 Task: Find connections with filter location Érd with filter topic #jobinterviewswith filter profile language German with filter current company Jindal Steel & Power Ltd. with filter school Indian Institute of Technology, Patna with filter industry Savings Institutions with filter service category DUI Law with filter keywords title Operations Manager
Action: Mouse moved to (688, 90)
Screenshot: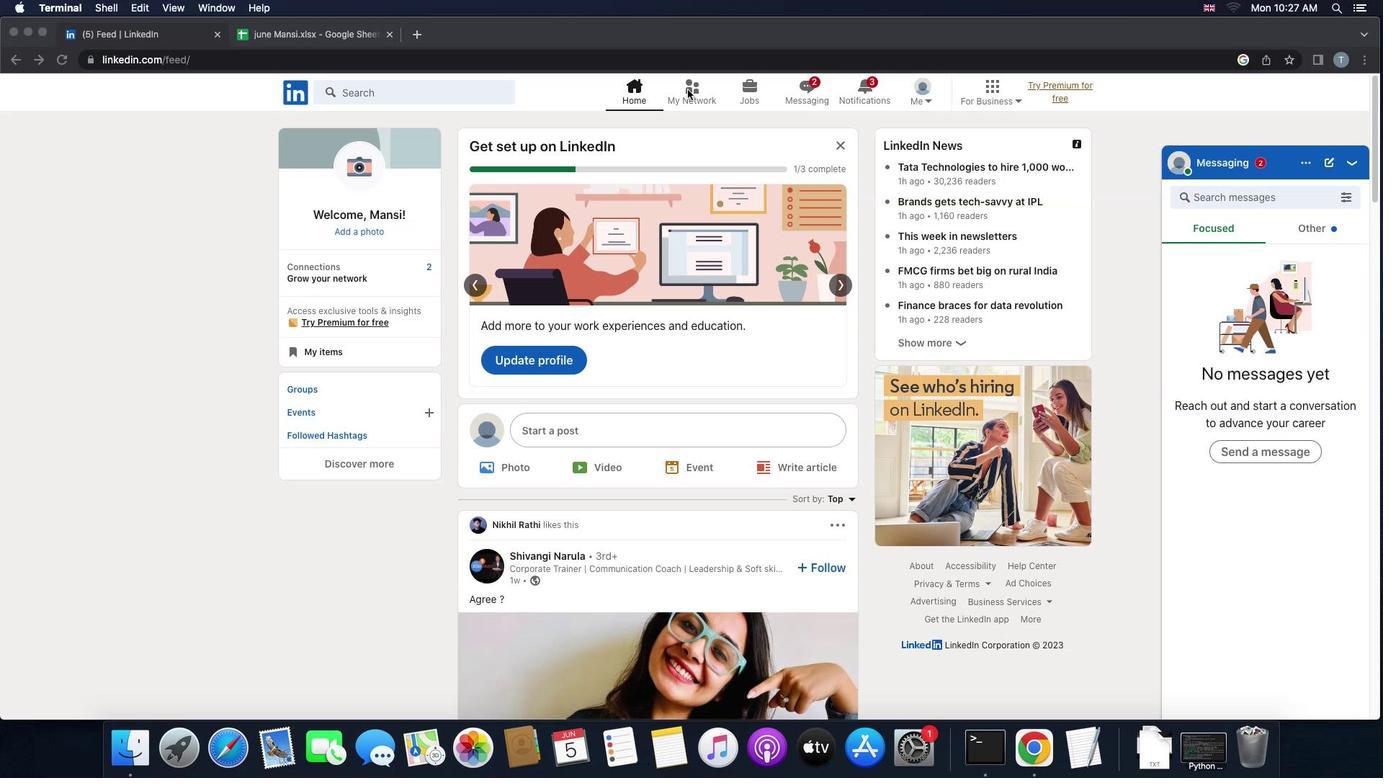 
Action: Mouse pressed left at (688, 90)
Screenshot: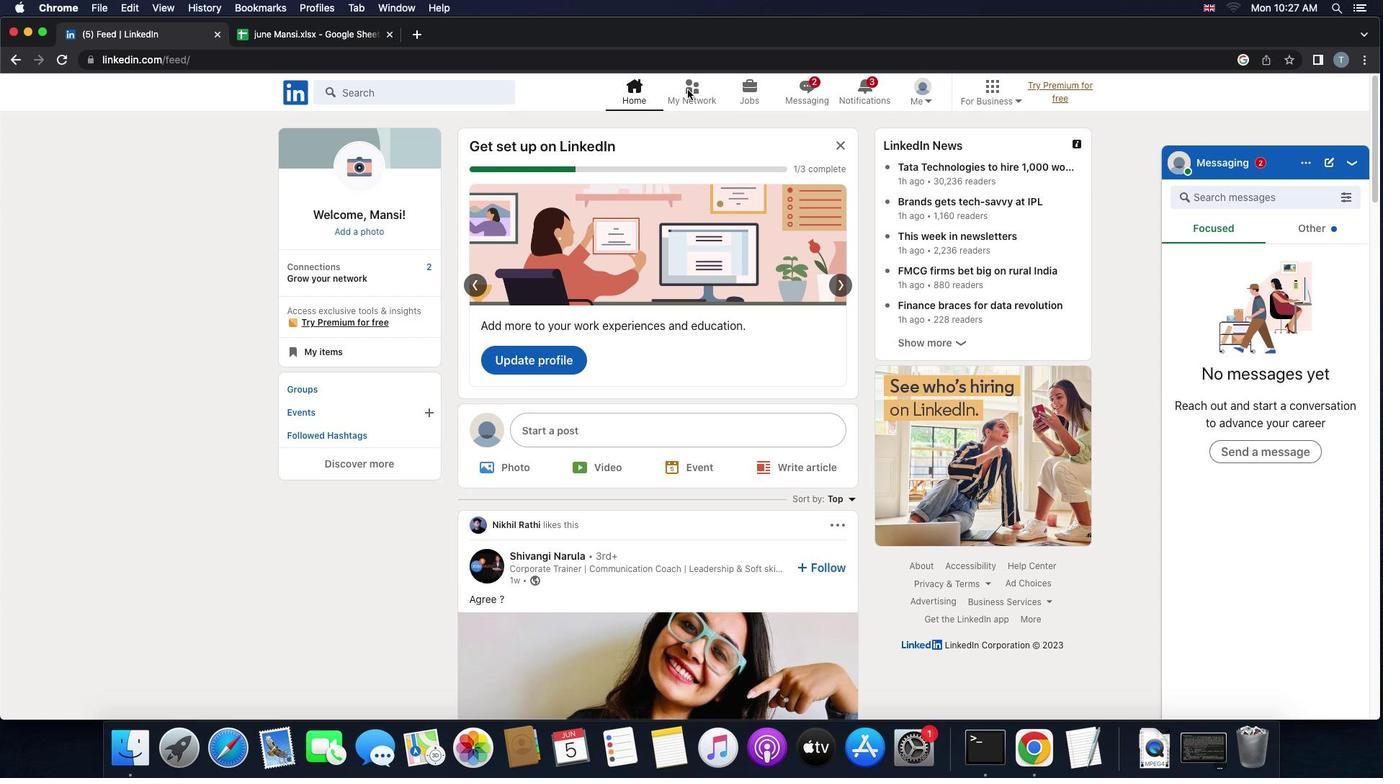 
Action: Mouse pressed left at (688, 90)
Screenshot: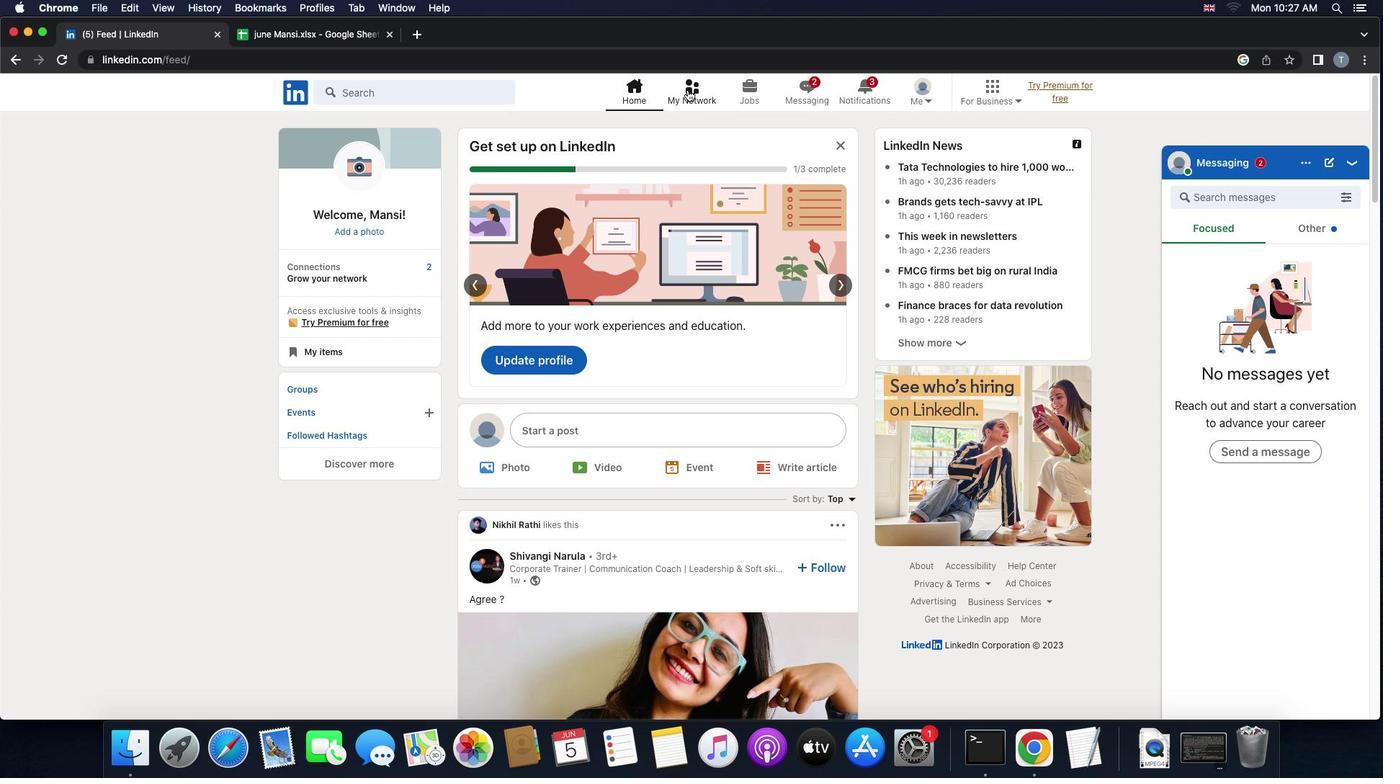 
Action: Mouse moved to (400, 162)
Screenshot: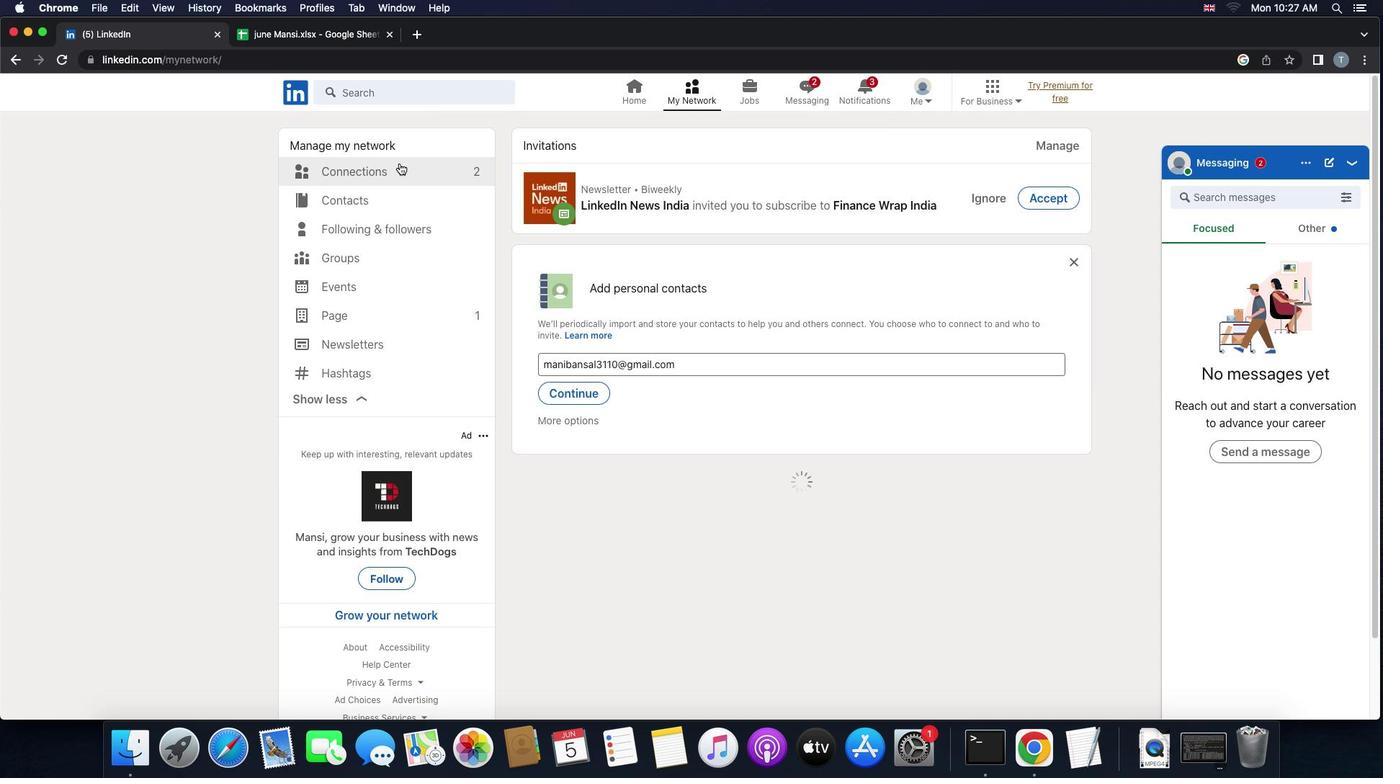 
Action: Mouse pressed left at (400, 162)
Screenshot: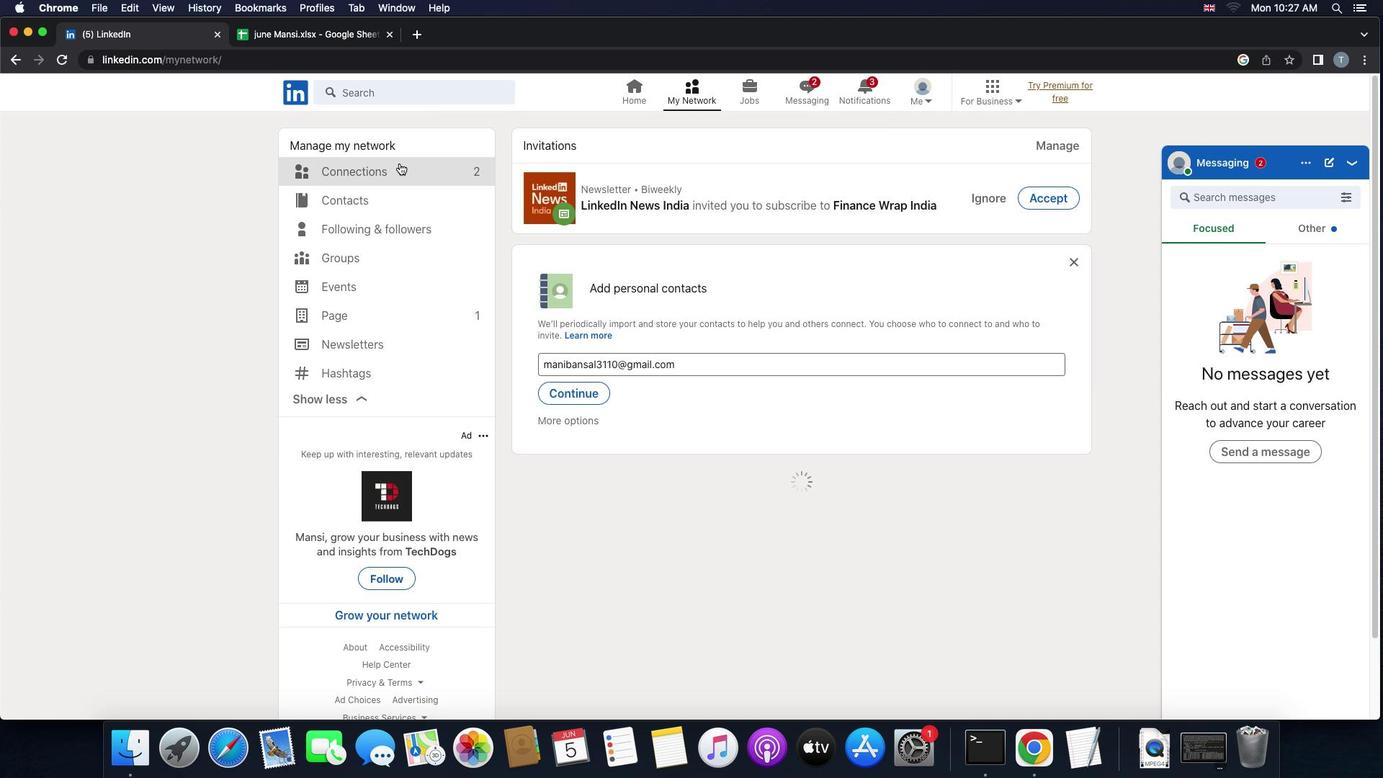 
Action: Mouse moved to (400, 162)
Screenshot: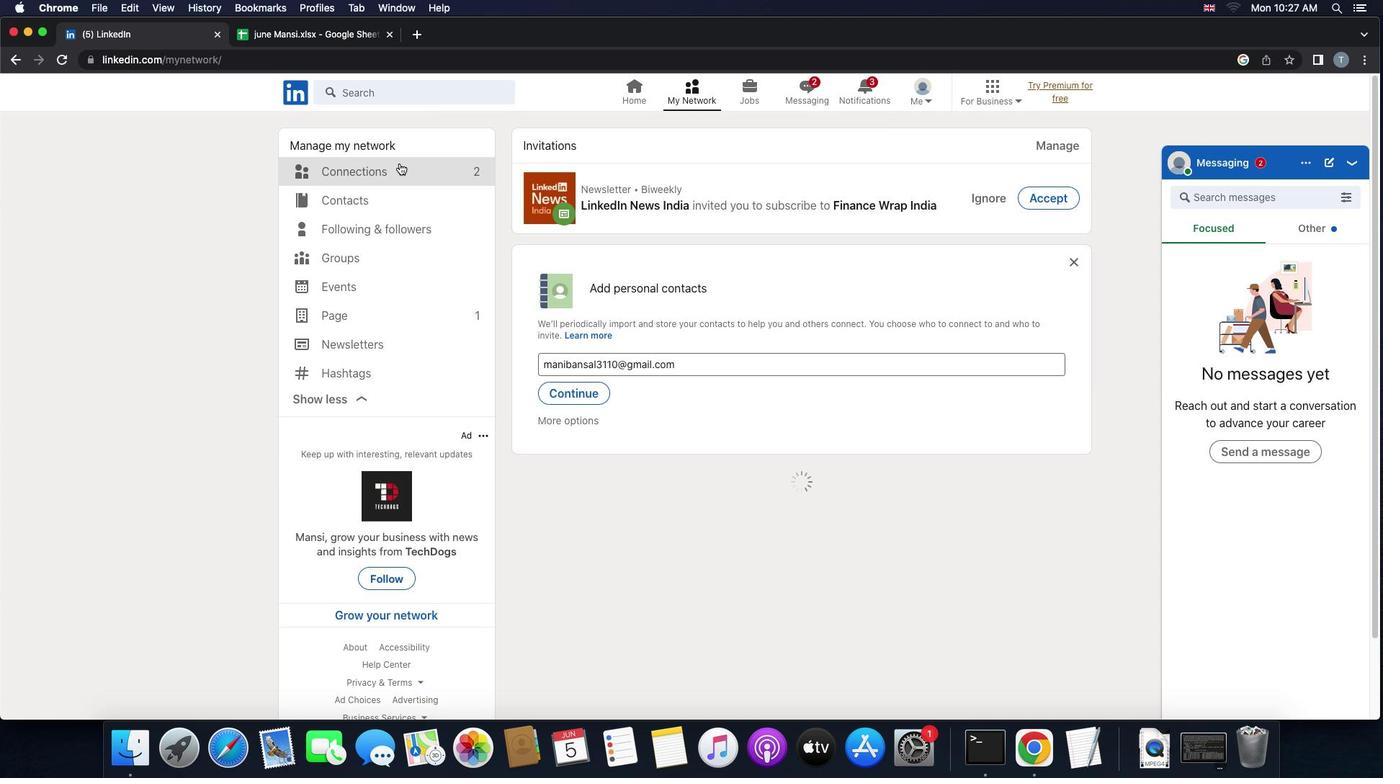 
Action: Mouse pressed left at (400, 162)
Screenshot: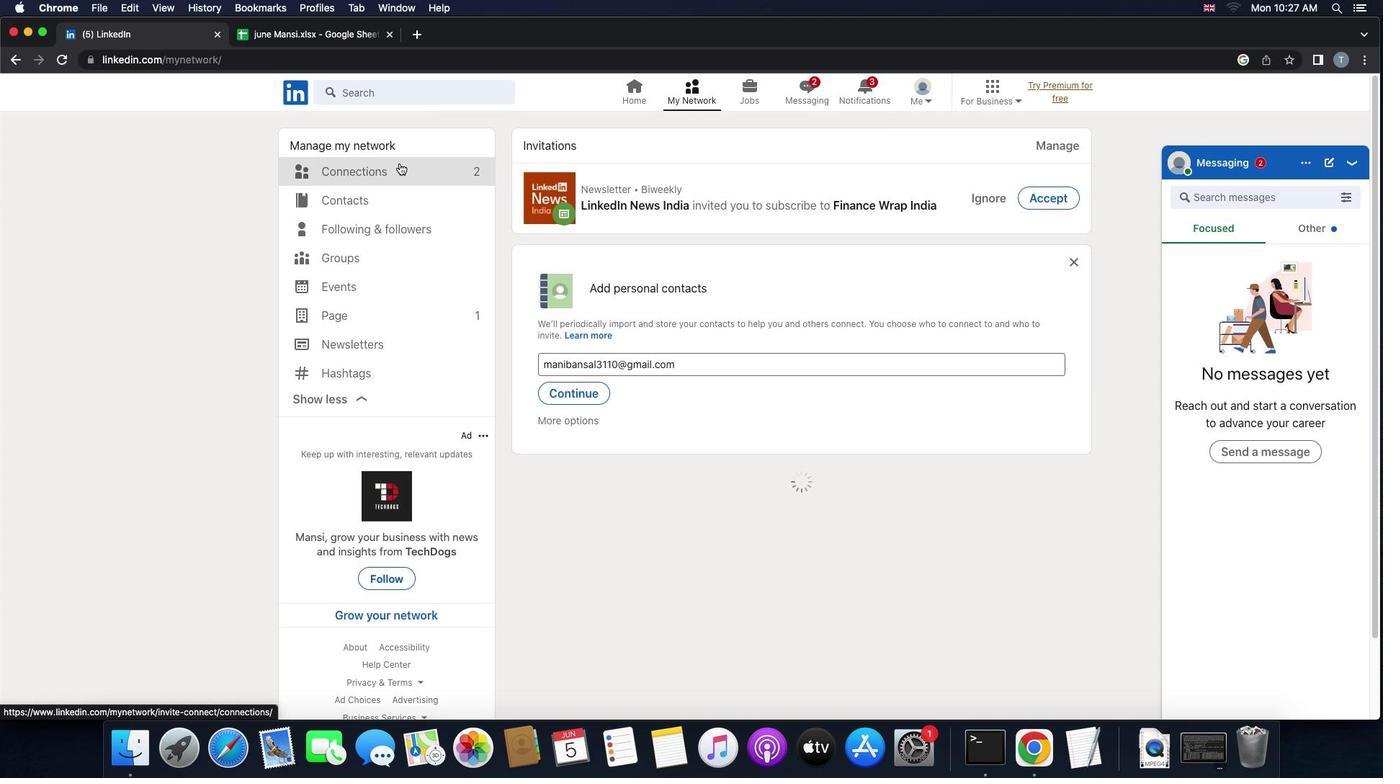 
Action: Mouse moved to (767, 170)
Screenshot: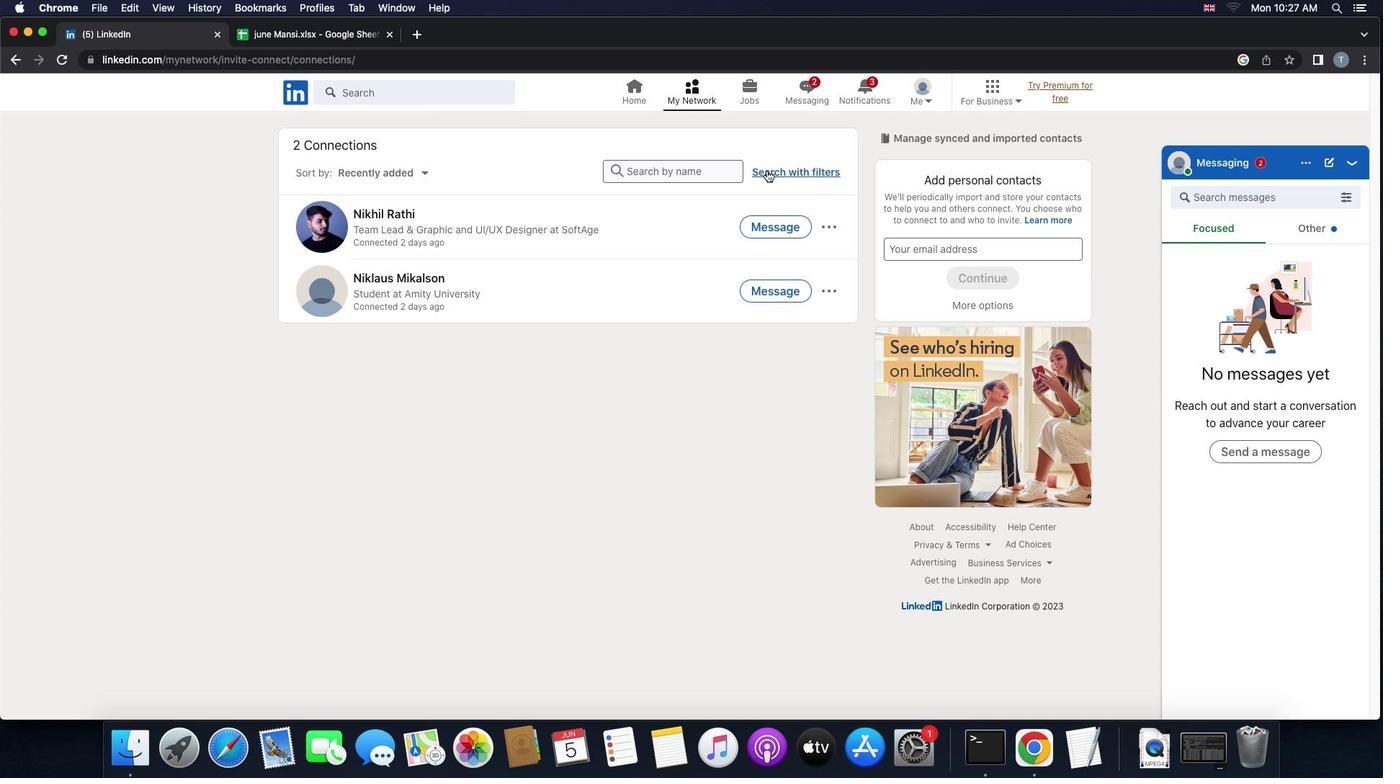 
Action: Mouse pressed left at (767, 170)
Screenshot: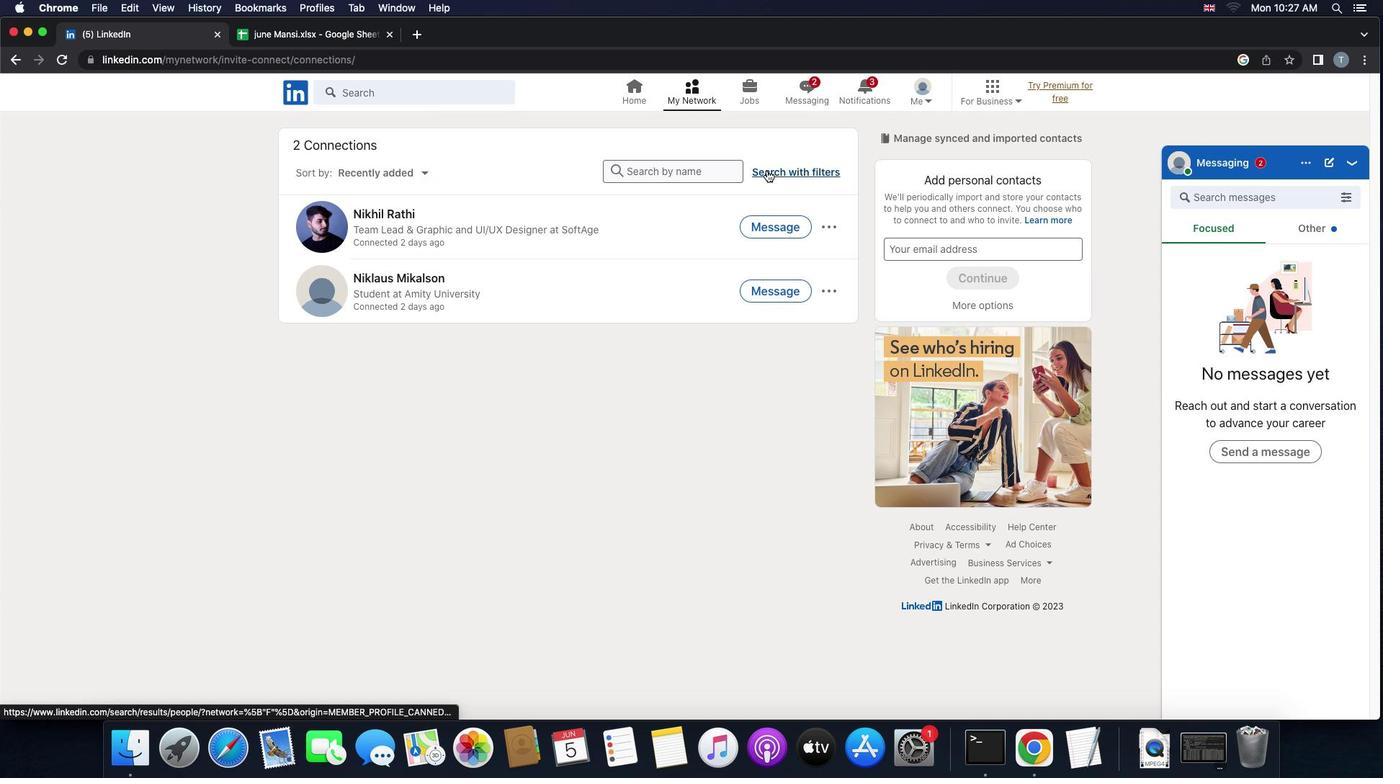 
Action: Mouse moved to (735, 131)
Screenshot: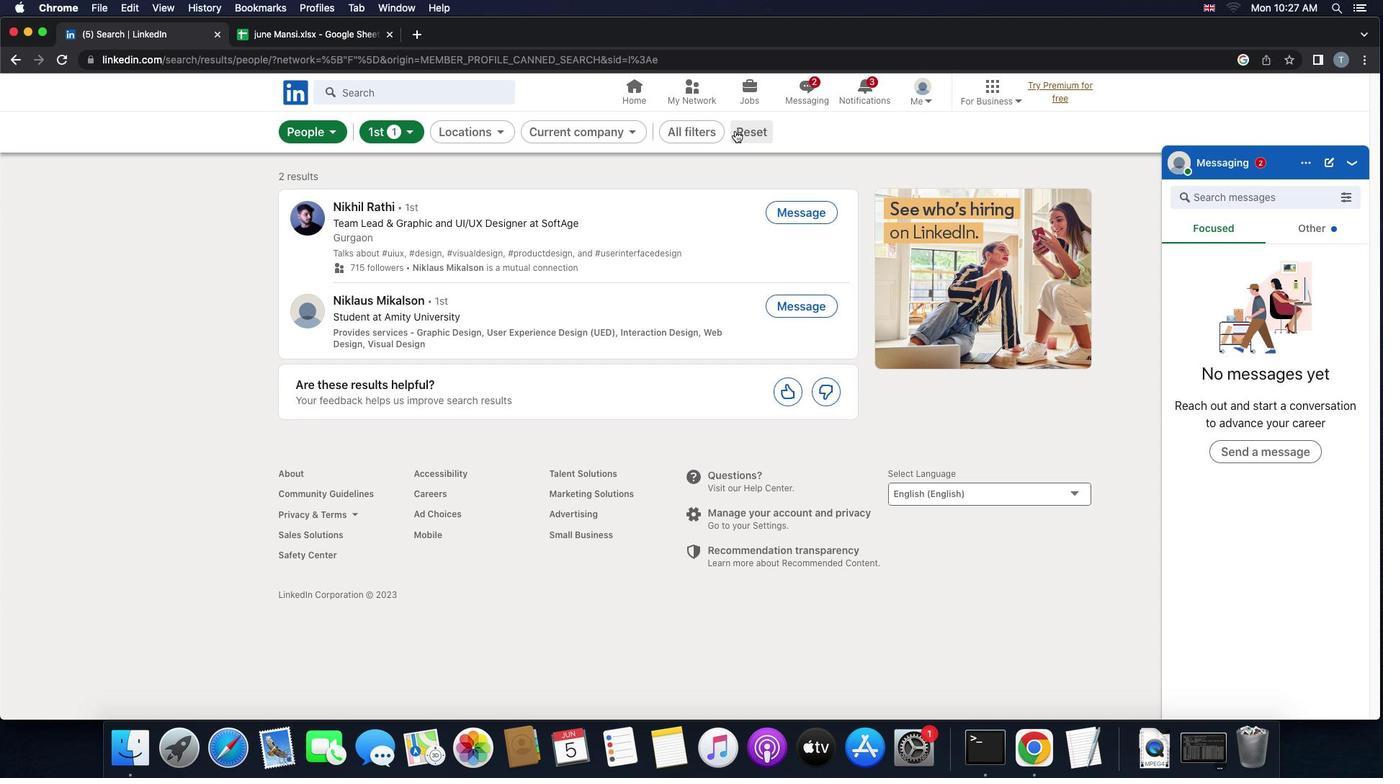 
Action: Mouse pressed left at (735, 131)
Screenshot: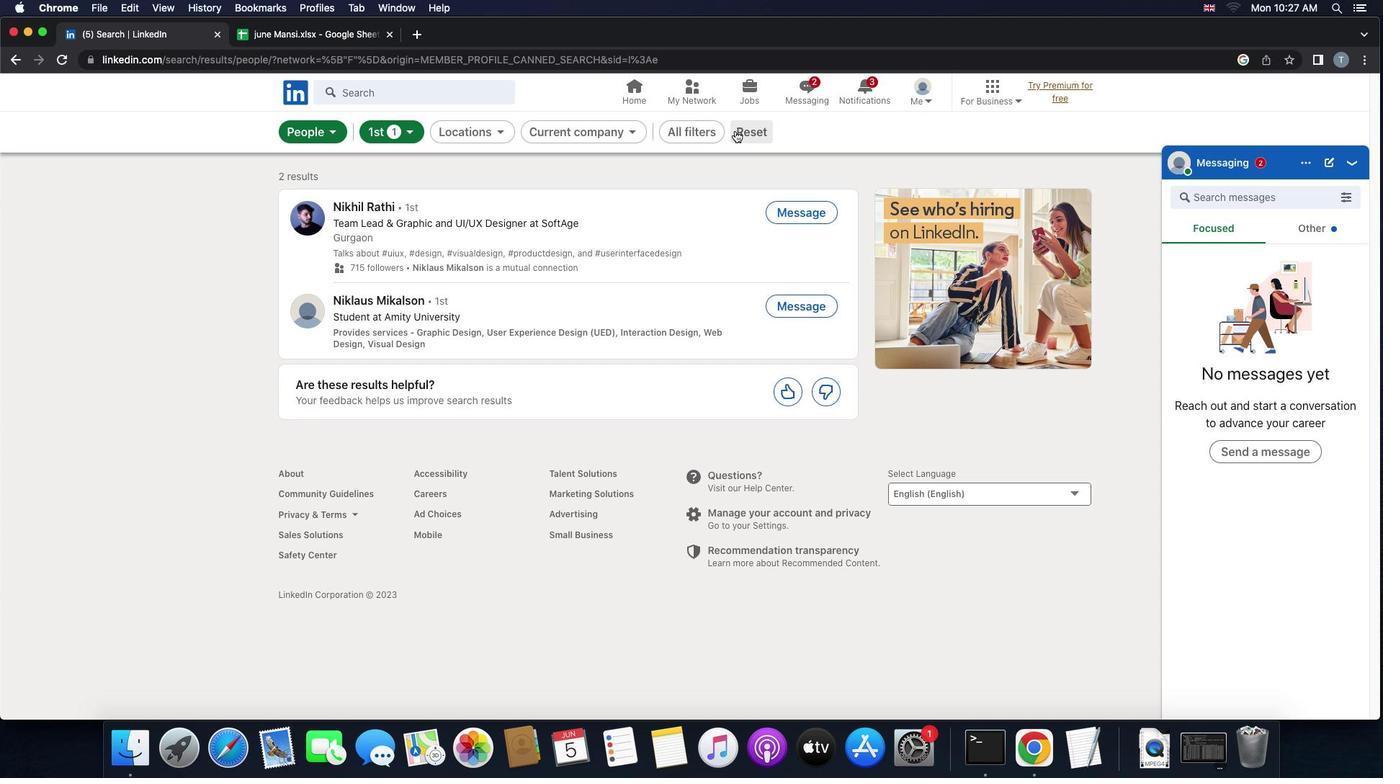 
Action: Mouse moved to (726, 130)
Screenshot: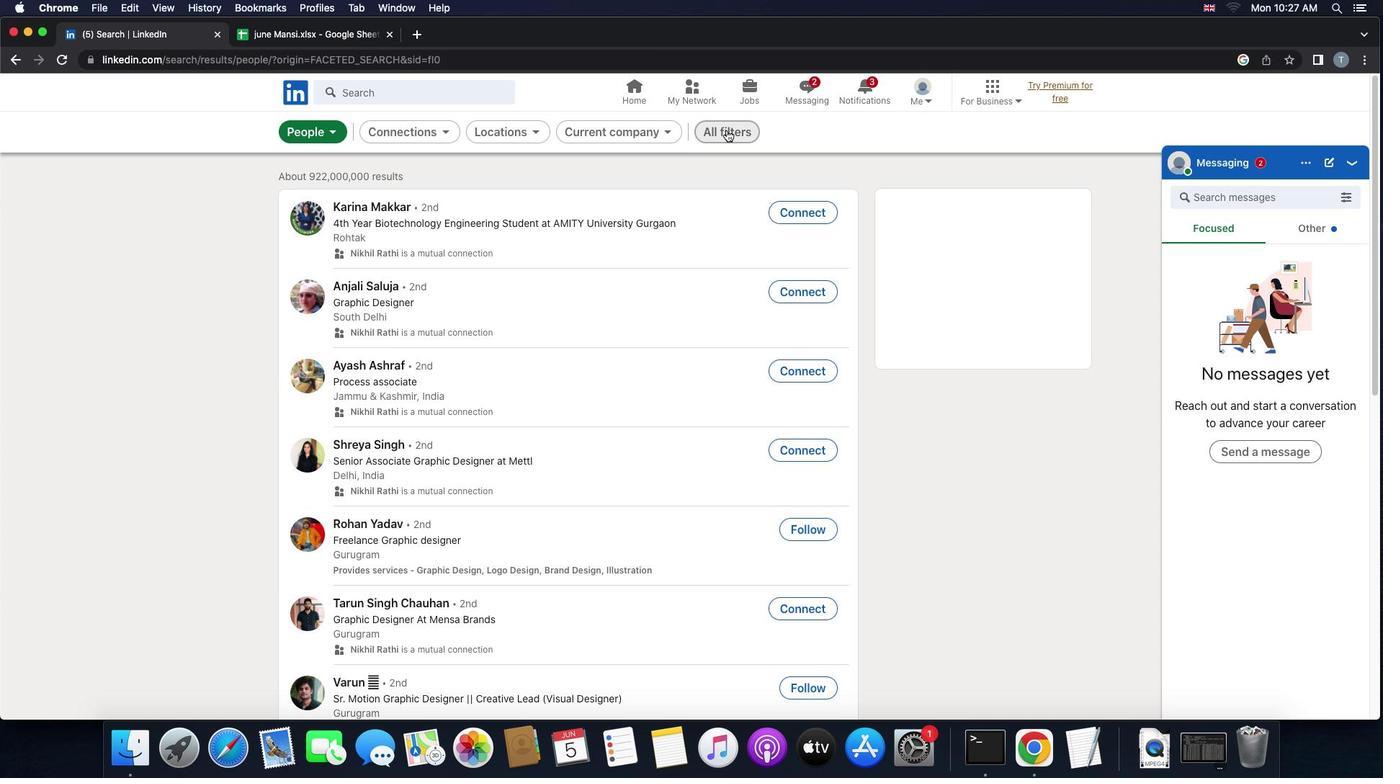 
Action: Mouse pressed left at (726, 130)
Screenshot: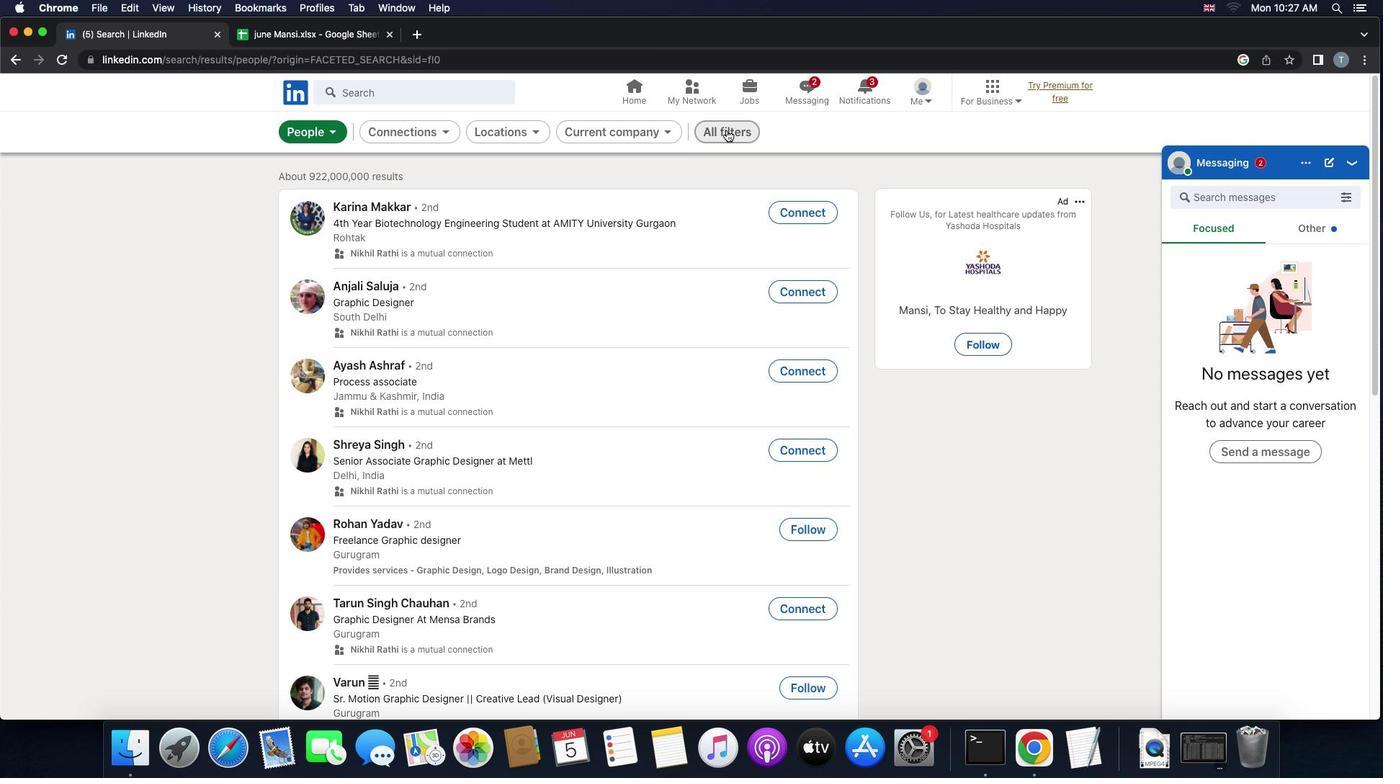 
Action: Mouse moved to (1076, 454)
Screenshot: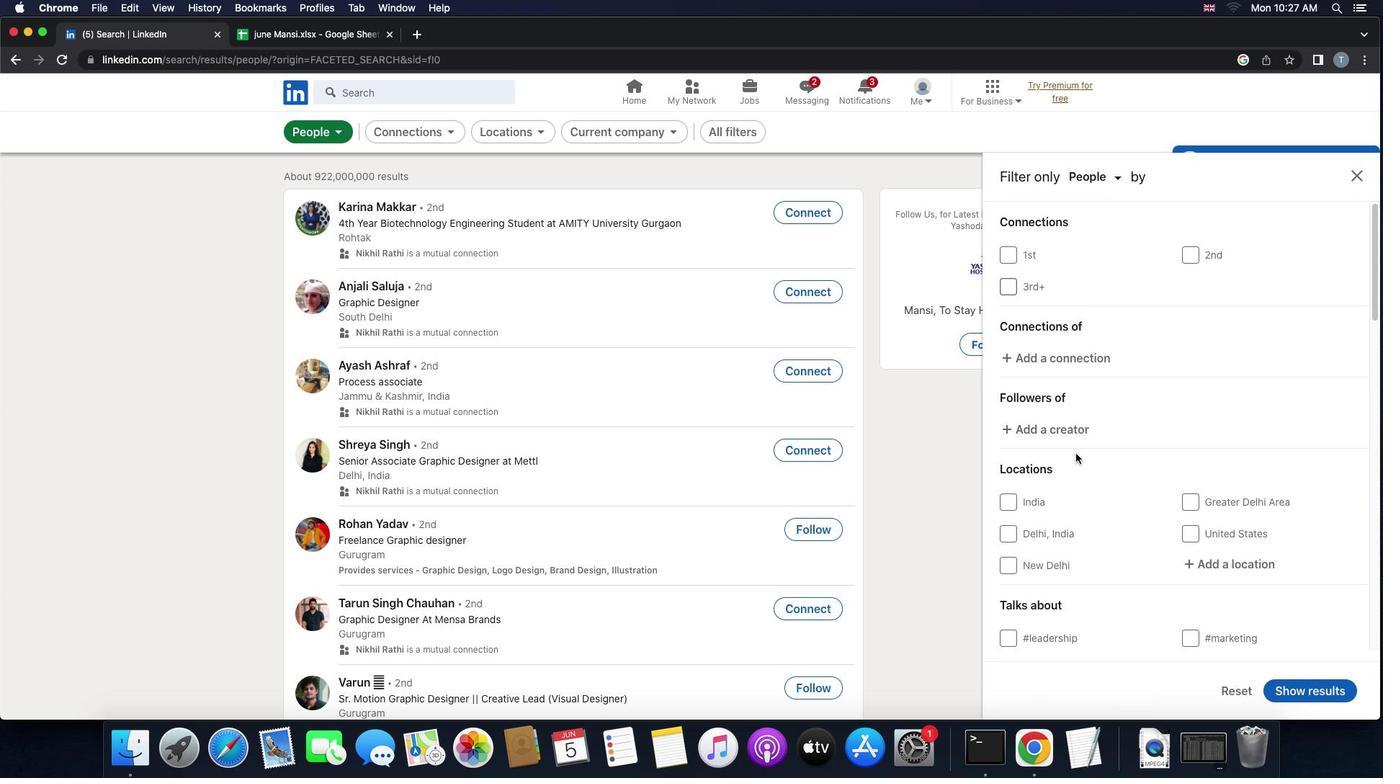 
Action: Mouse scrolled (1076, 454) with delta (0, 0)
Screenshot: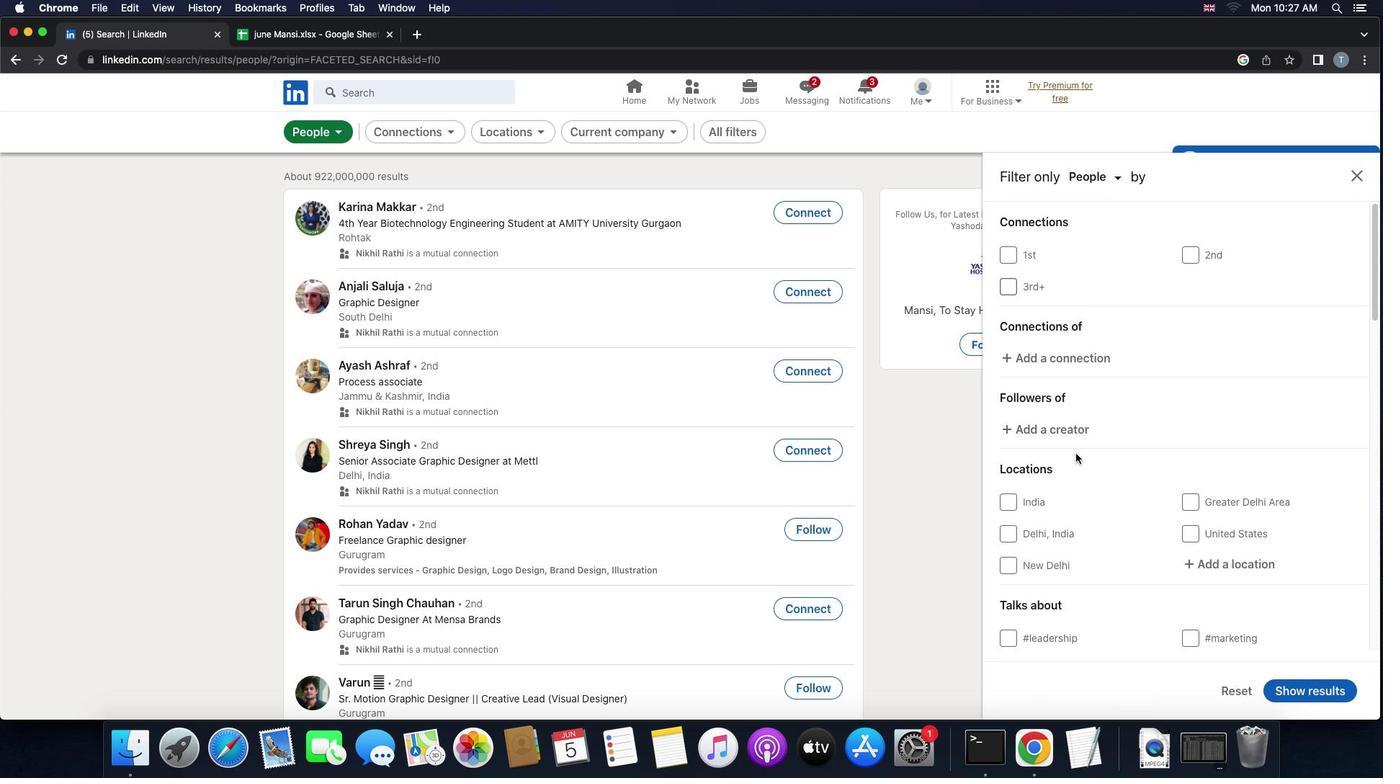 
Action: Mouse scrolled (1076, 454) with delta (0, 0)
Screenshot: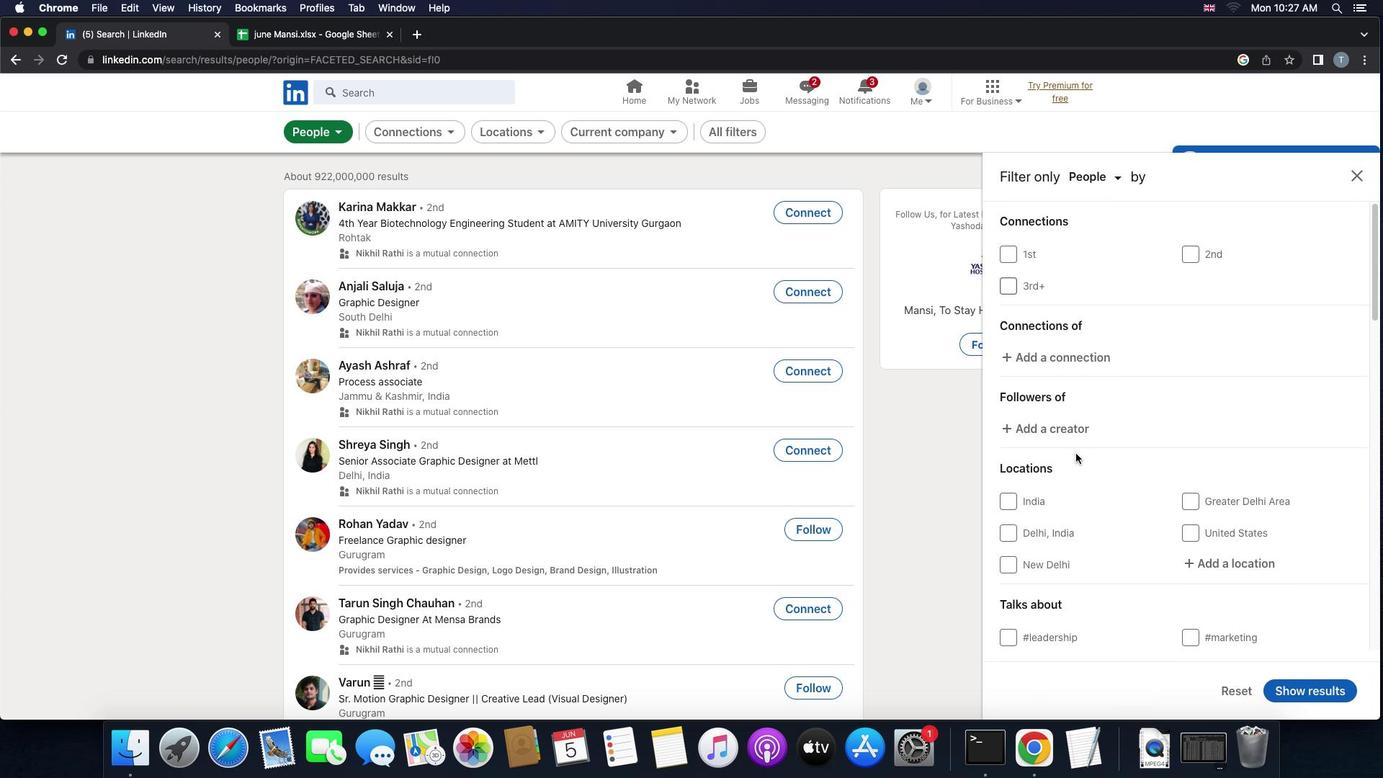 
Action: Mouse scrolled (1076, 454) with delta (0, 0)
Screenshot: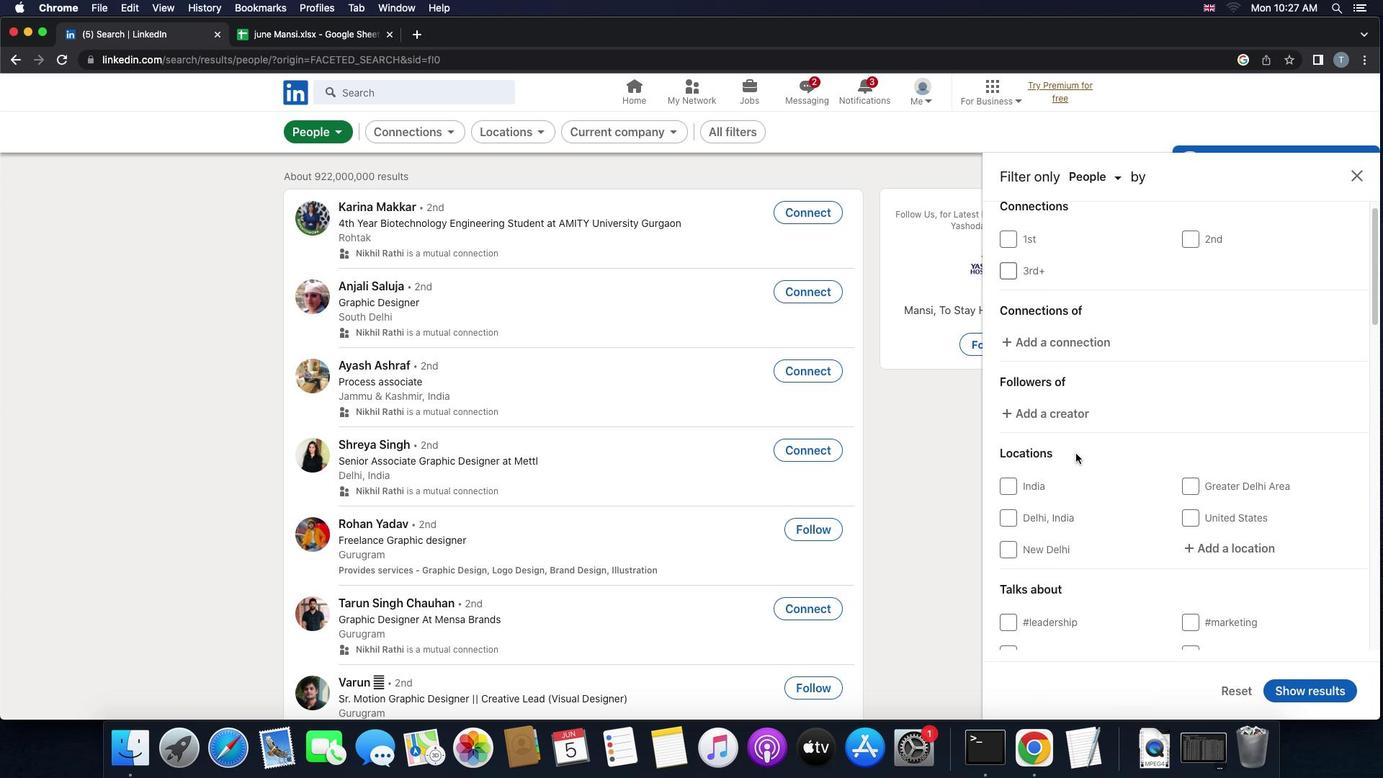 
Action: Mouse moved to (1222, 497)
Screenshot: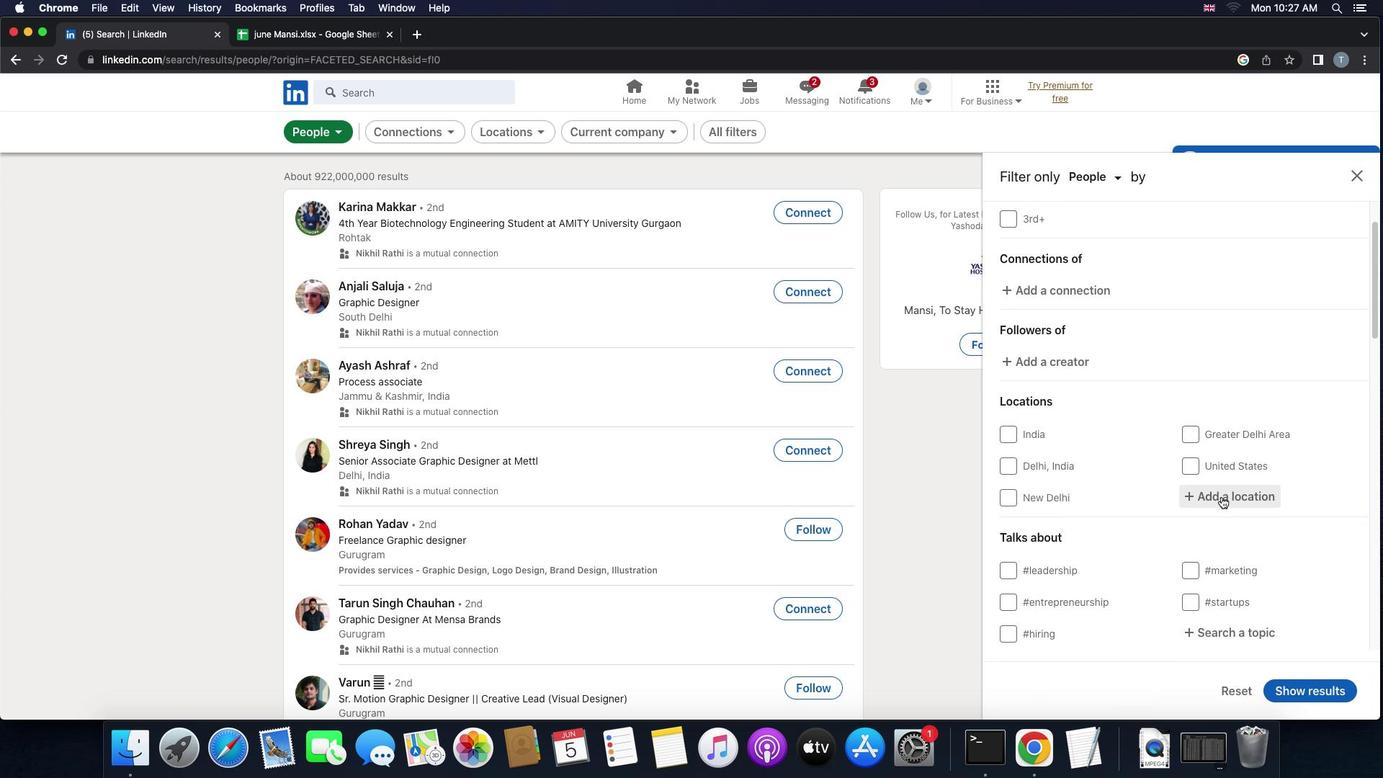 
Action: Mouse pressed left at (1222, 497)
Screenshot: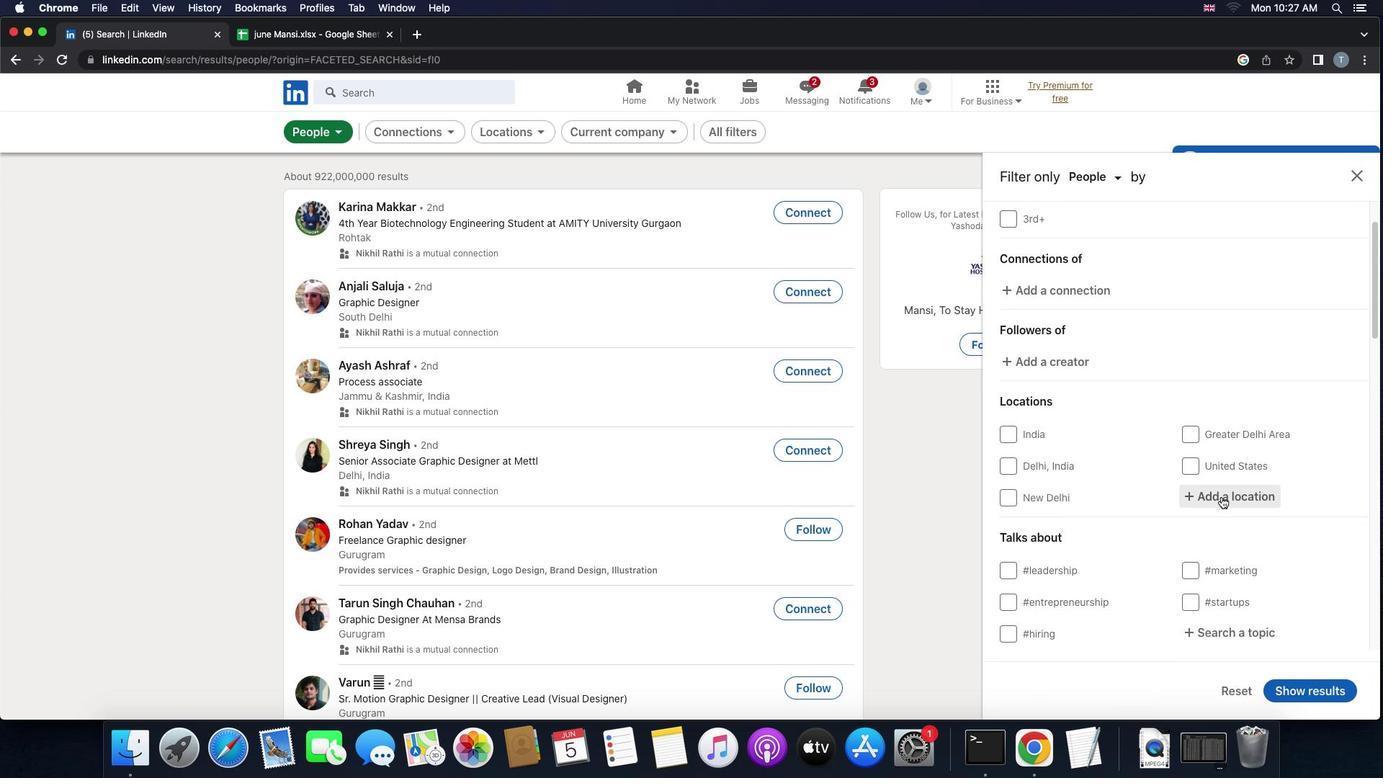 
Action: Mouse moved to (1221, 497)
Screenshot: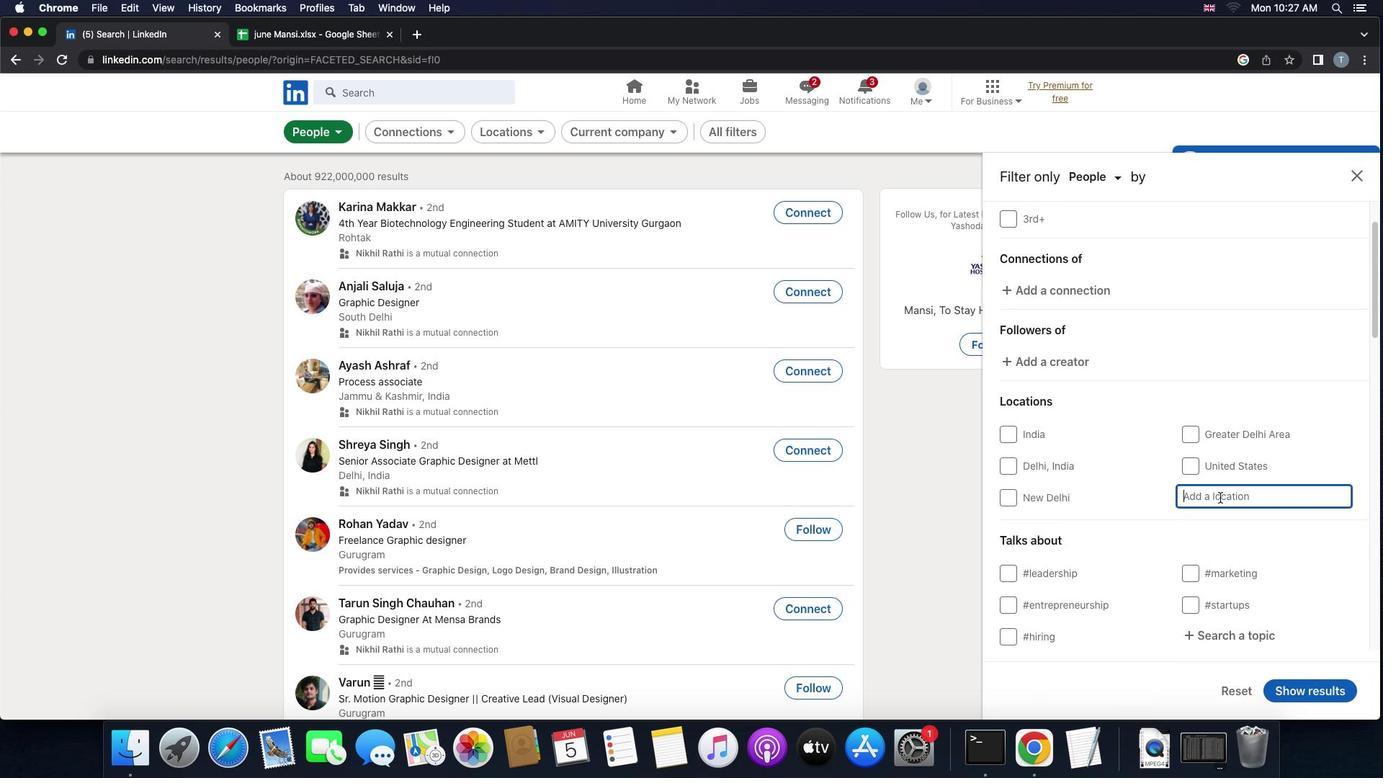 
Action: Key pressed 'e''r''d'
Screenshot: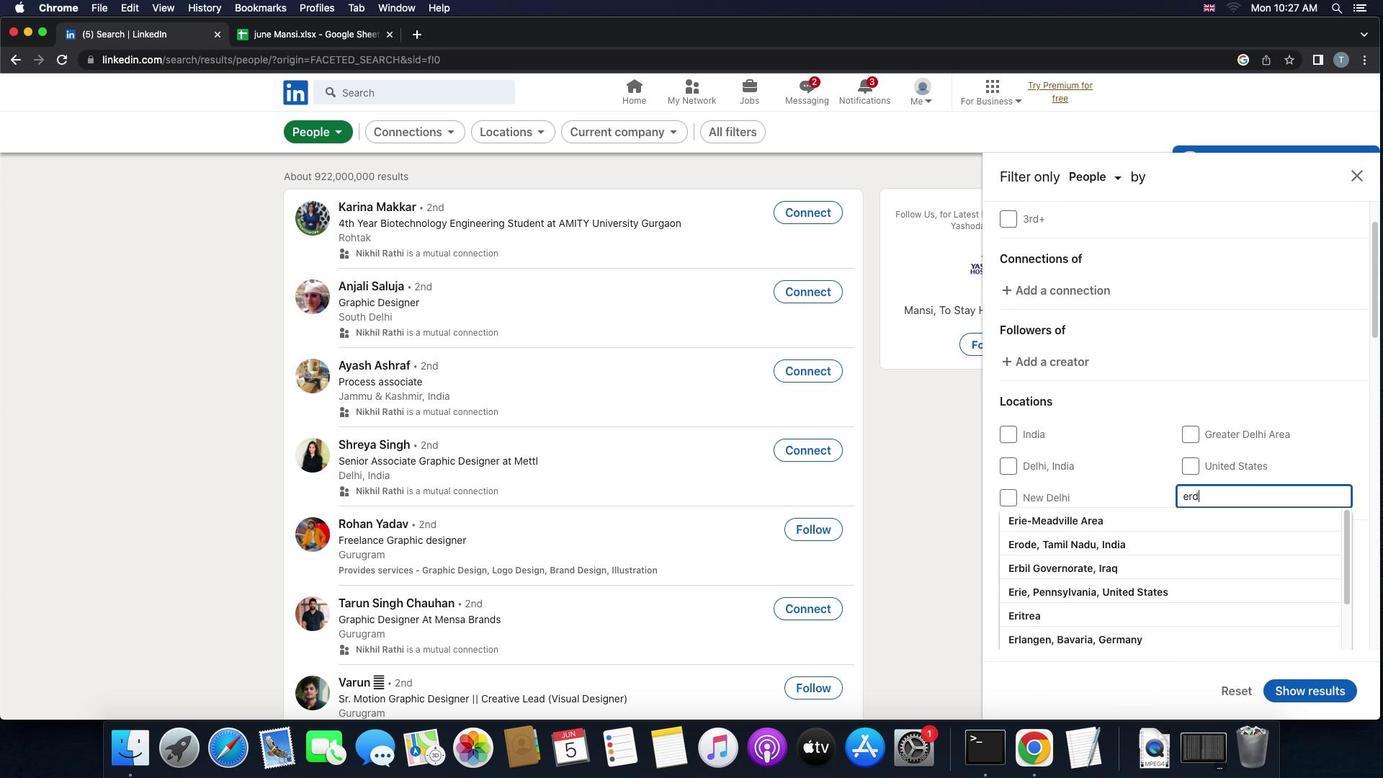 
Action: Mouse moved to (1189, 565)
Screenshot: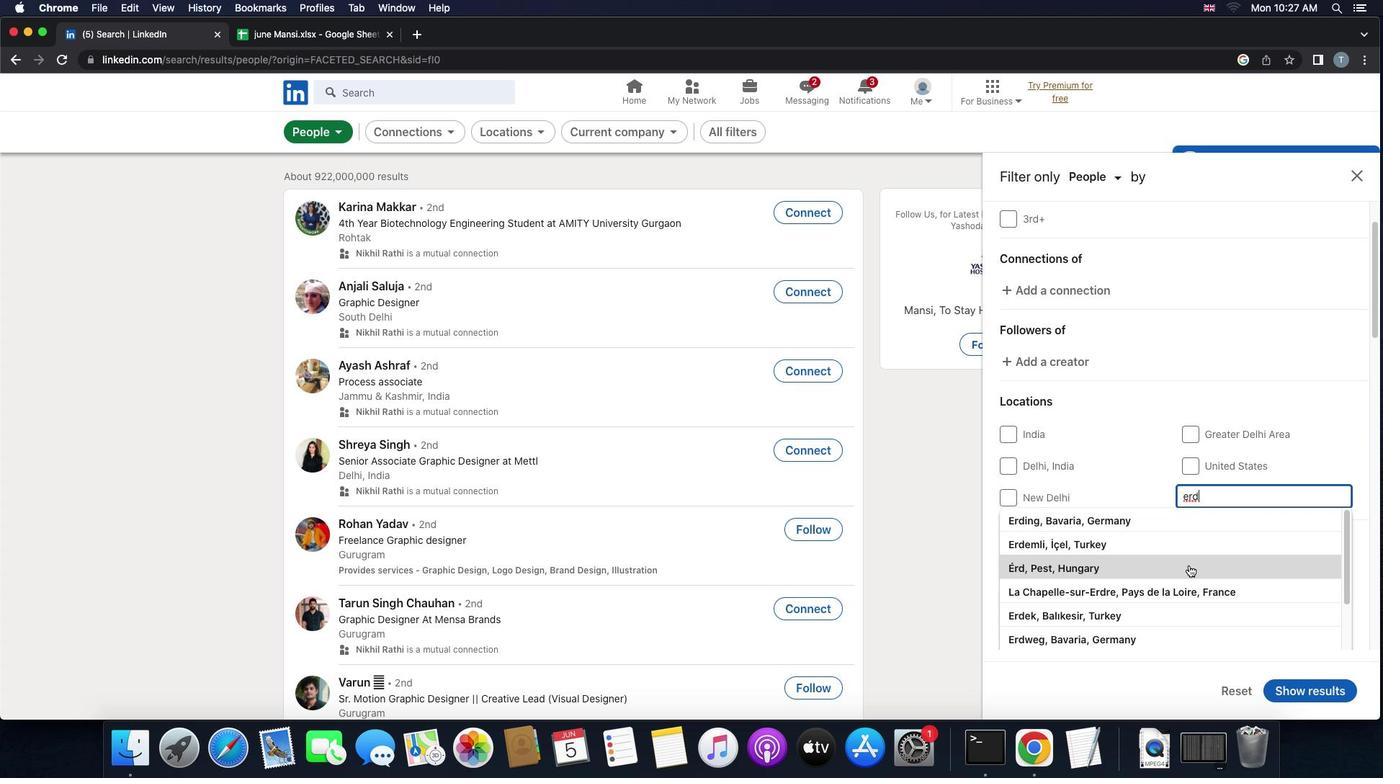 
Action: Mouse pressed left at (1189, 565)
Screenshot: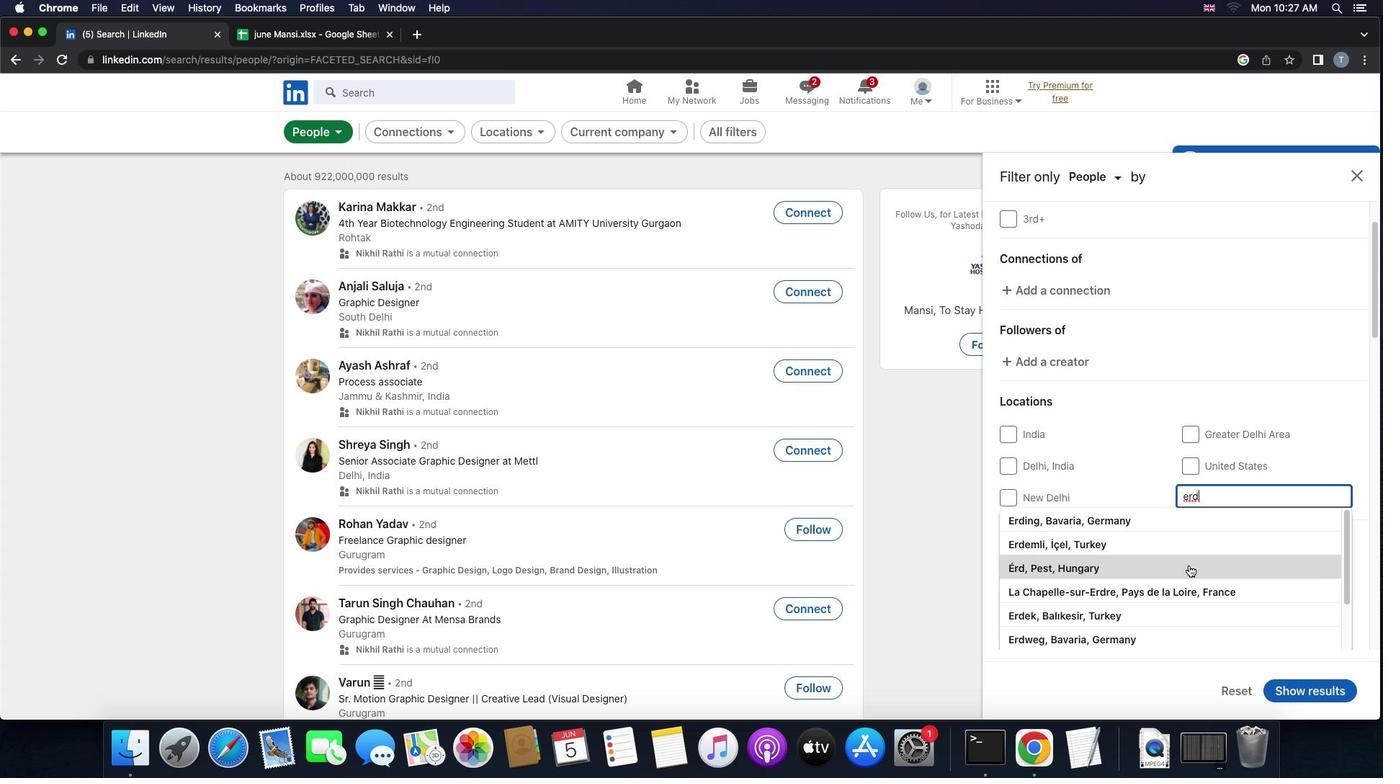 
Action: Mouse scrolled (1189, 565) with delta (0, 0)
Screenshot: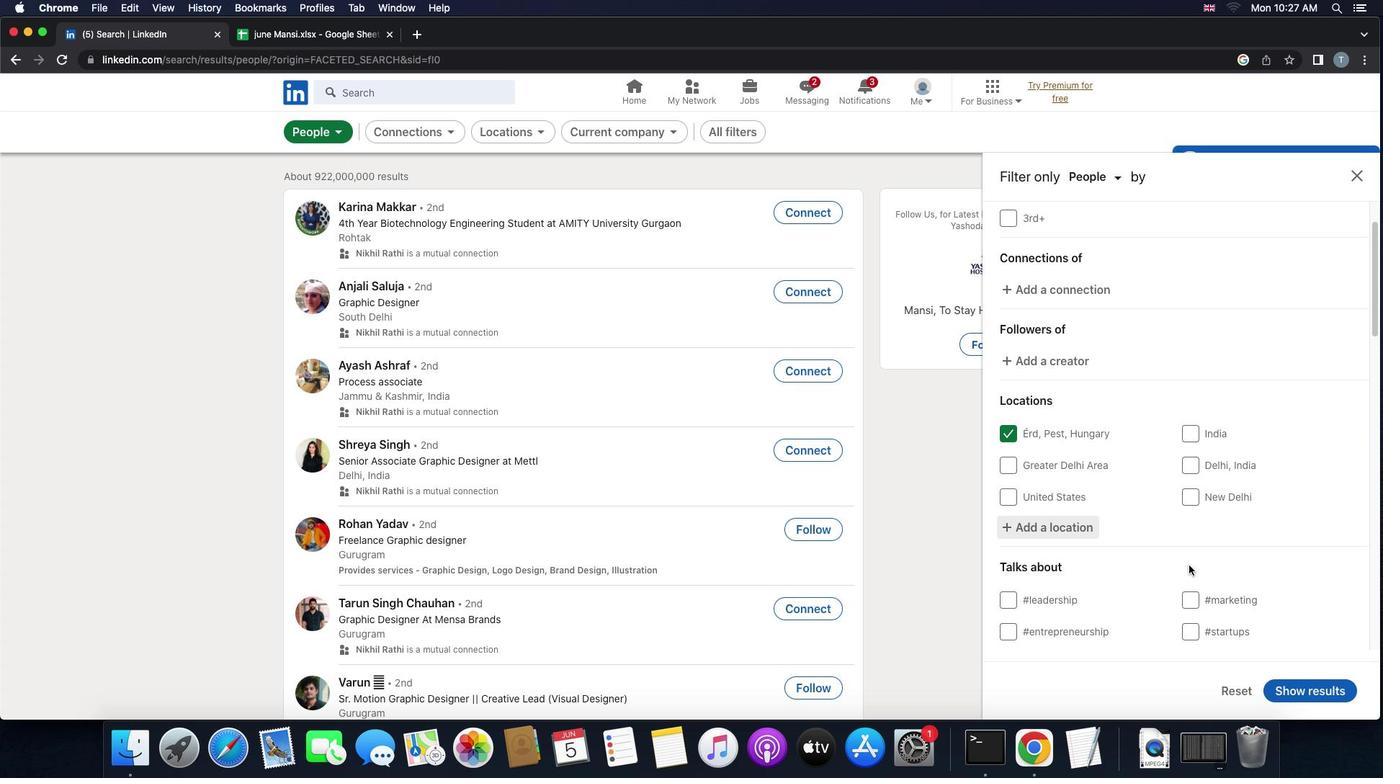 
Action: Mouse scrolled (1189, 565) with delta (0, 0)
Screenshot: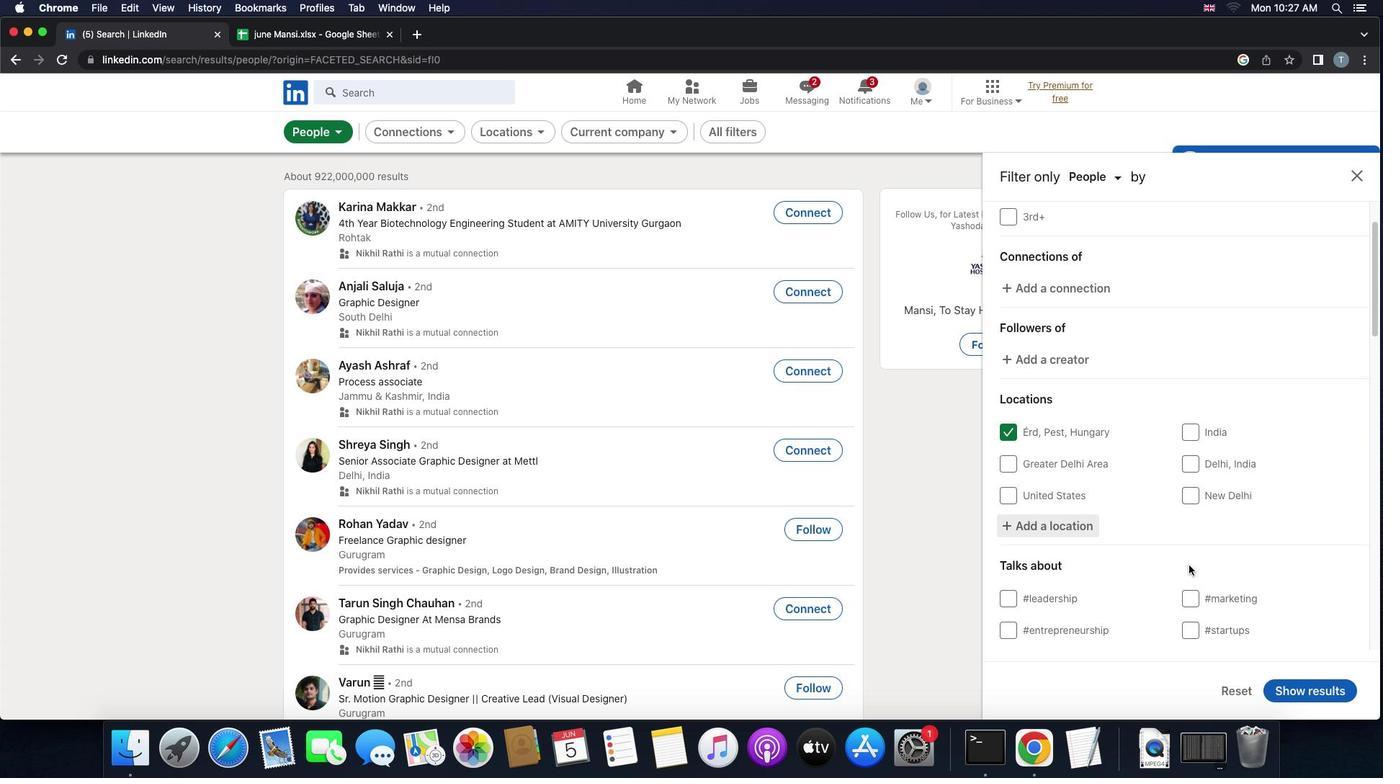 
Action: Mouse scrolled (1189, 565) with delta (0, 0)
Screenshot: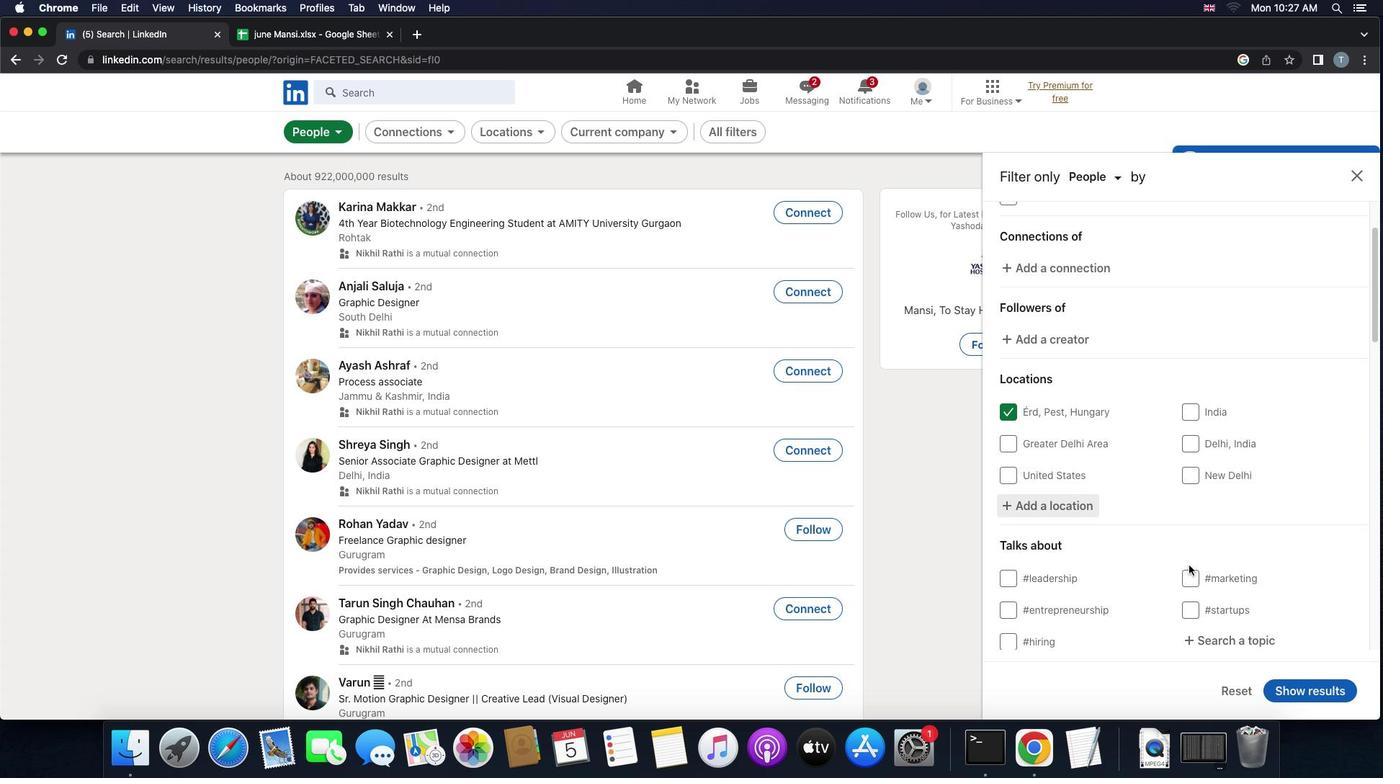 
Action: Mouse scrolled (1189, 565) with delta (0, 0)
Screenshot: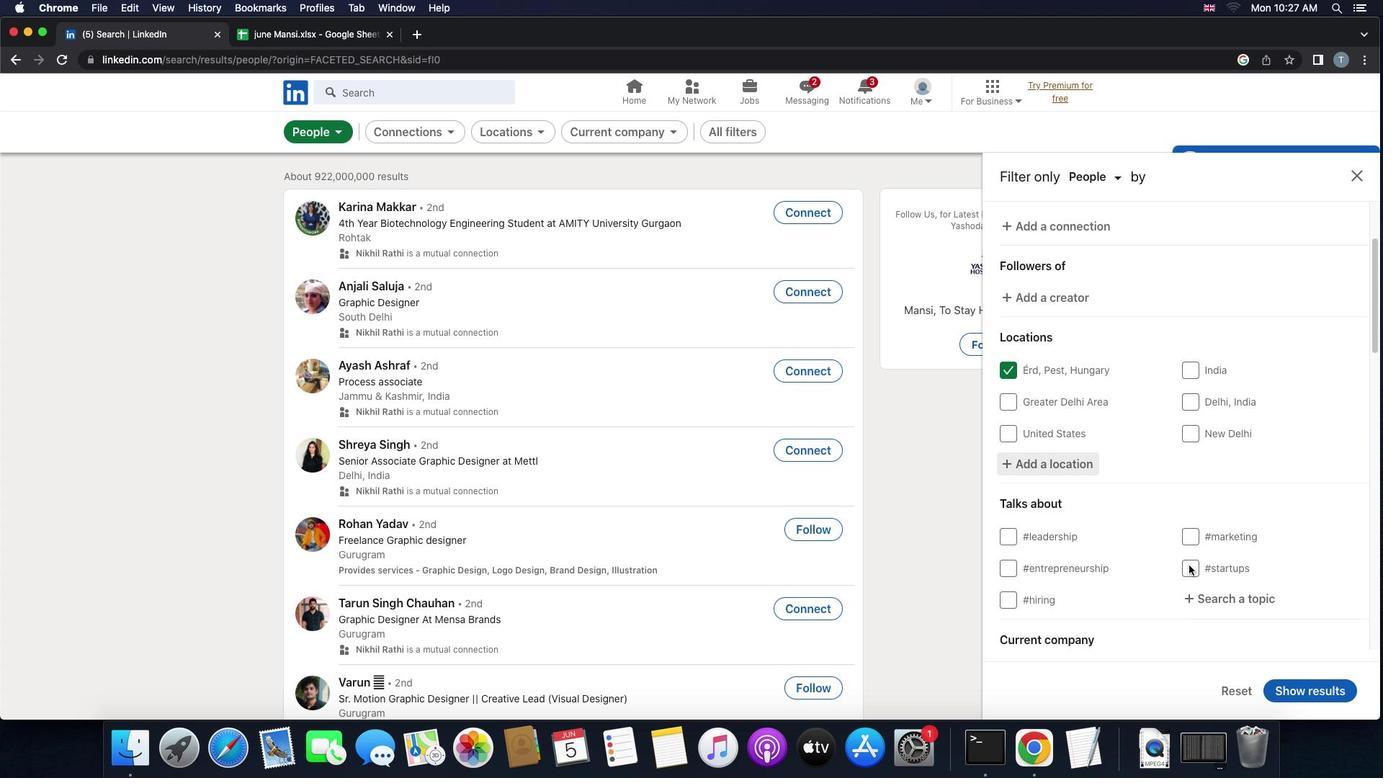 
Action: Mouse moved to (1201, 557)
Screenshot: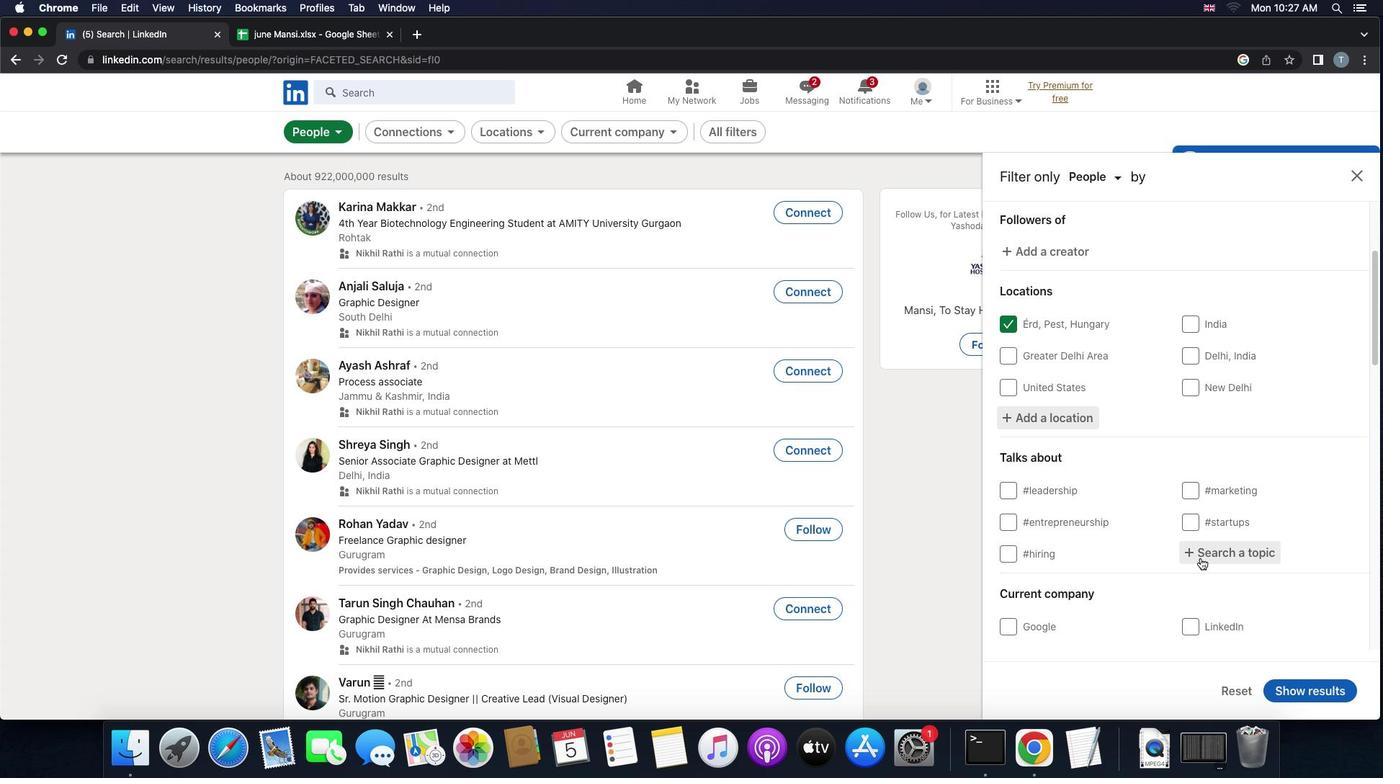 
Action: Mouse pressed left at (1201, 557)
Screenshot: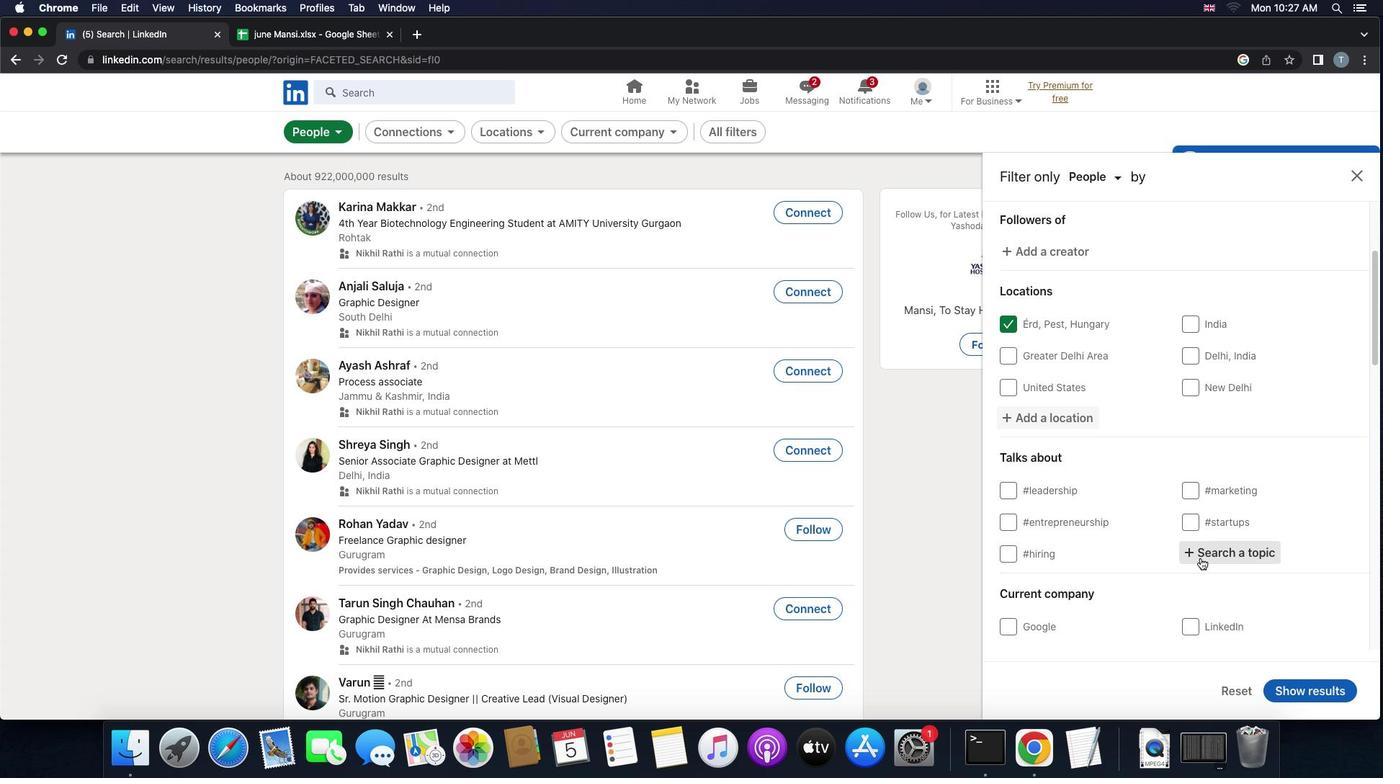 
Action: Key pressed 'j''o''b''i''n''t''e''r''v''i''e''w''s'
Screenshot: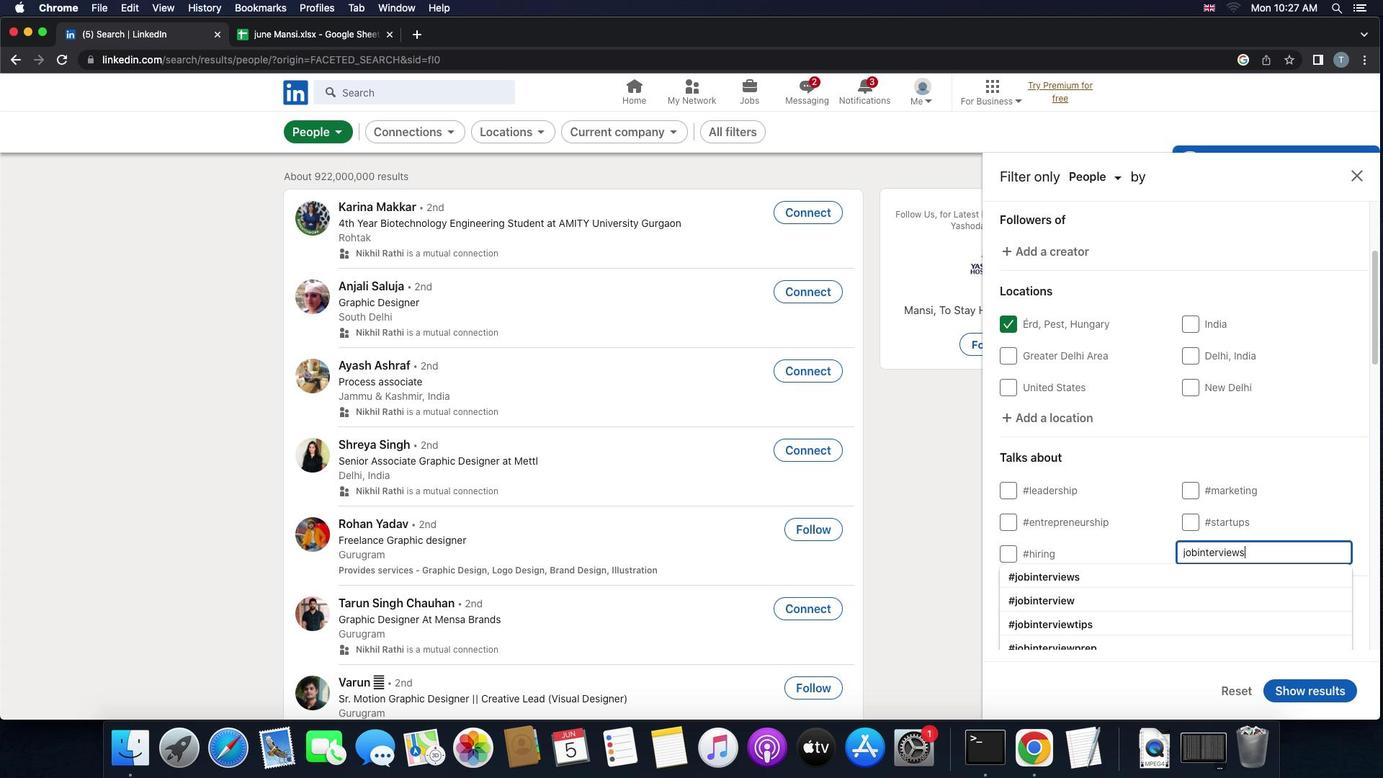 
Action: Mouse moved to (1179, 574)
Screenshot: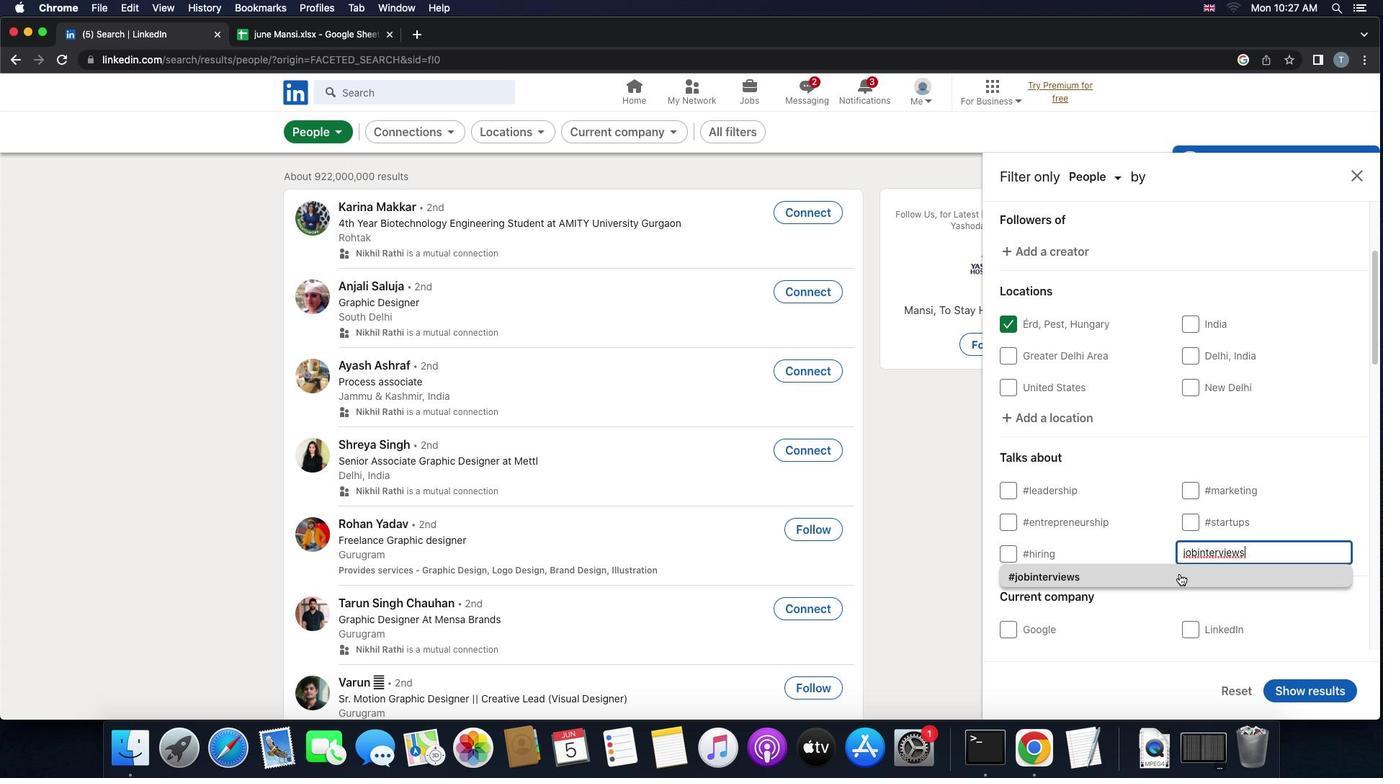 
Action: Mouse pressed left at (1179, 574)
Screenshot: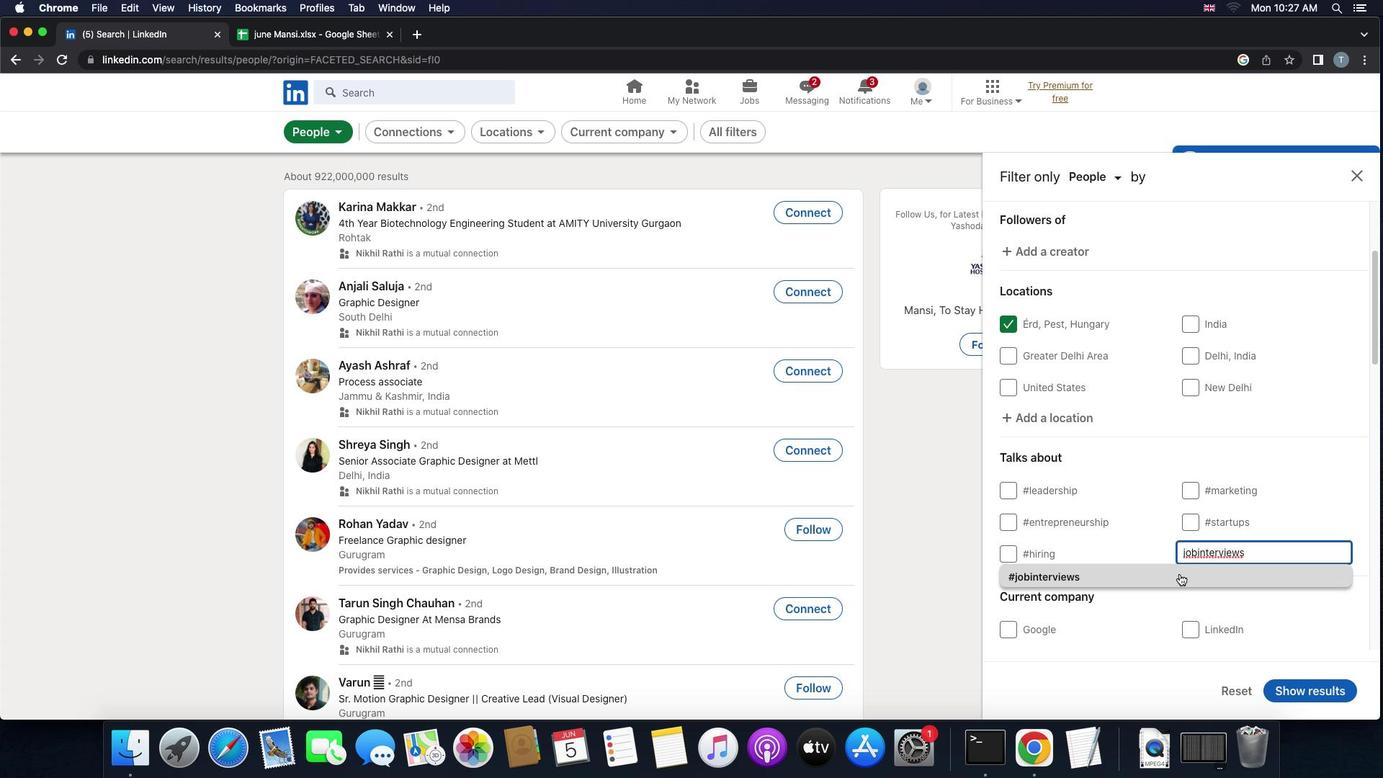 
Action: Mouse scrolled (1179, 574) with delta (0, 0)
Screenshot: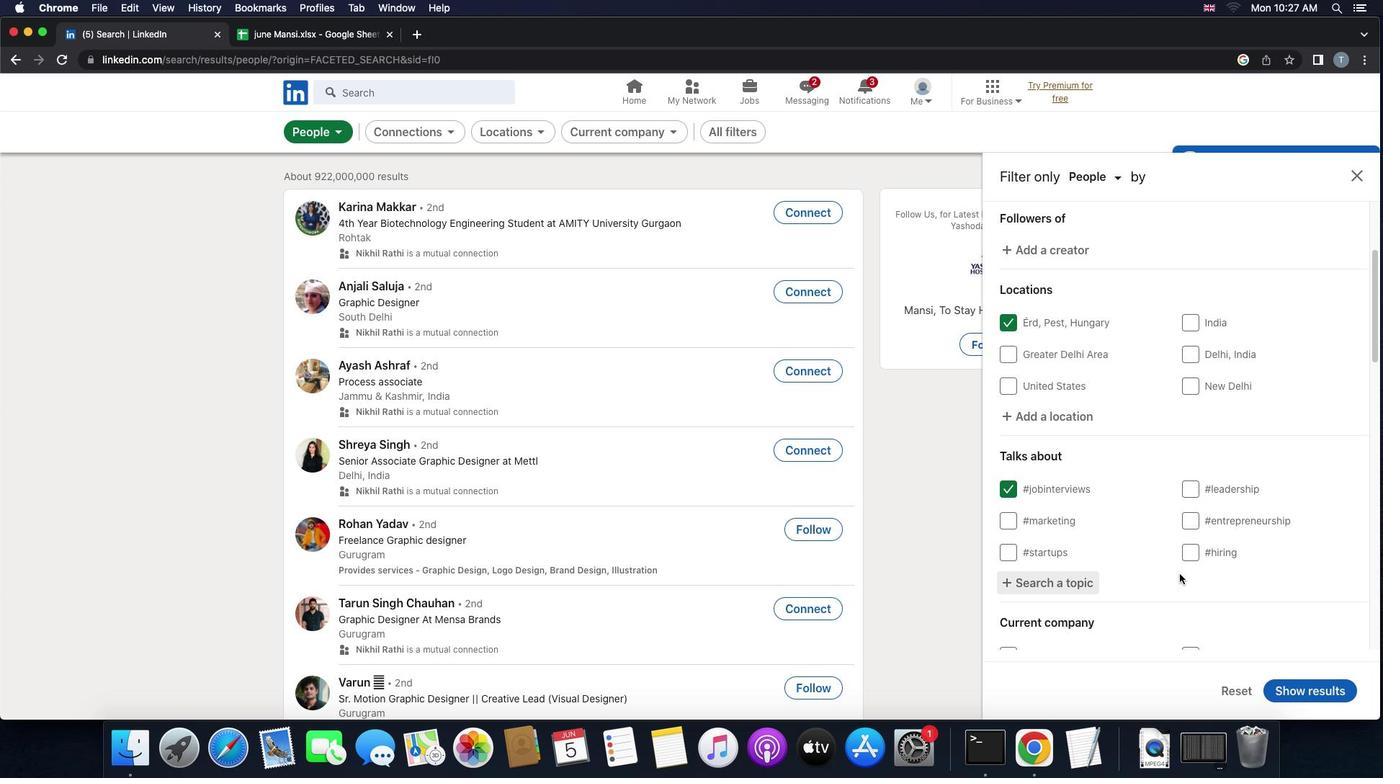 
Action: Mouse scrolled (1179, 574) with delta (0, 0)
Screenshot: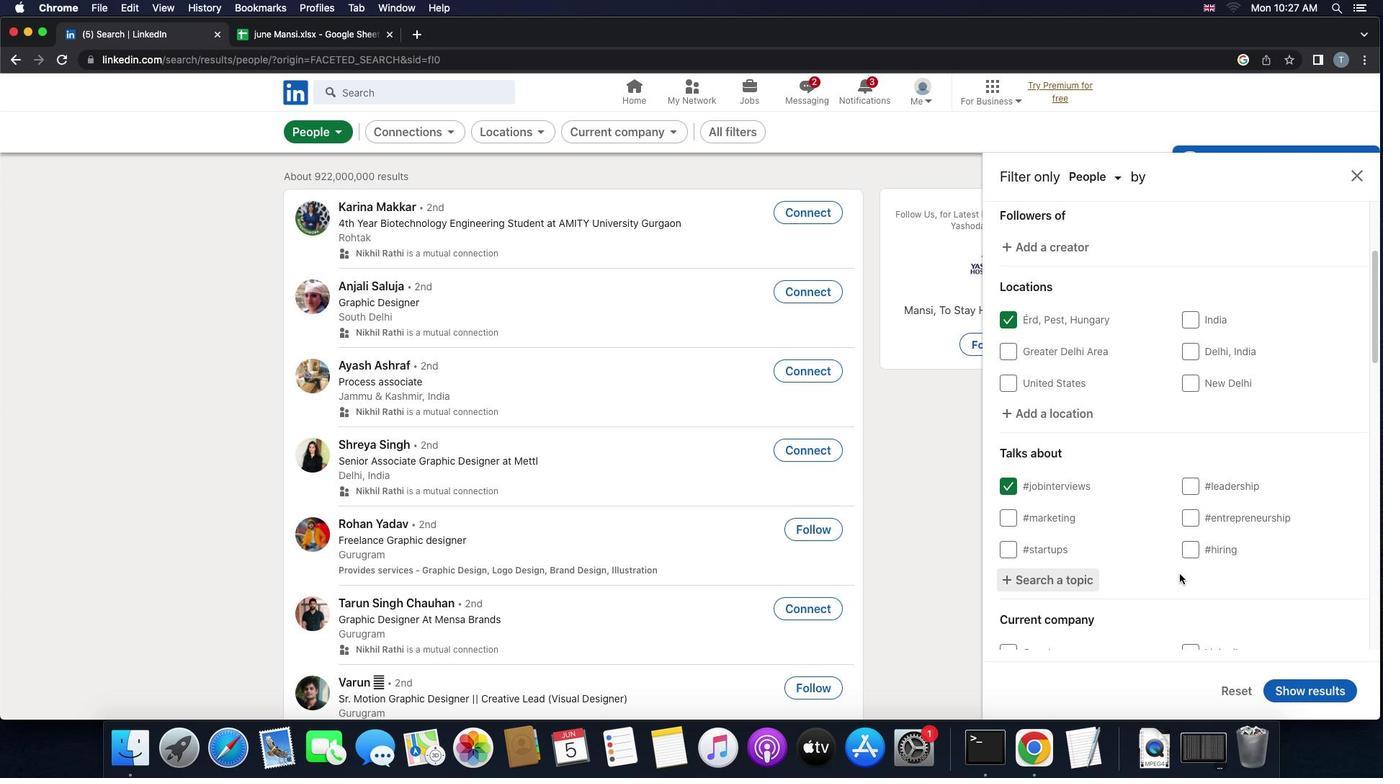 
Action: Mouse scrolled (1179, 574) with delta (0, 0)
Screenshot: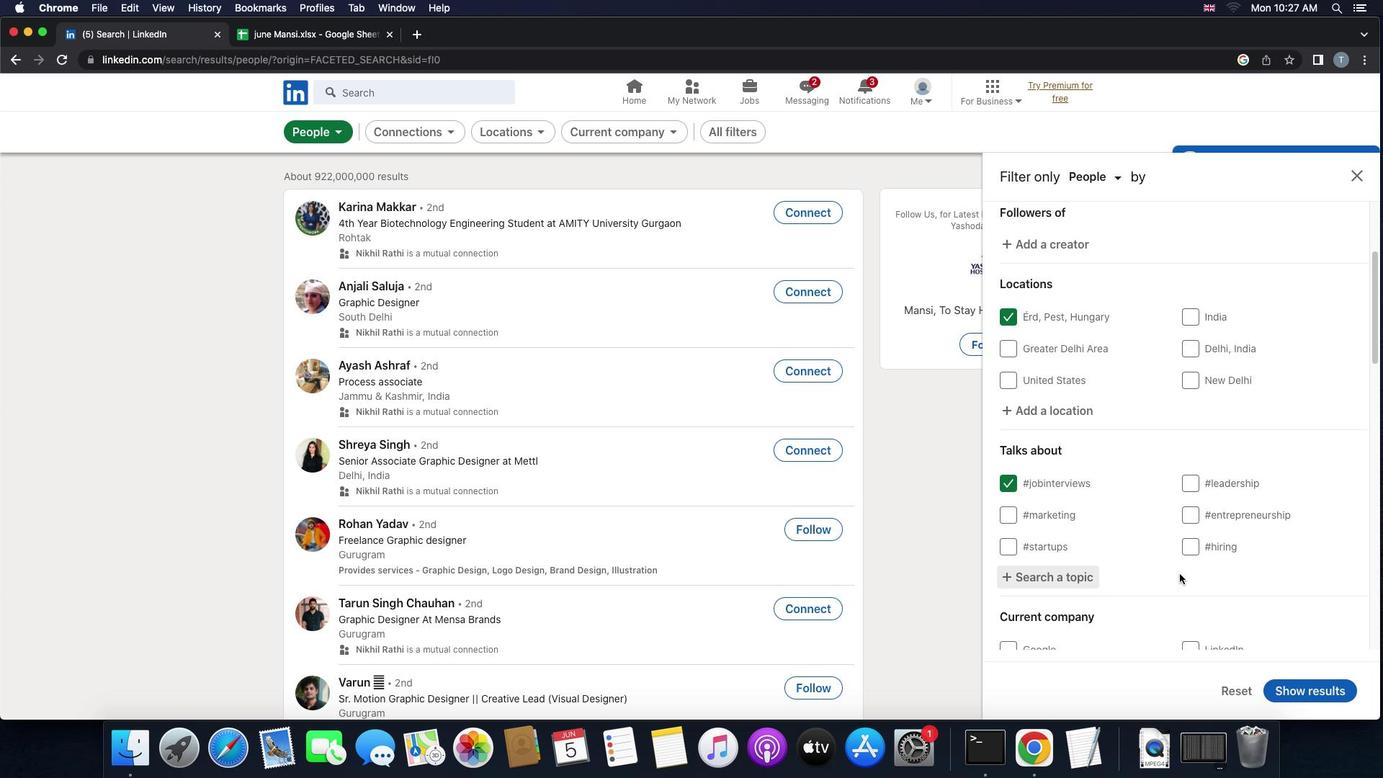 
Action: Mouse moved to (1166, 583)
Screenshot: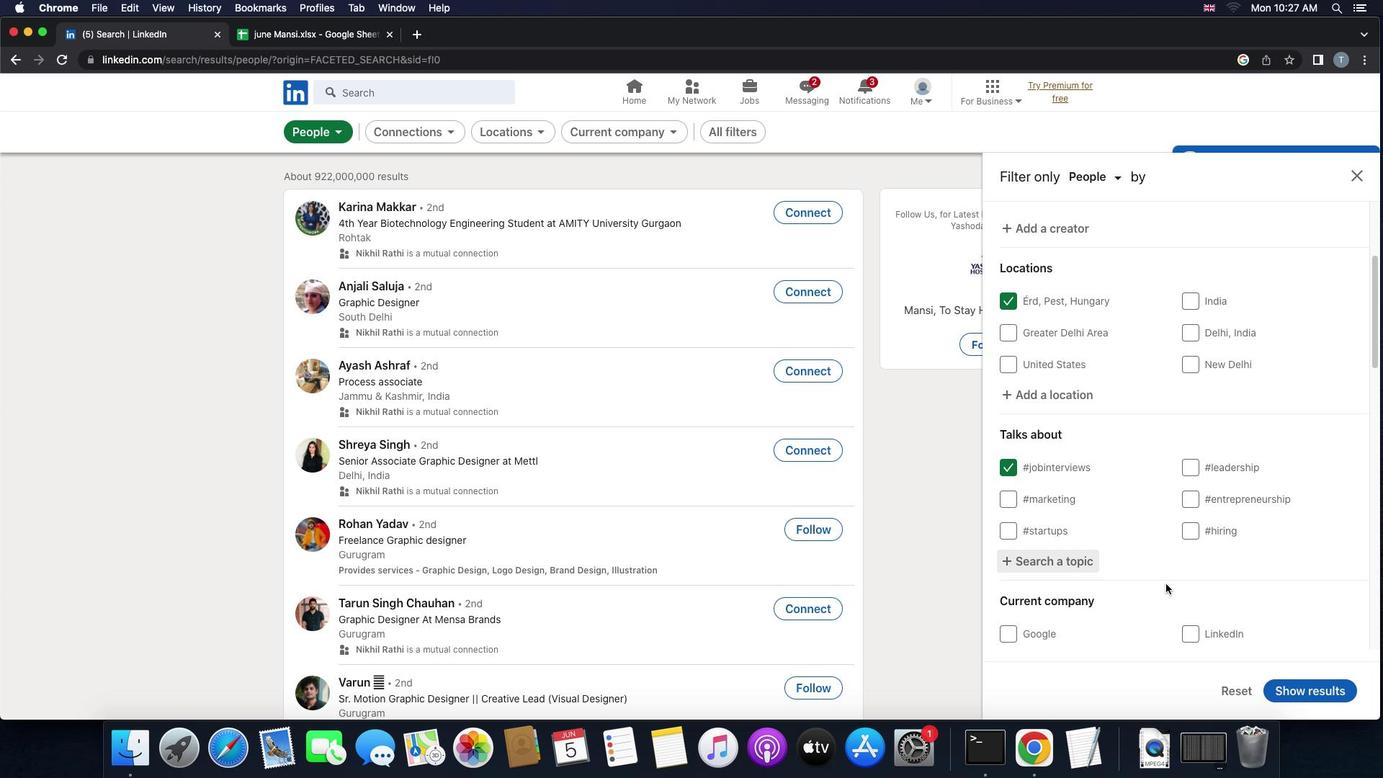 
Action: Mouse scrolled (1166, 583) with delta (0, 0)
Screenshot: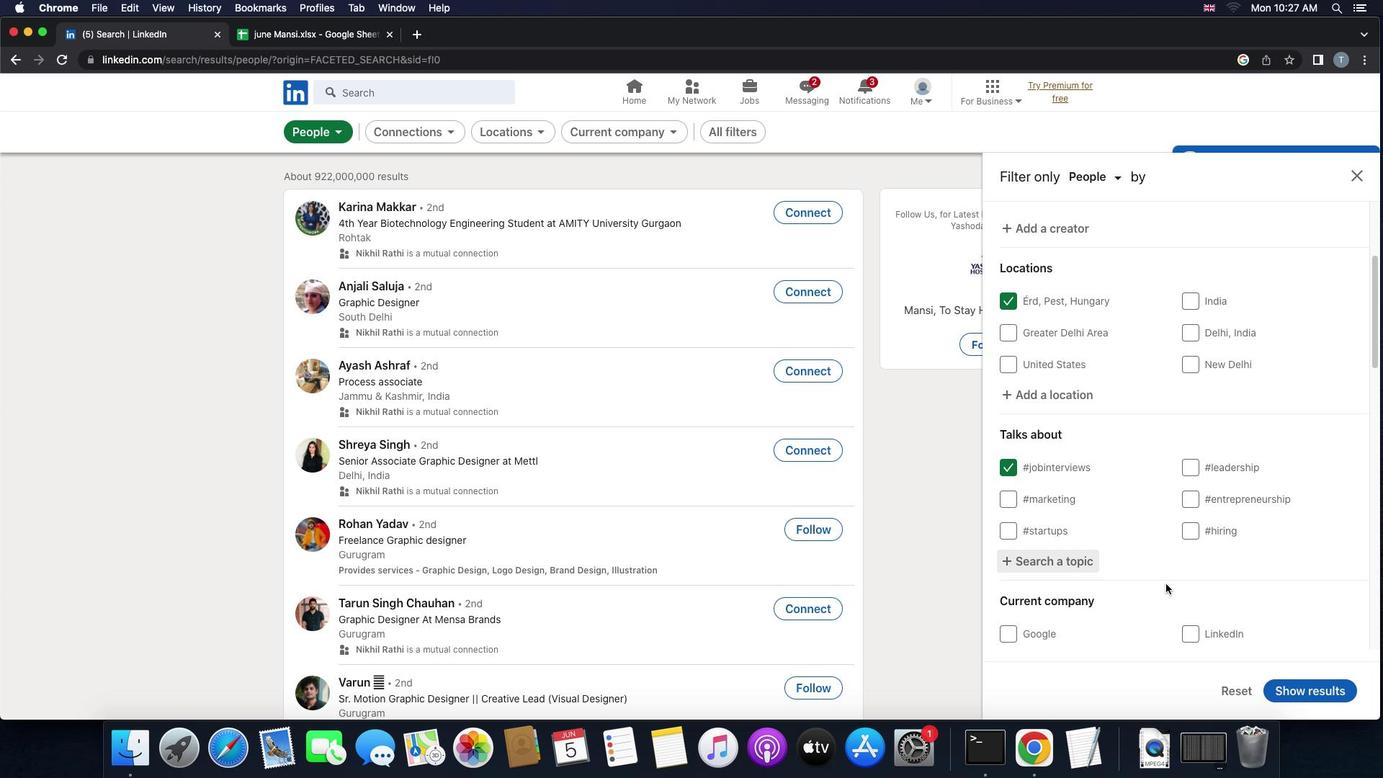 
Action: Mouse scrolled (1166, 583) with delta (0, 0)
Screenshot: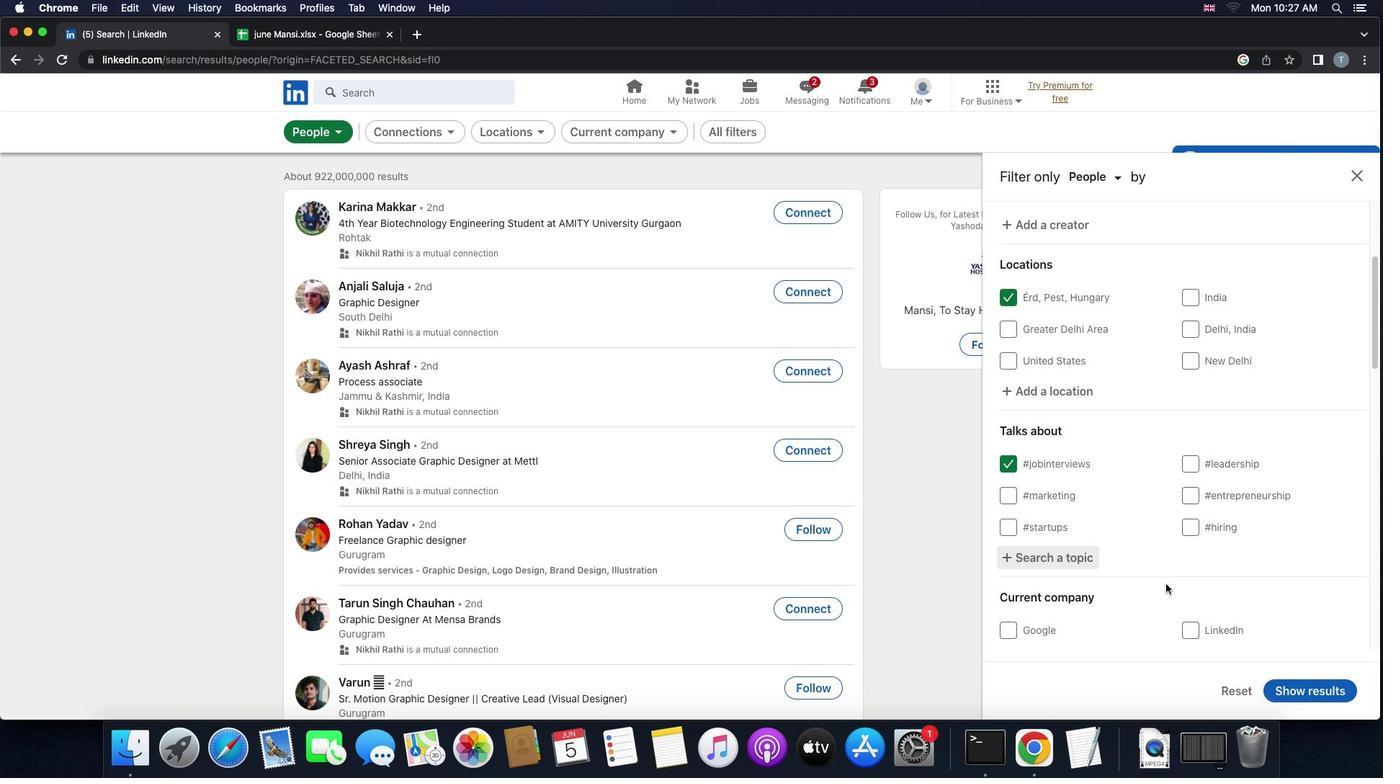 
Action: Mouse scrolled (1166, 583) with delta (0, 0)
Screenshot: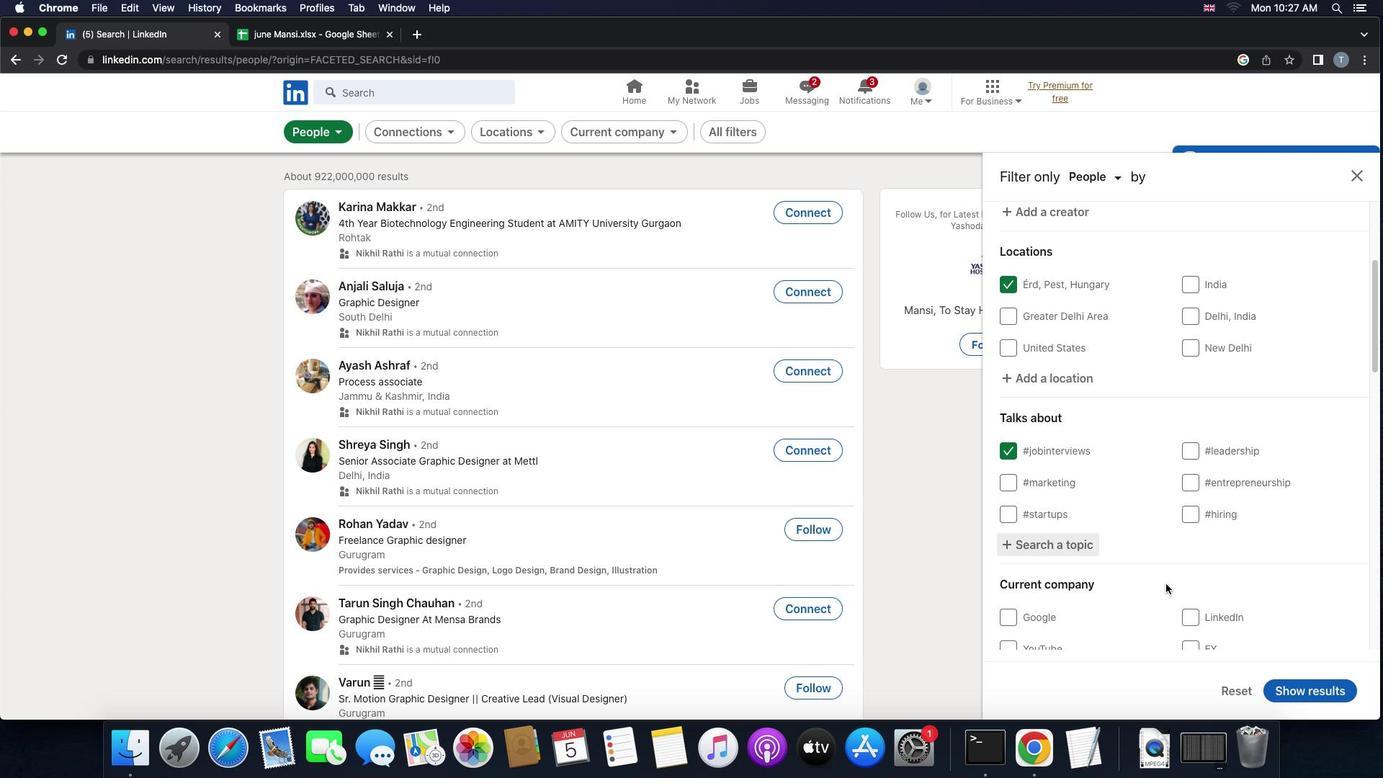 
Action: Mouse scrolled (1166, 583) with delta (0, 0)
Screenshot: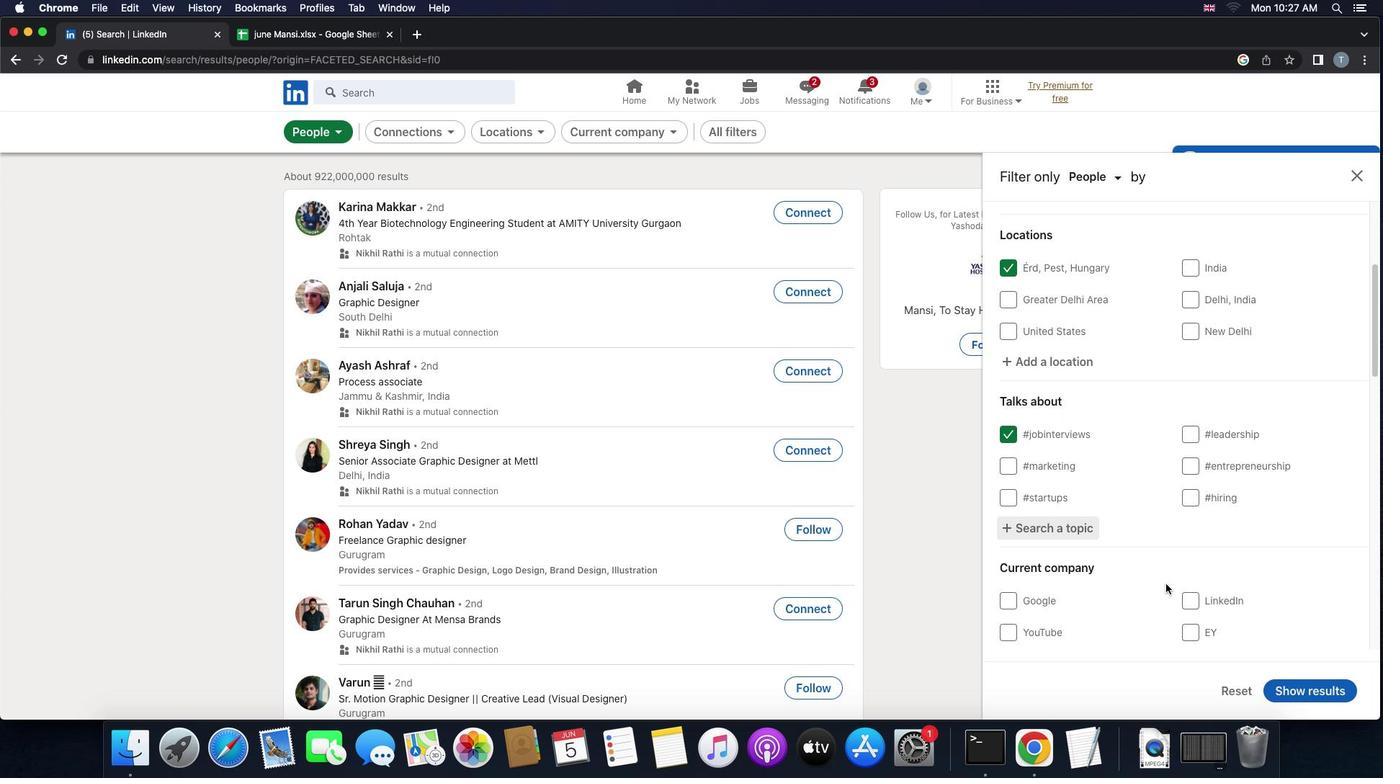 
Action: Mouse scrolled (1166, 583) with delta (0, 0)
Screenshot: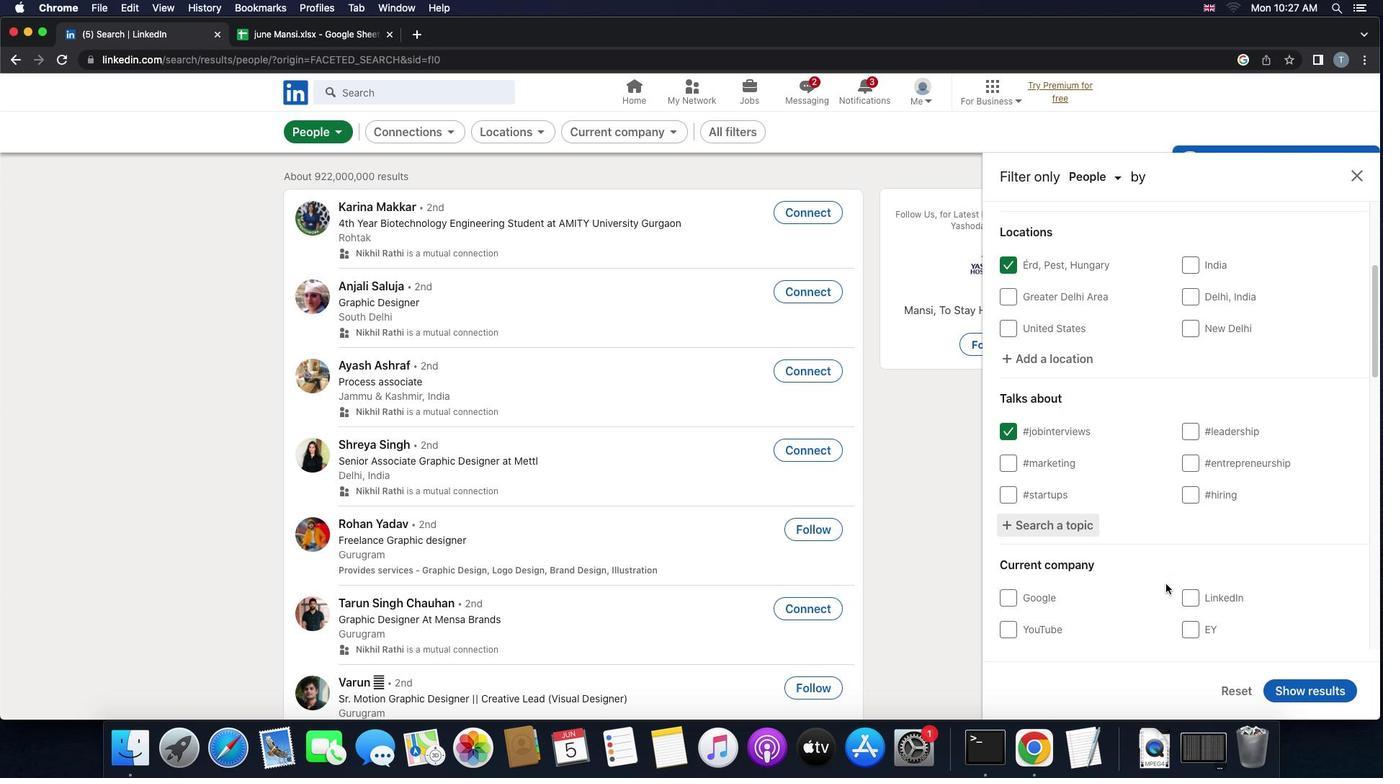 
Action: Mouse scrolled (1166, 583) with delta (0, 0)
Screenshot: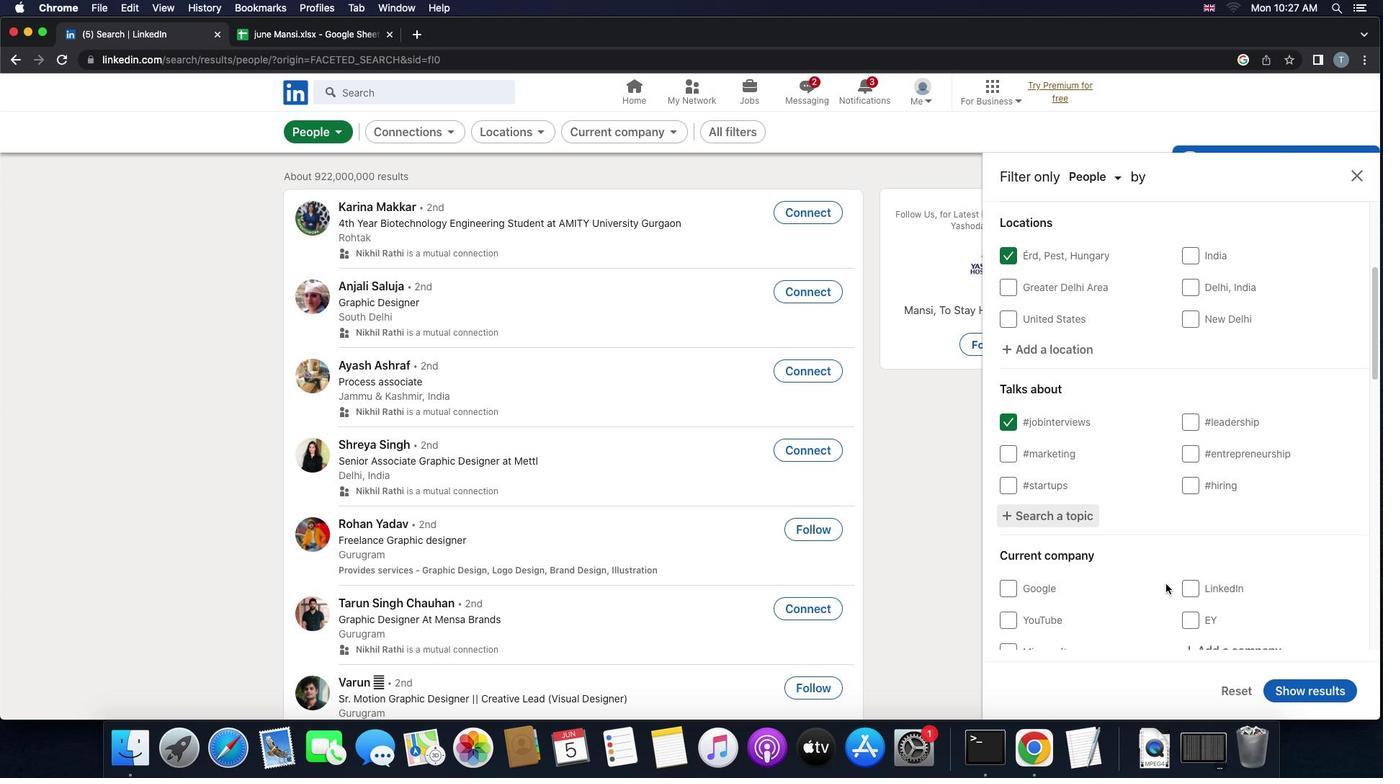 
Action: Mouse scrolled (1166, 583) with delta (0, 0)
Screenshot: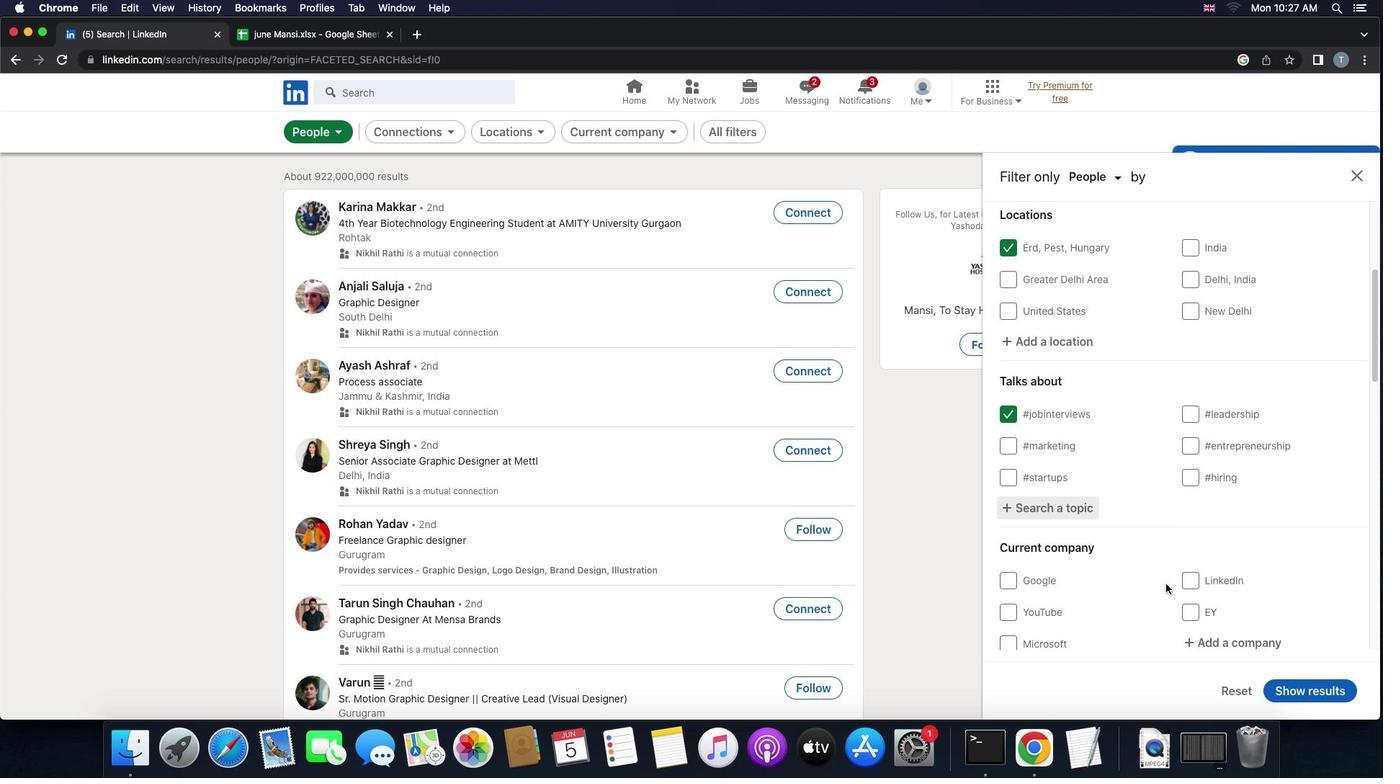 
Action: Mouse scrolled (1166, 583) with delta (0, 0)
Screenshot: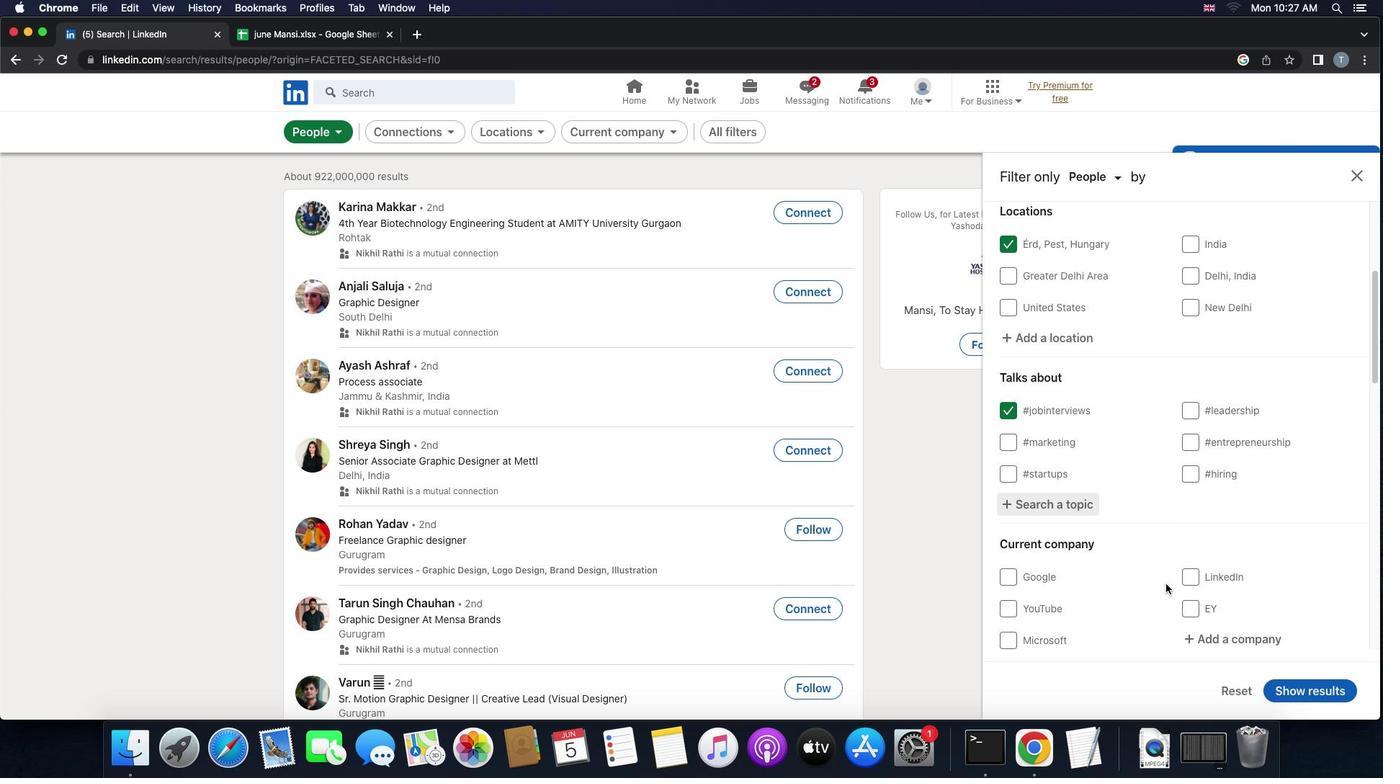 
Action: Mouse scrolled (1166, 583) with delta (0, 0)
Screenshot: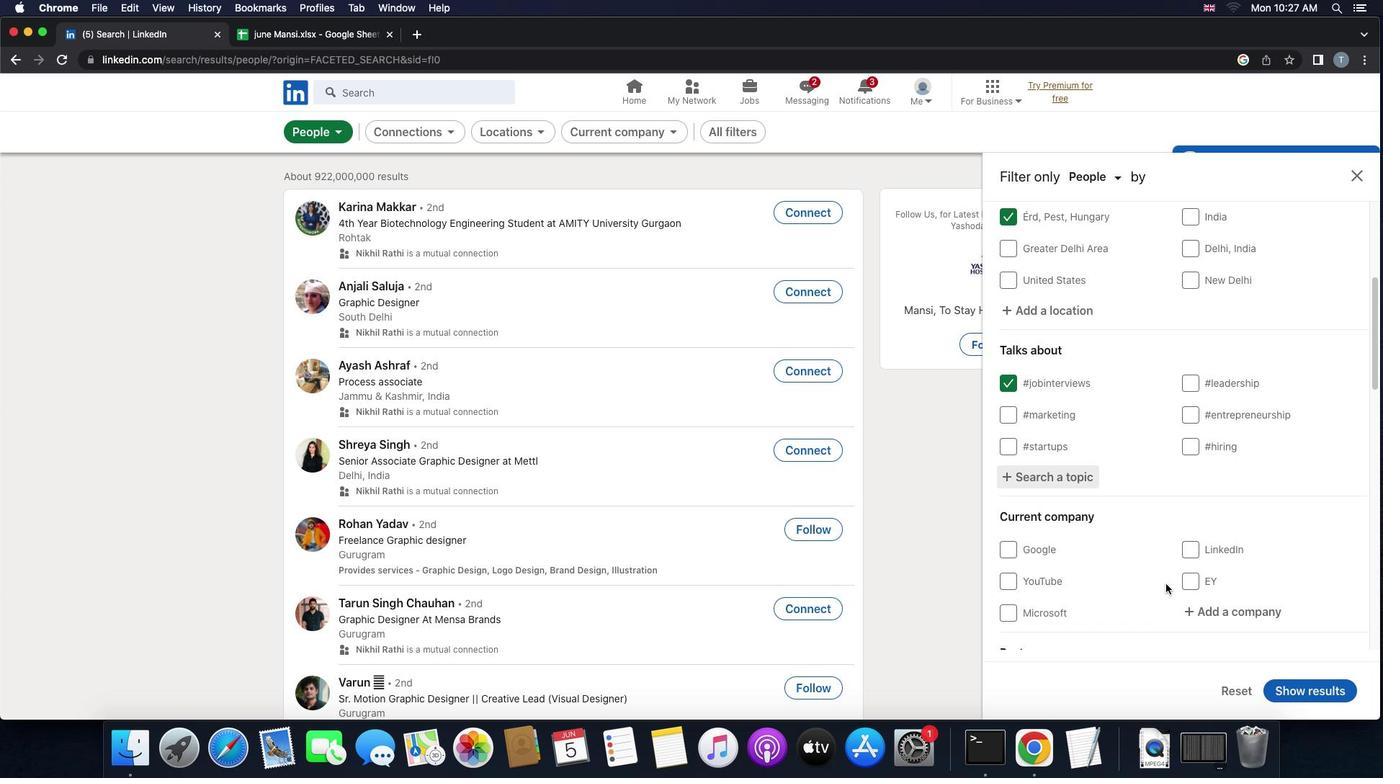 
Action: Mouse moved to (1215, 570)
Screenshot: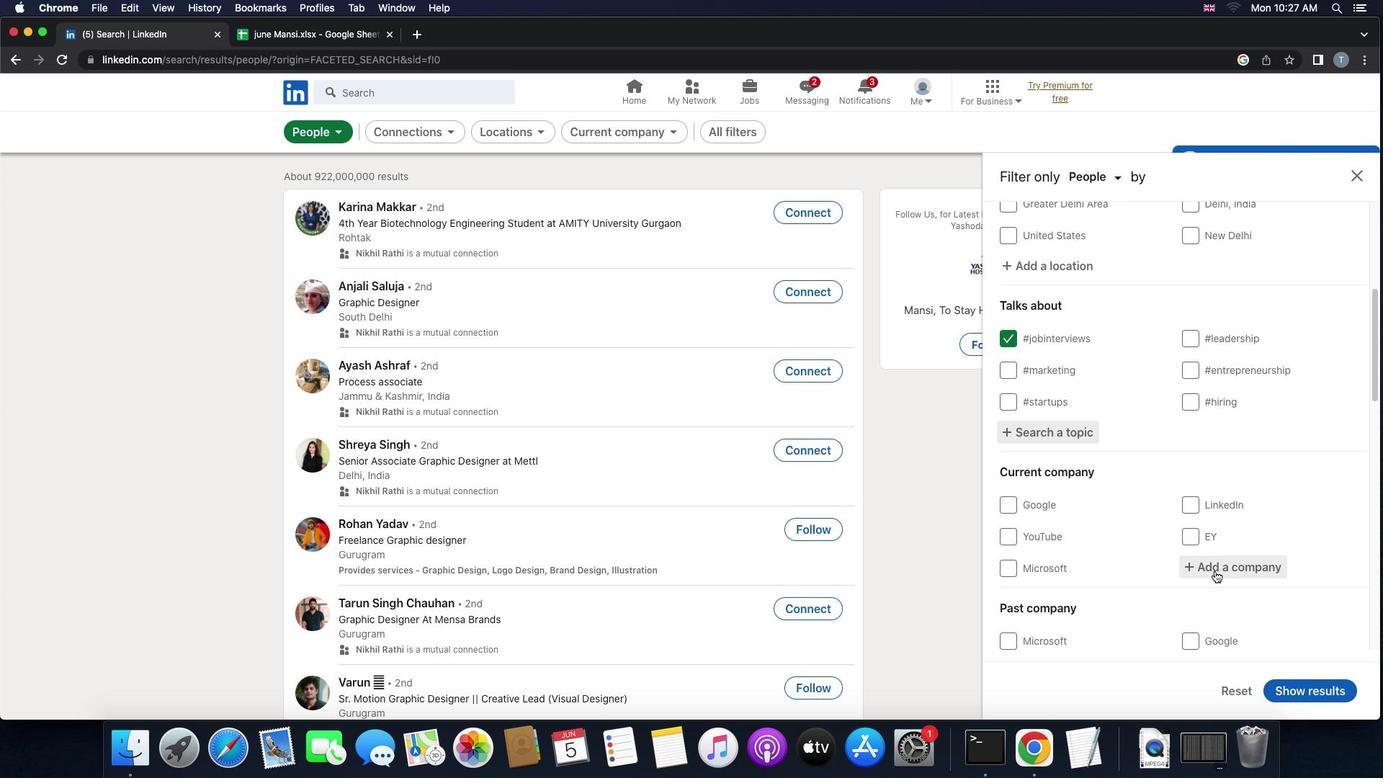 
Action: Mouse pressed left at (1215, 570)
Screenshot: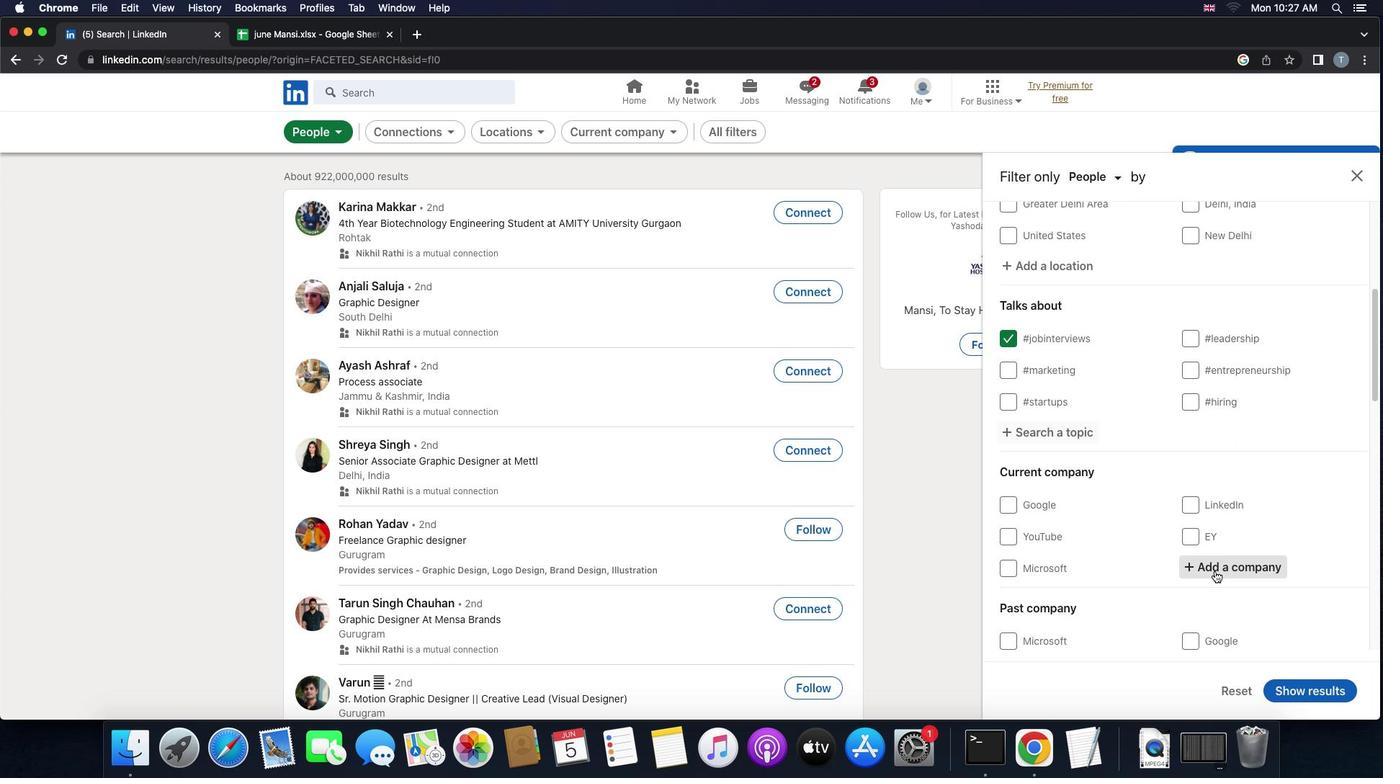 
Action: Key pressed 'j''i''n''d''a''l'Key.space's''t''e''e''l'
Screenshot: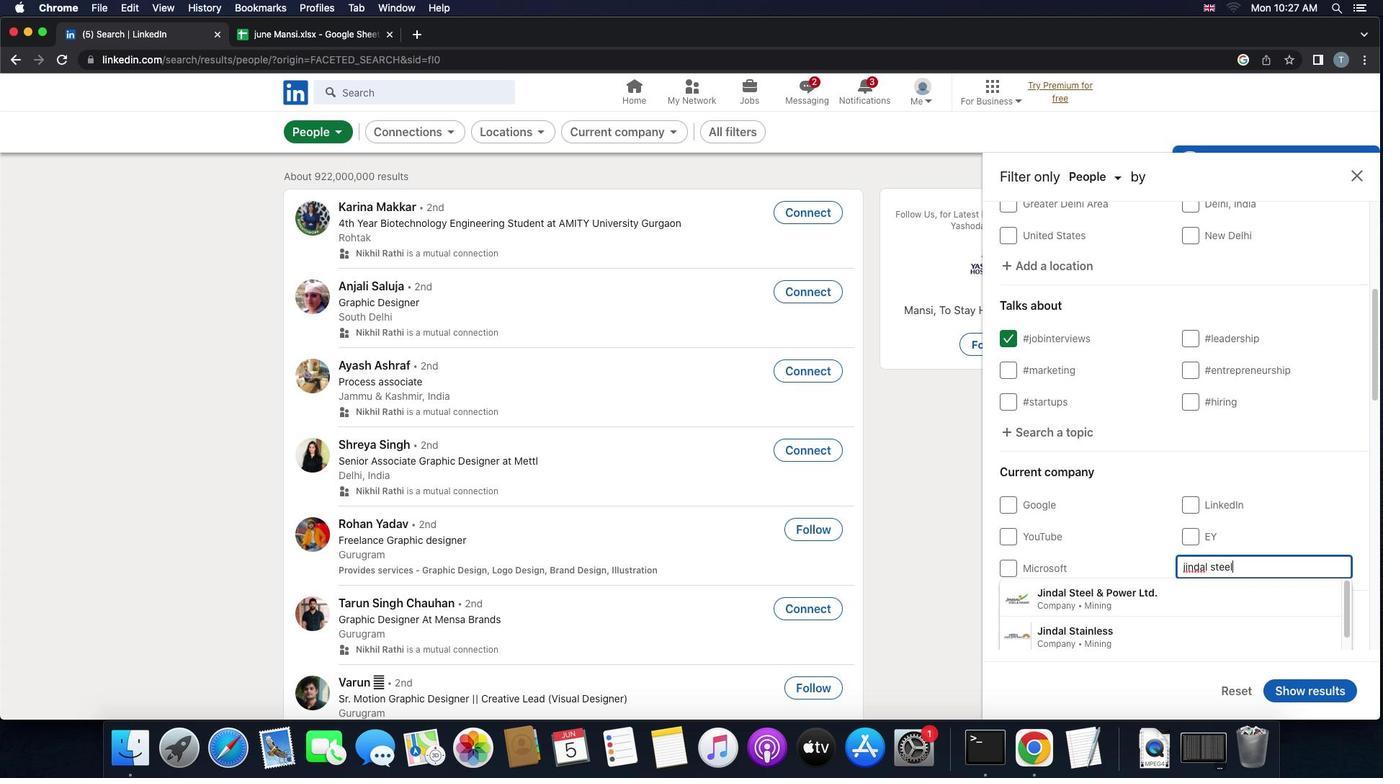 
Action: Mouse moved to (1178, 596)
Screenshot: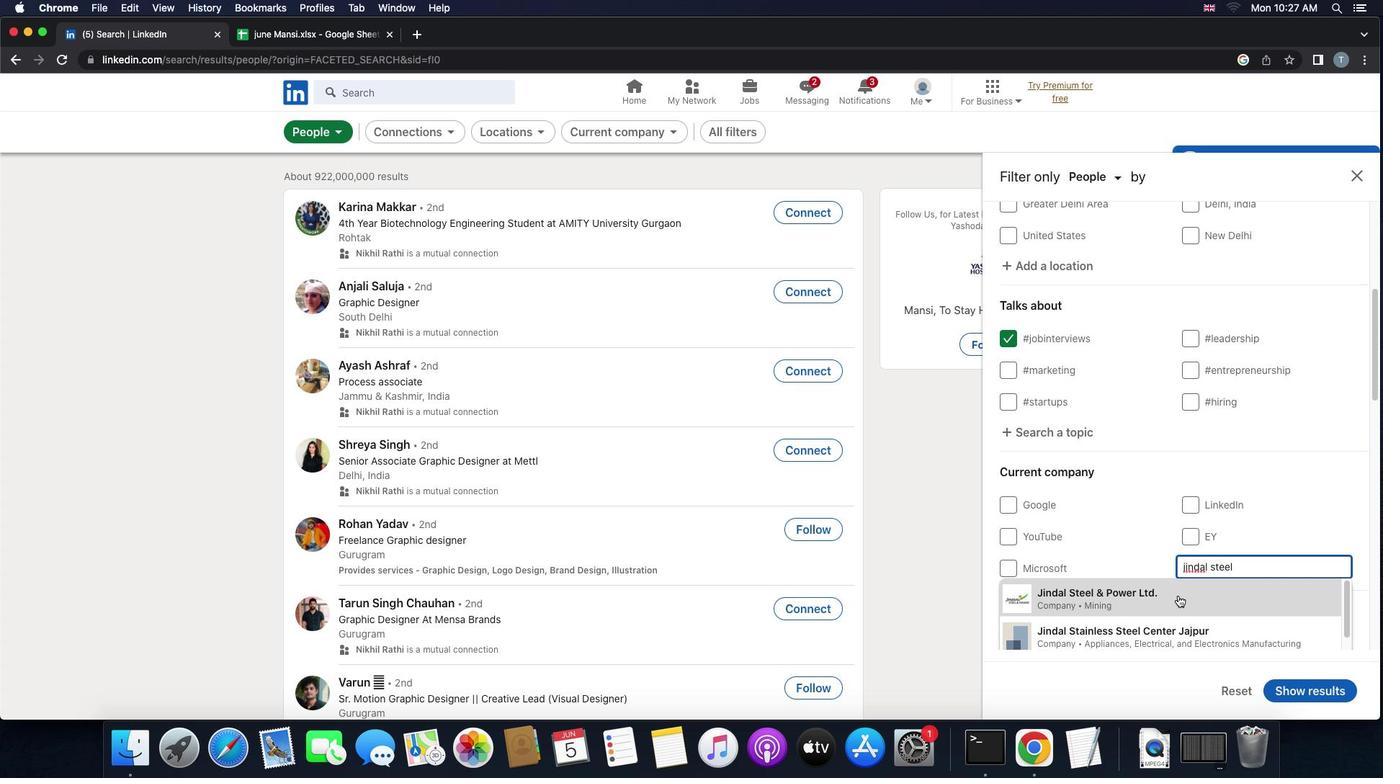 
Action: Mouse pressed left at (1178, 596)
Screenshot: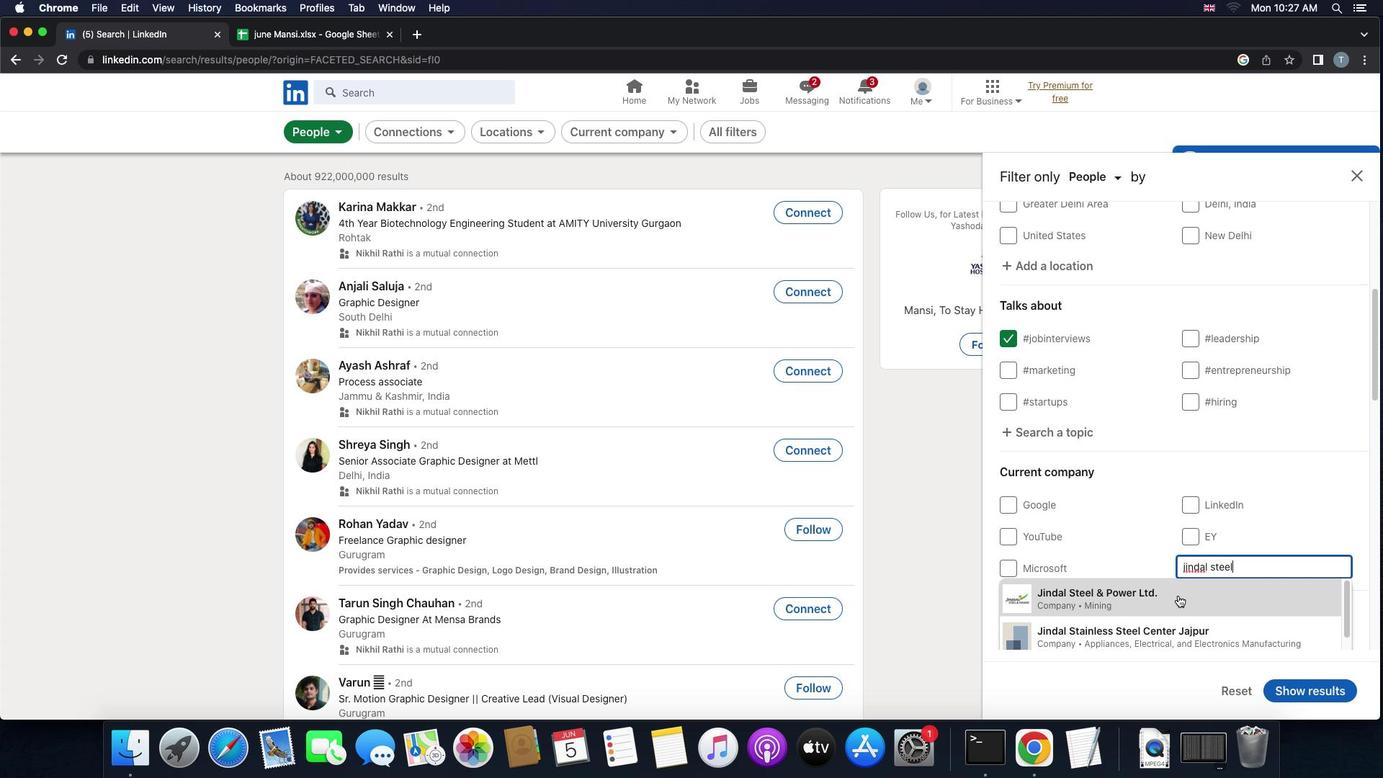 
Action: Mouse scrolled (1178, 596) with delta (0, 0)
Screenshot: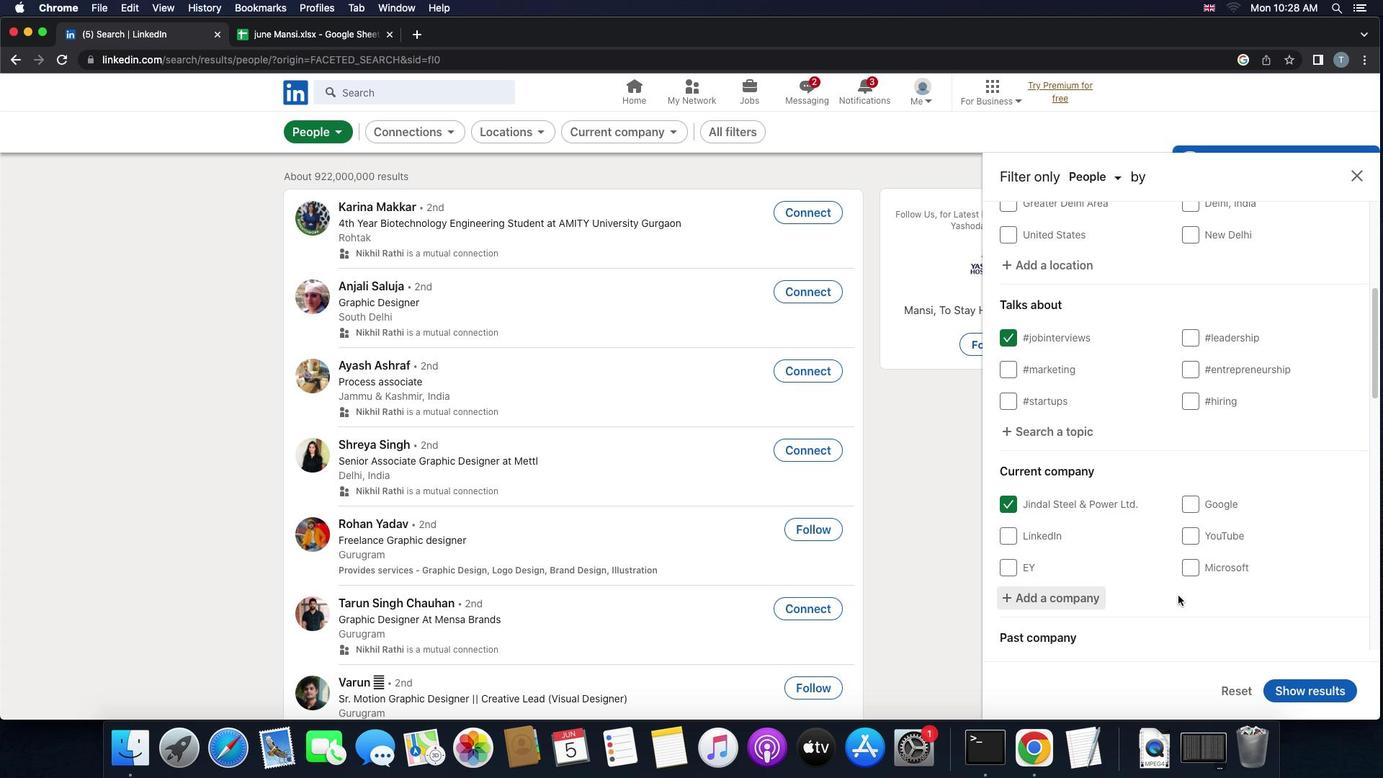 
Action: Mouse scrolled (1178, 596) with delta (0, 0)
Screenshot: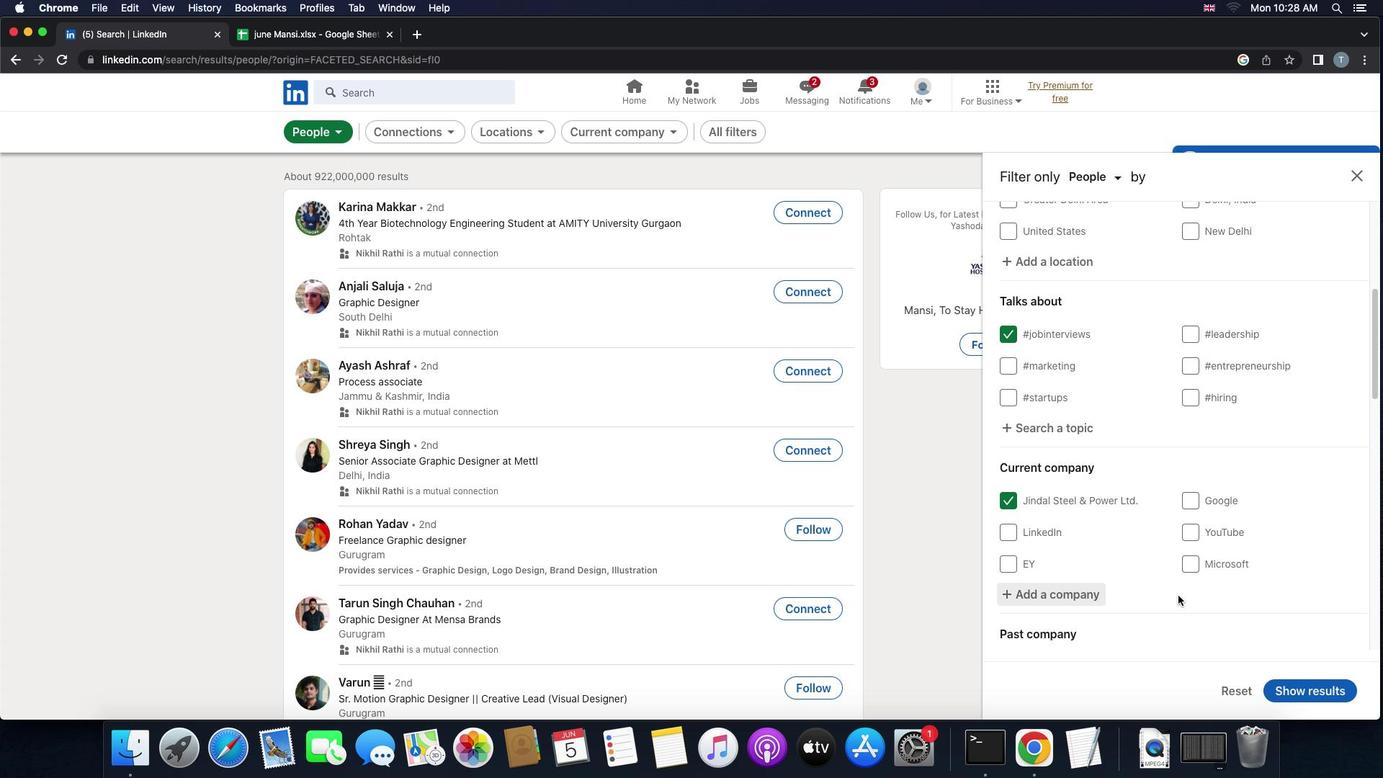 
Action: Mouse scrolled (1178, 596) with delta (0, 0)
Screenshot: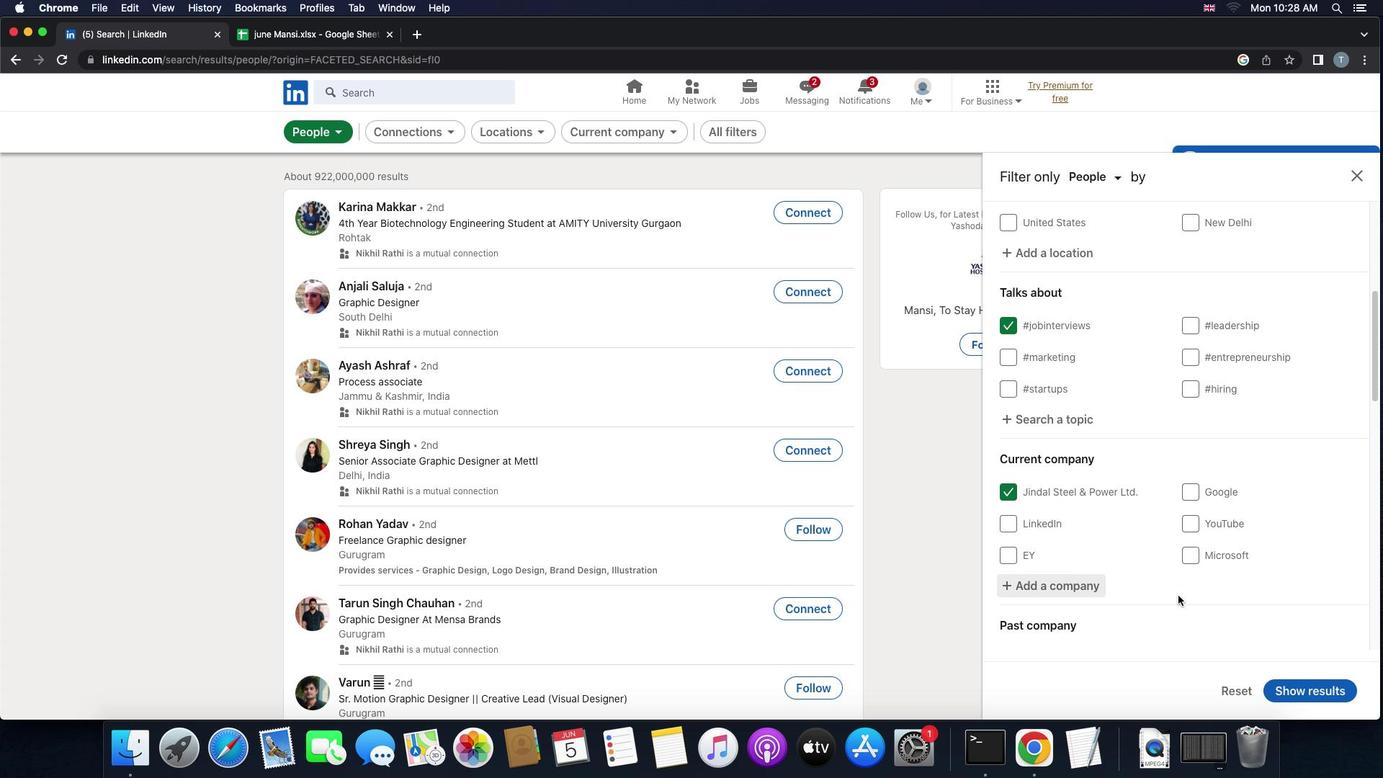 
Action: Mouse scrolled (1178, 596) with delta (0, 0)
Screenshot: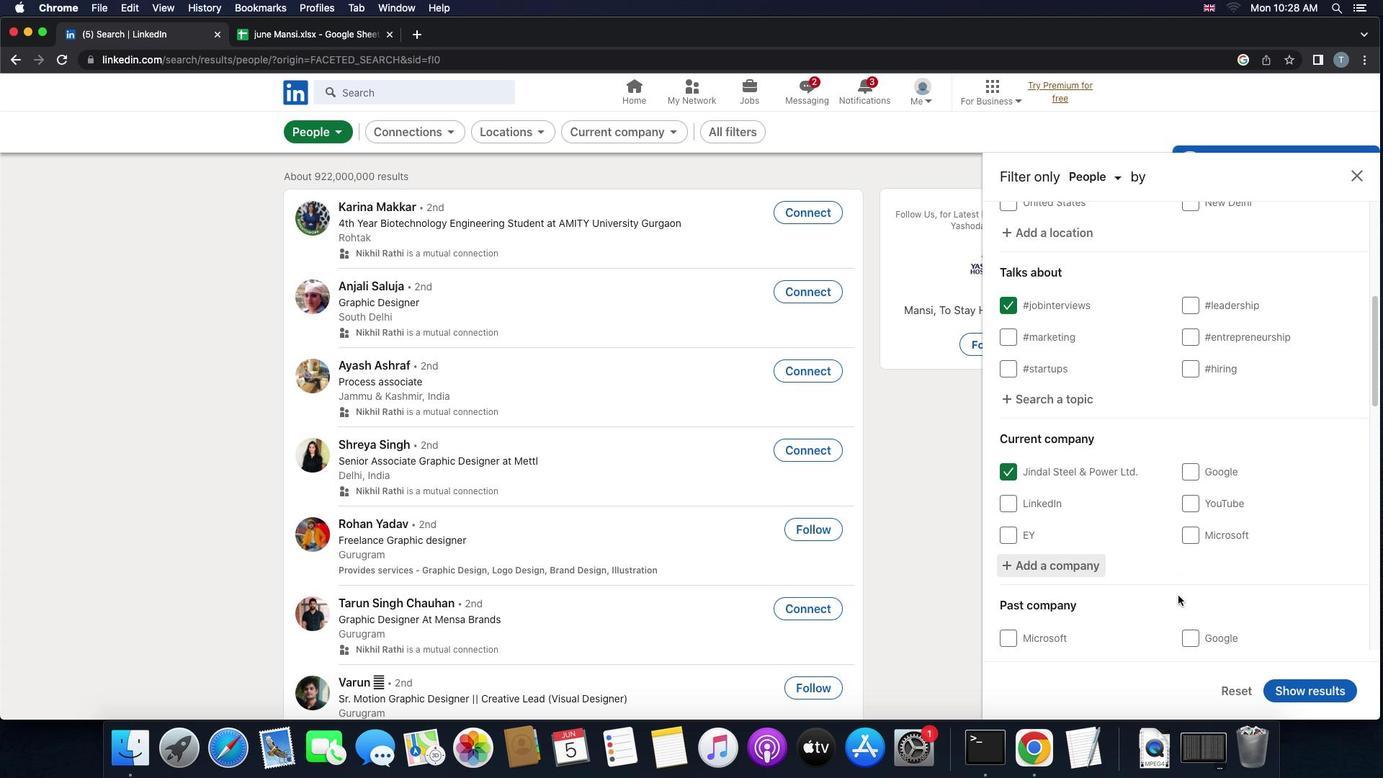 
Action: Mouse scrolled (1178, 596) with delta (0, 0)
Screenshot: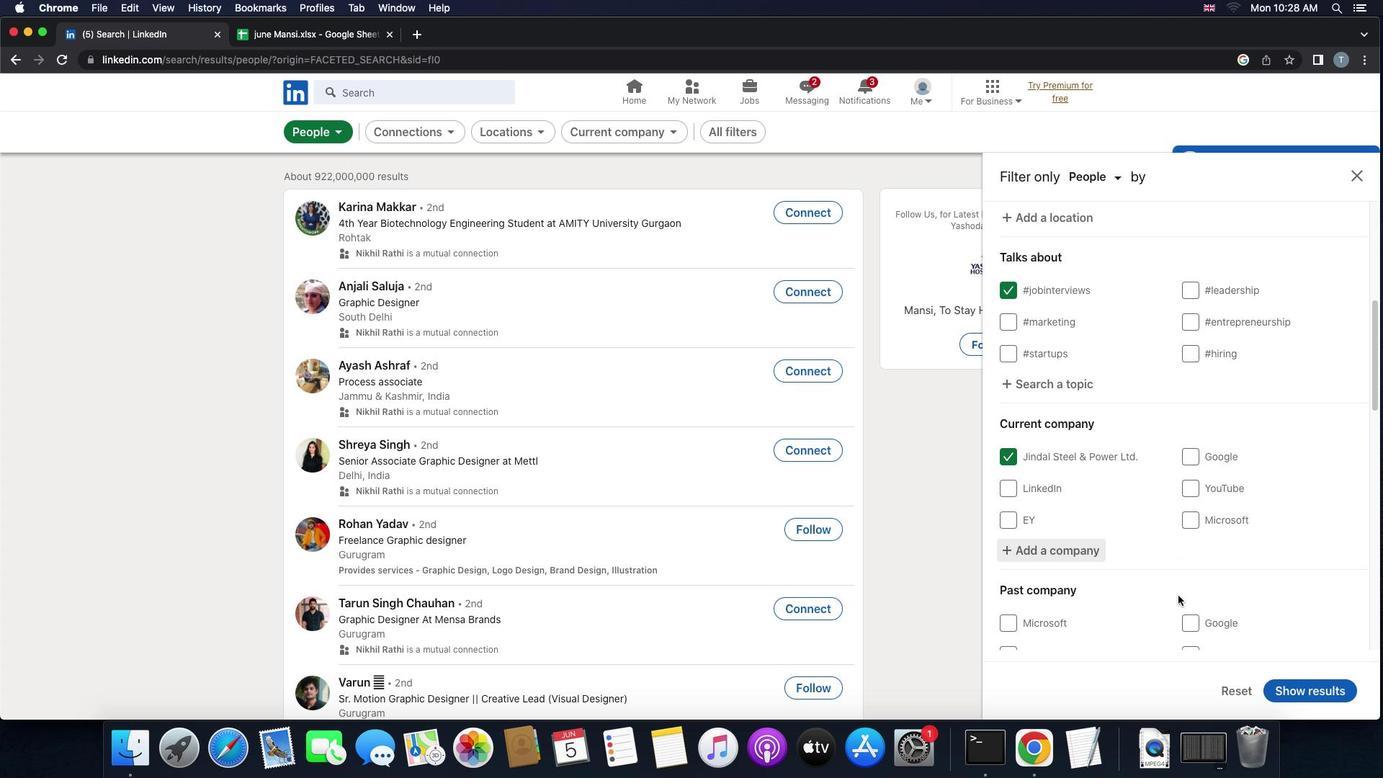 
Action: Mouse scrolled (1178, 596) with delta (0, 0)
Screenshot: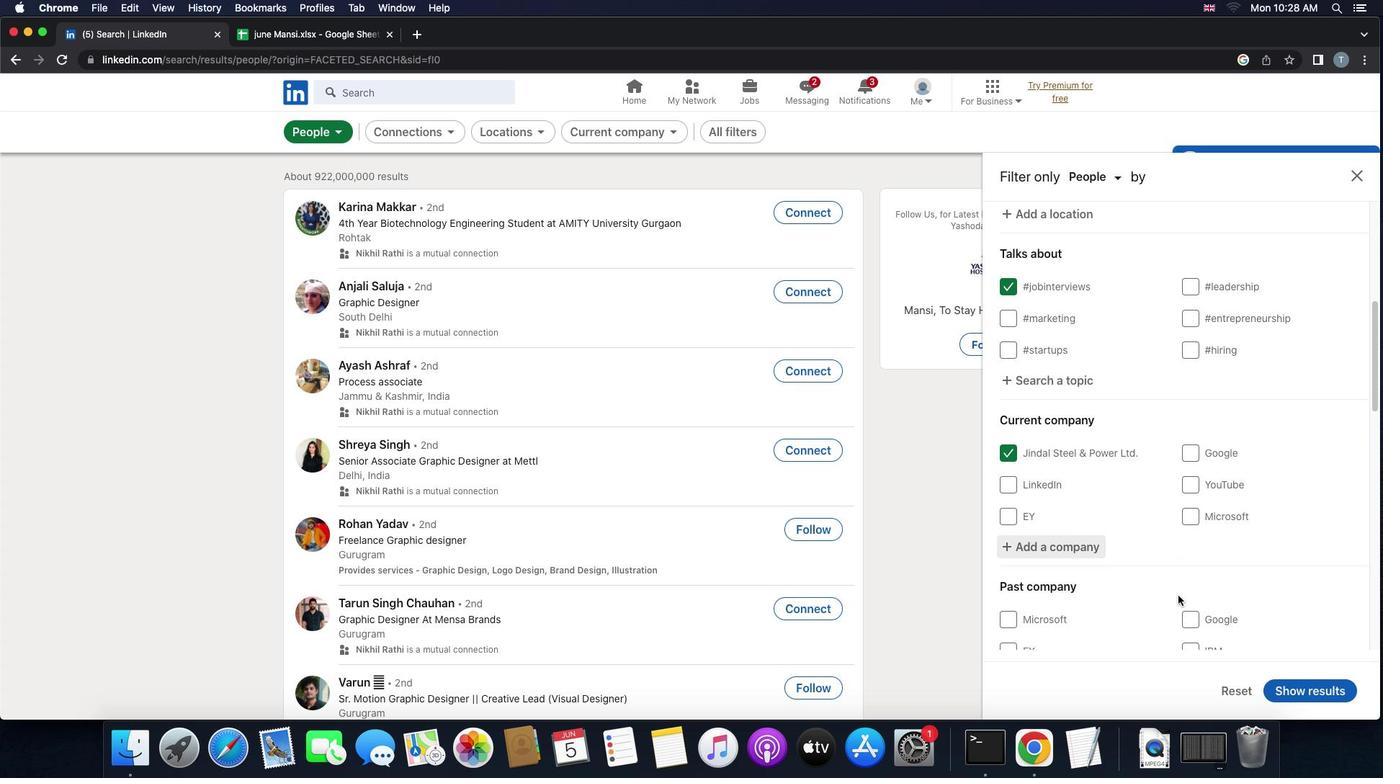 
Action: Mouse scrolled (1178, 596) with delta (0, 0)
Screenshot: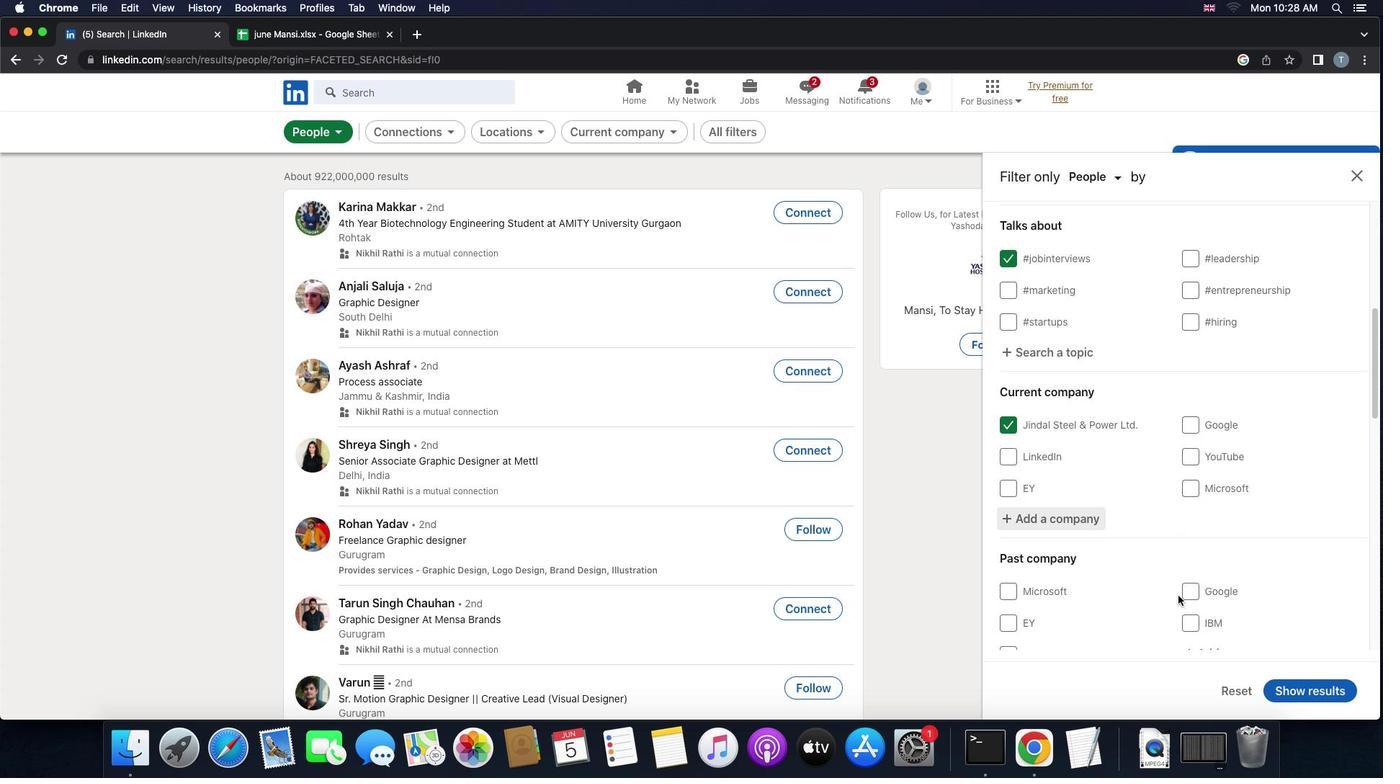 
Action: Mouse scrolled (1178, 596) with delta (0, 0)
Screenshot: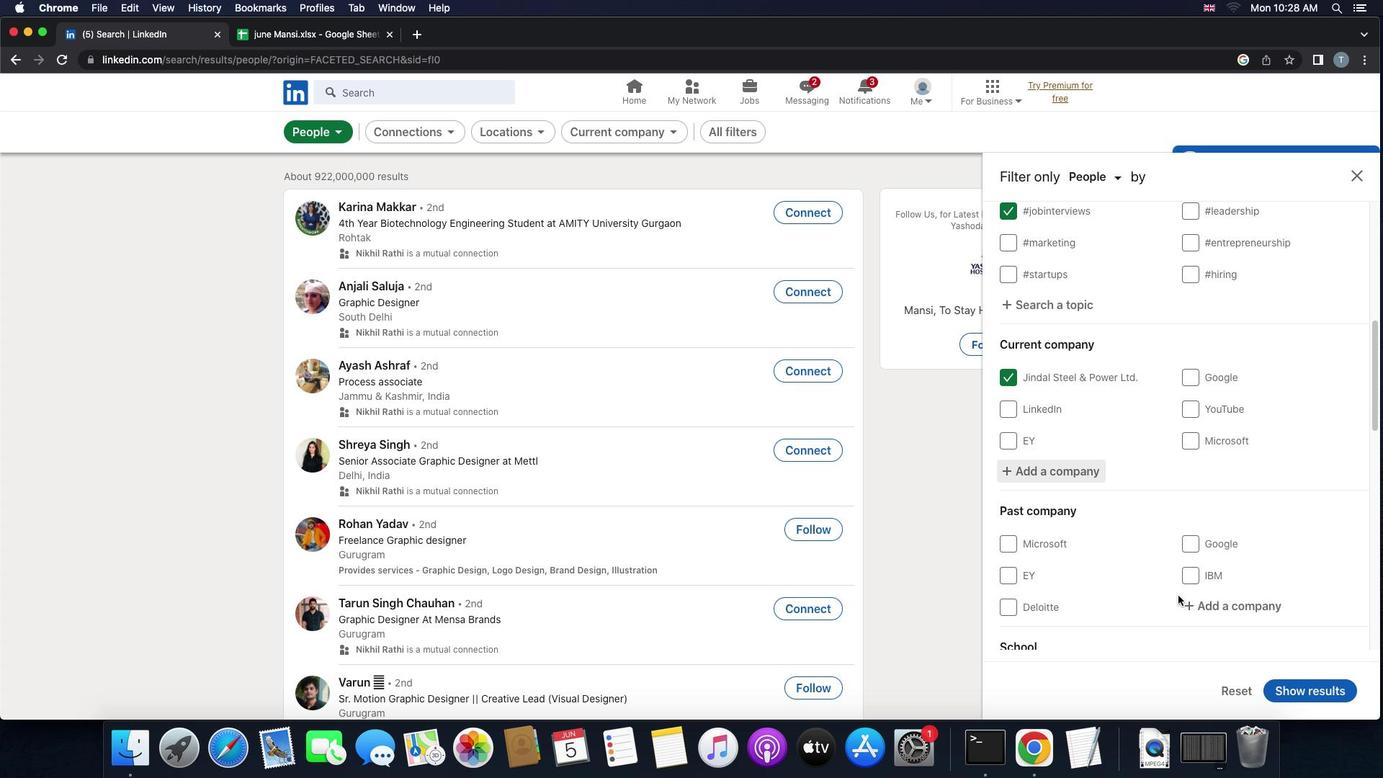 
Action: Mouse scrolled (1178, 596) with delta (0, 0)
Screenshot: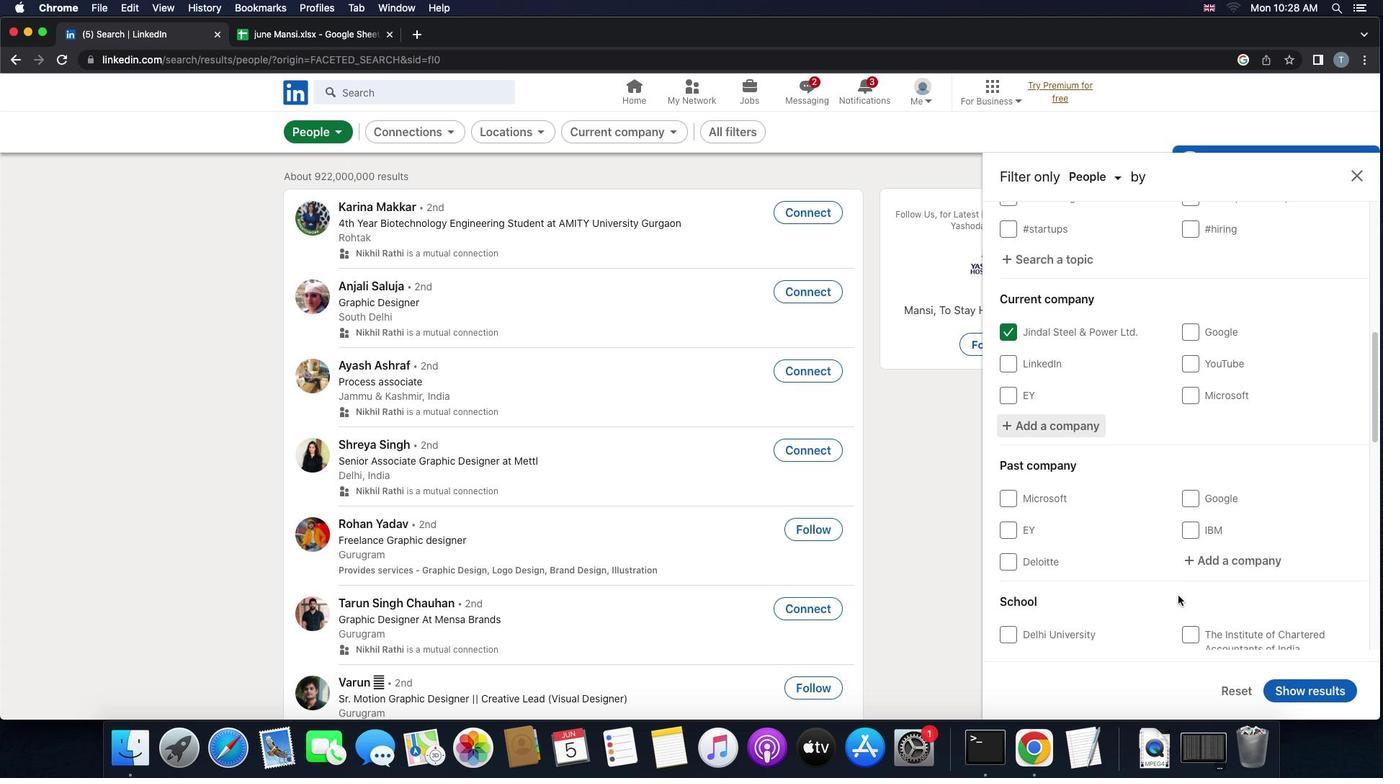 
Action: Mouse scrolled (1178, 596) with delta (0, 0)
Screenshot: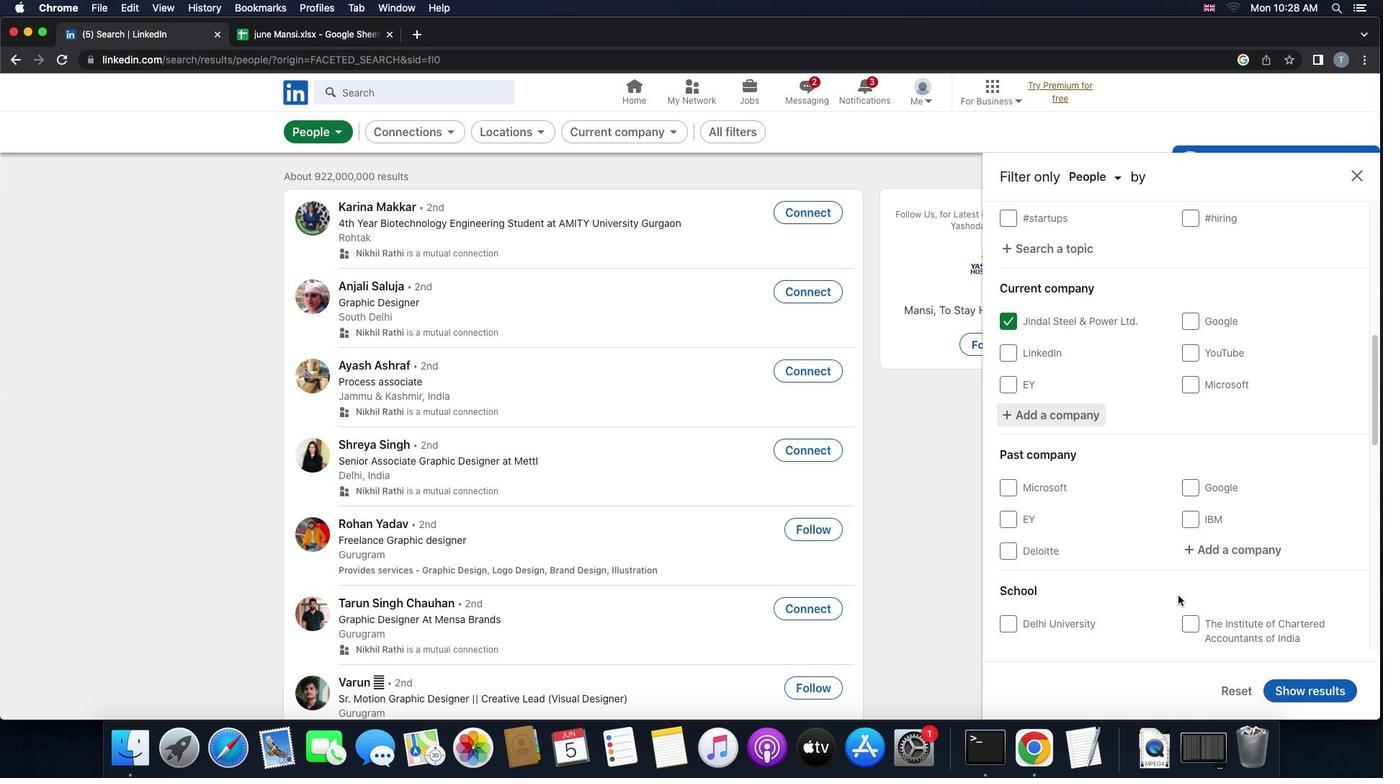 
Action: Mouse scrolled (1178, 596) with delta (0, -1)
Screenshot: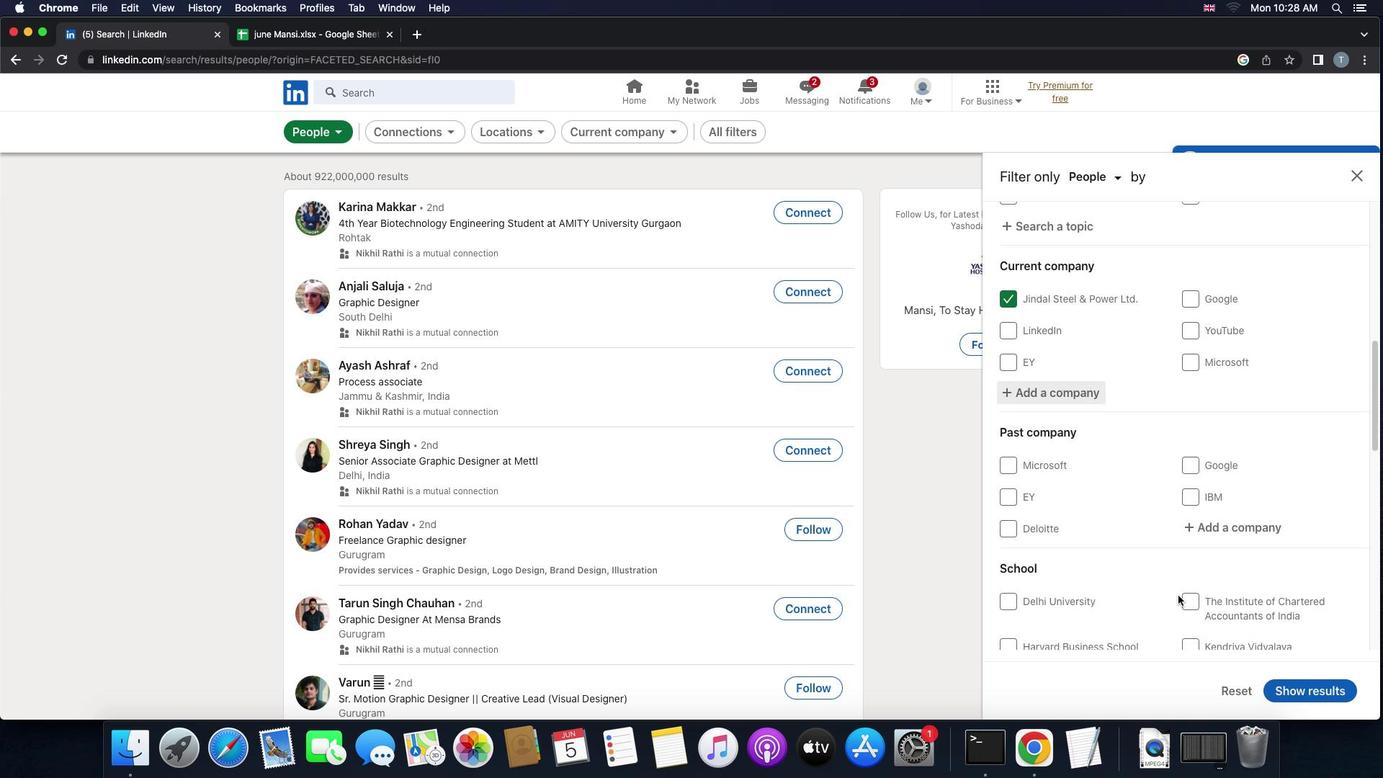 
Action: Mouse moved to (1193, 601)
Screenshot: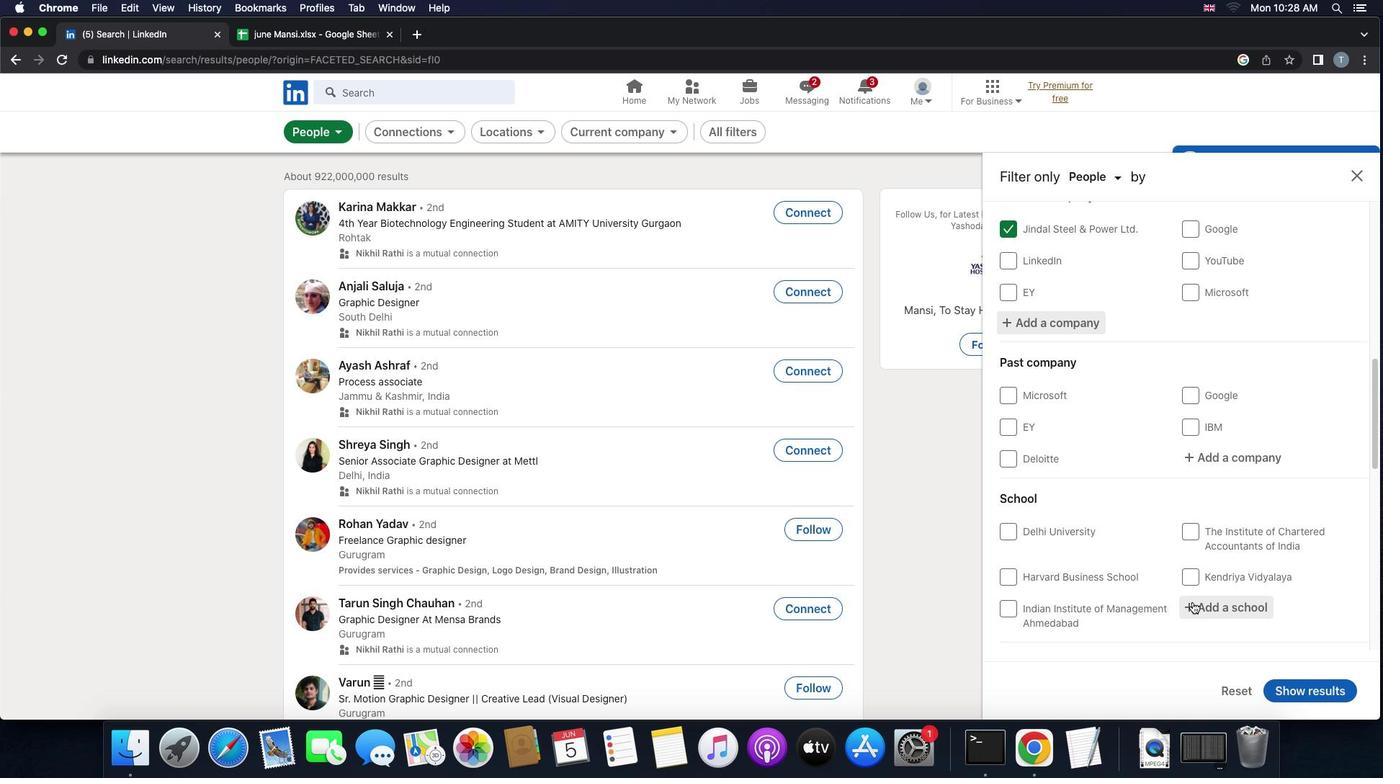 
Action: Mouse pressed left at (1193, 601)
Screenshot: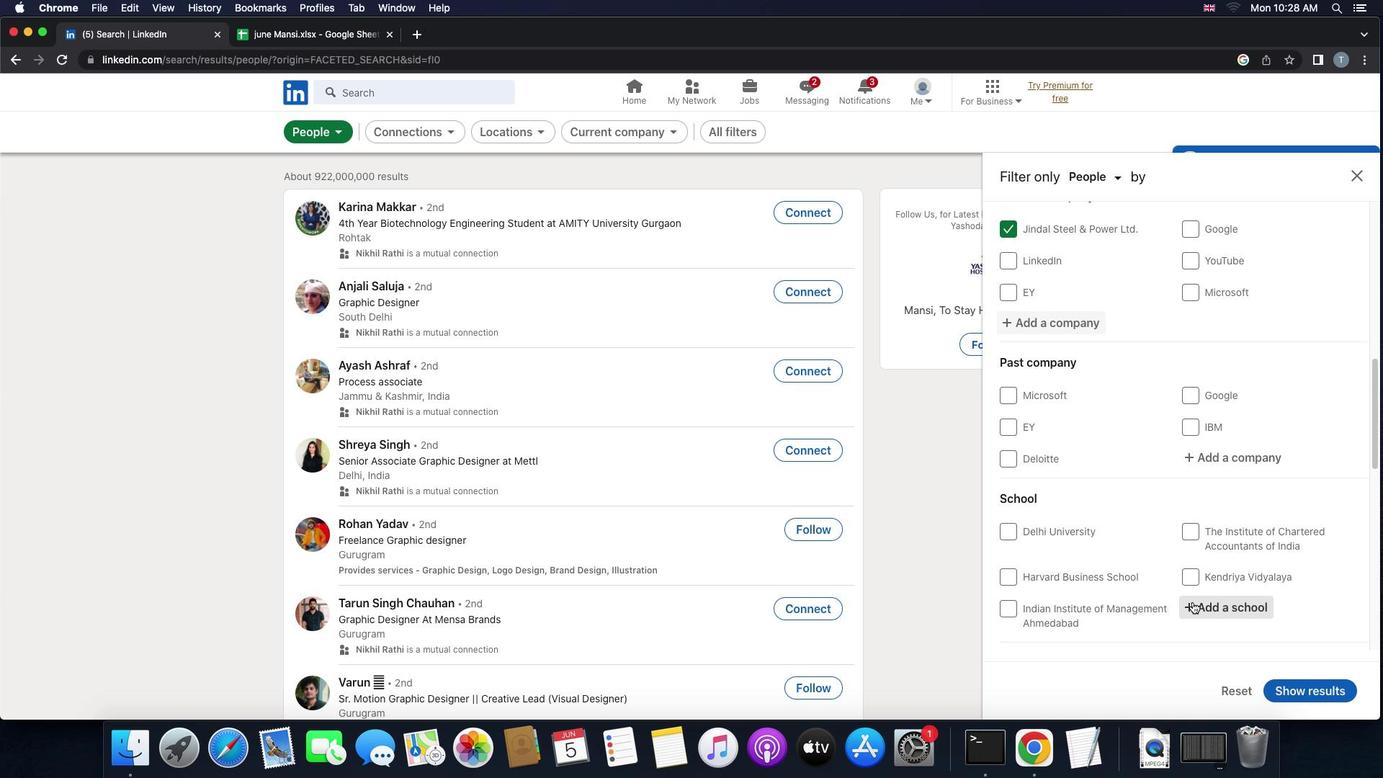 
Action: Key pressed 'i''n''d''i''a''n'Key.space'i''n''s''t''i''t''u''t''e'Key.space'o''f'Key.space't''e''c''h''n''o''l''o''g''y'',''p''a''t''n''a'
Screenshot: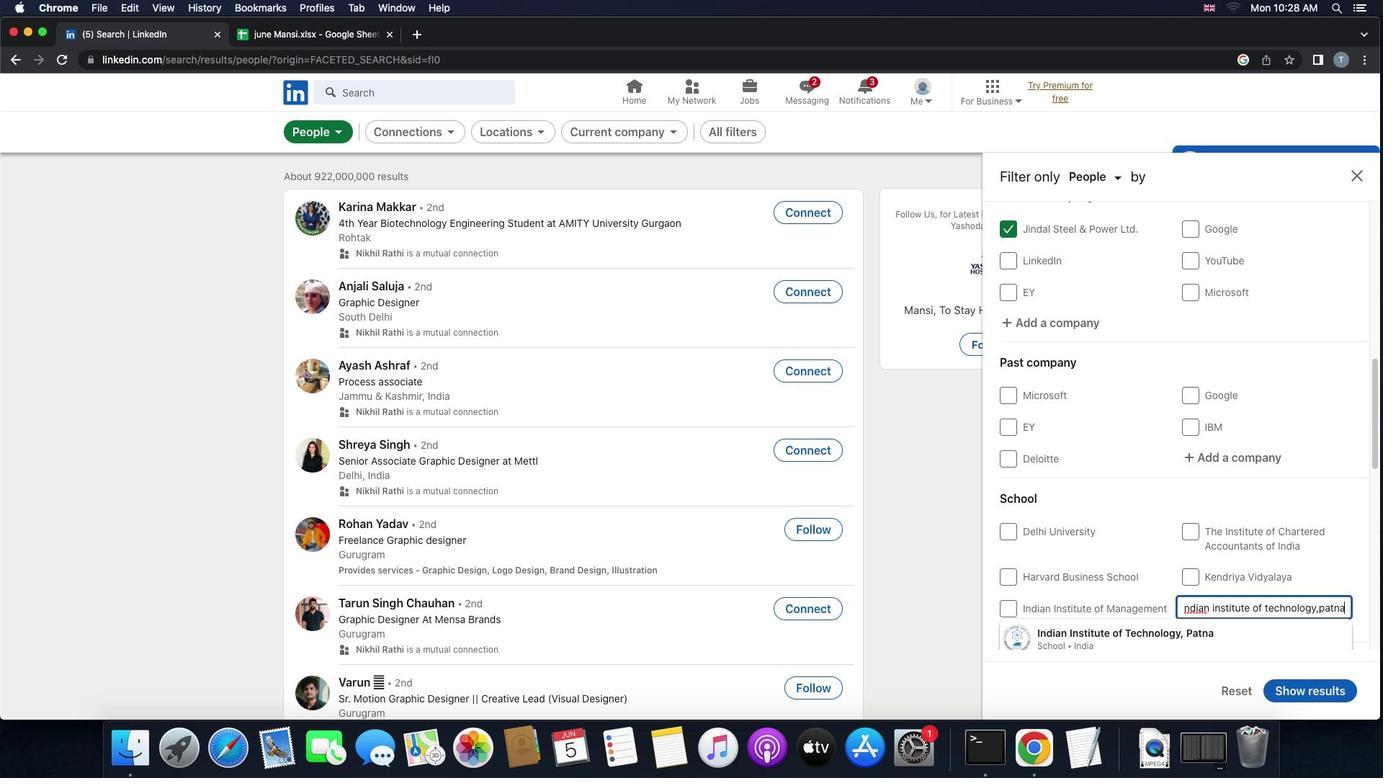 
Action: Mouse moved to (1168, 638)
Screenshot: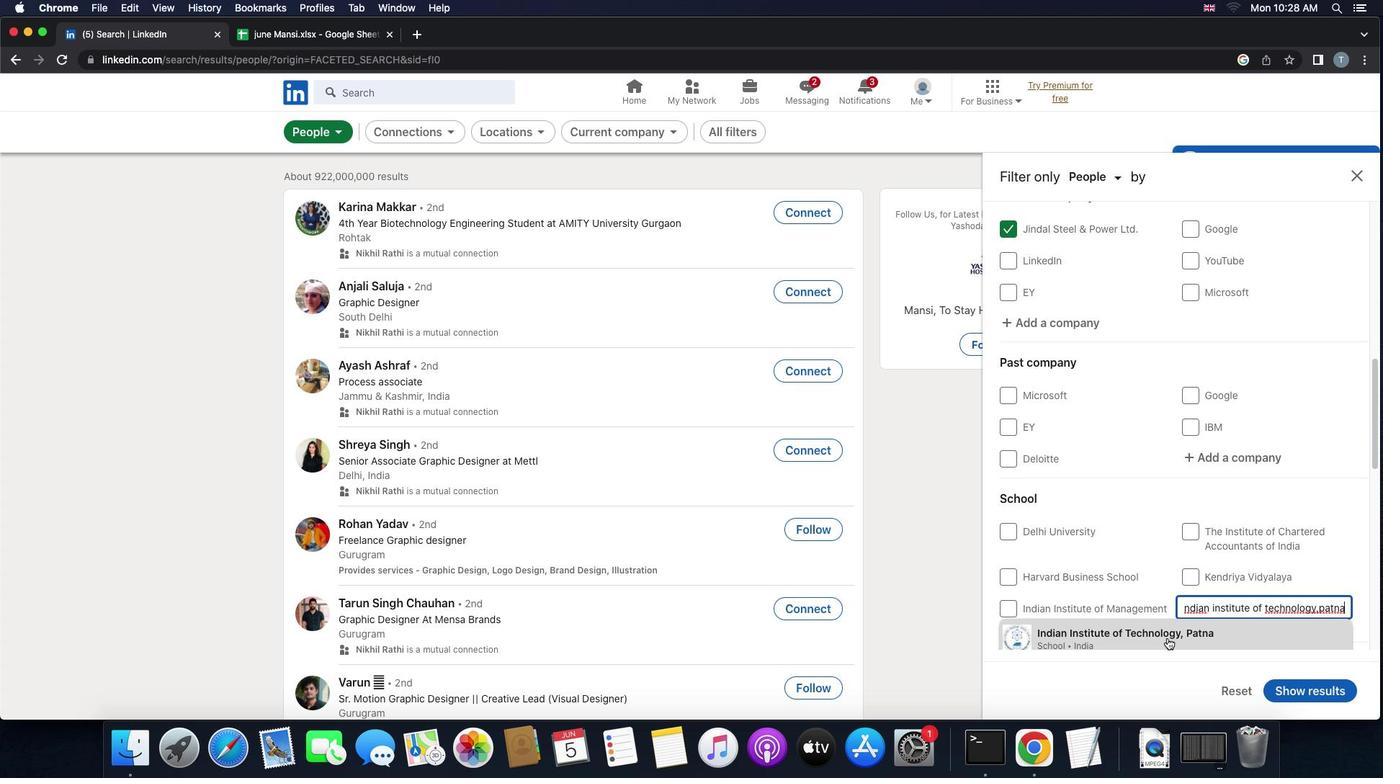 
Action: Mouse pressed left at (1168, 638)
Screenshot: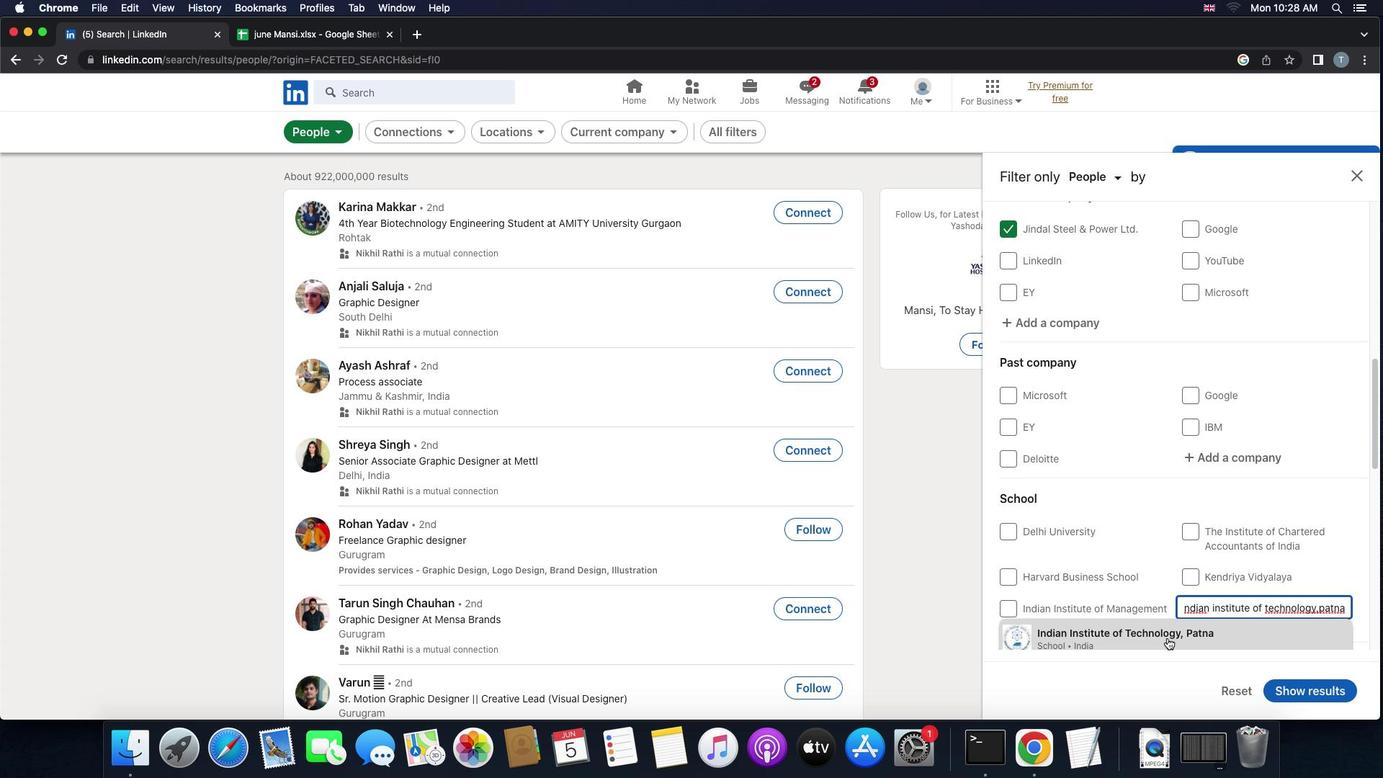 
Action: Mouse scrolled (1168, 638) with delta (0, 0)
Screenshot: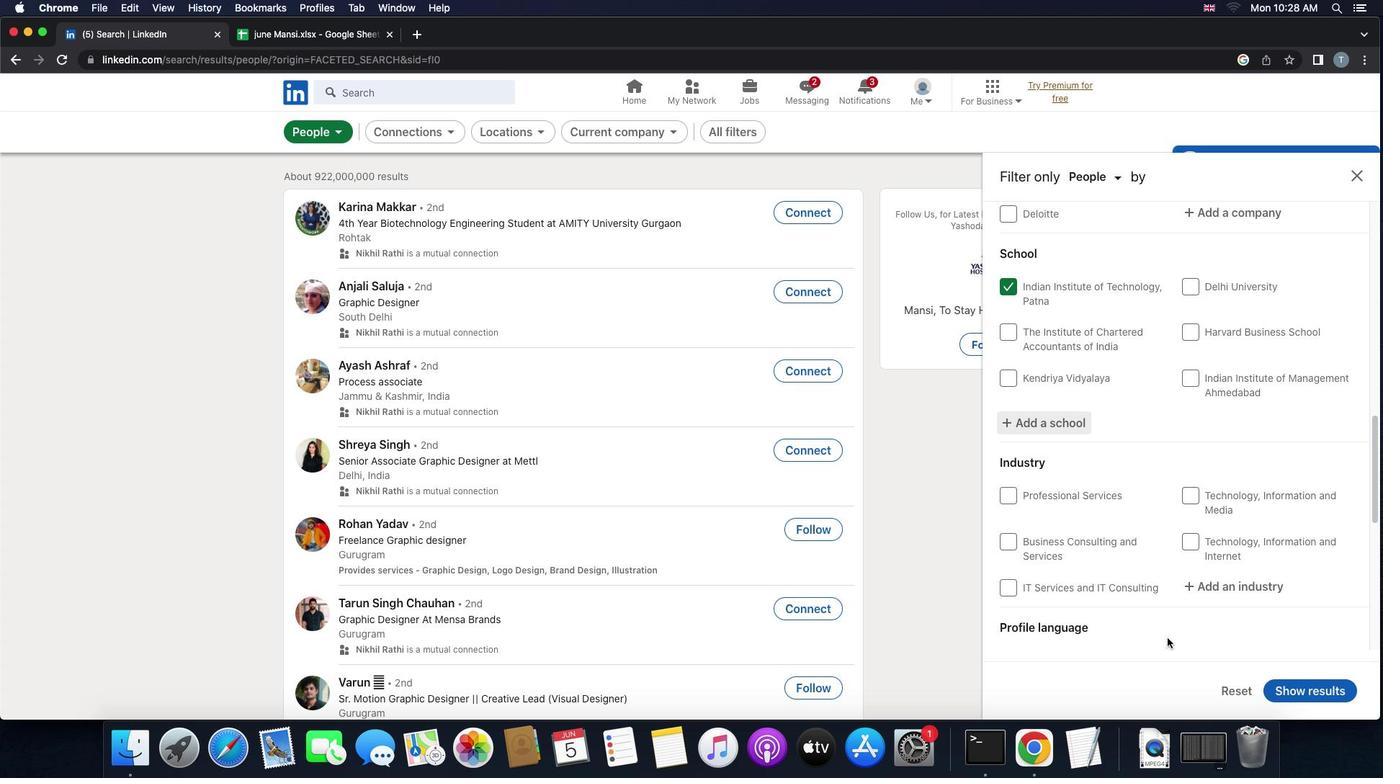 
Action: Mouse scrolled (1168, 638) with delta (0, 0)
Screenshot: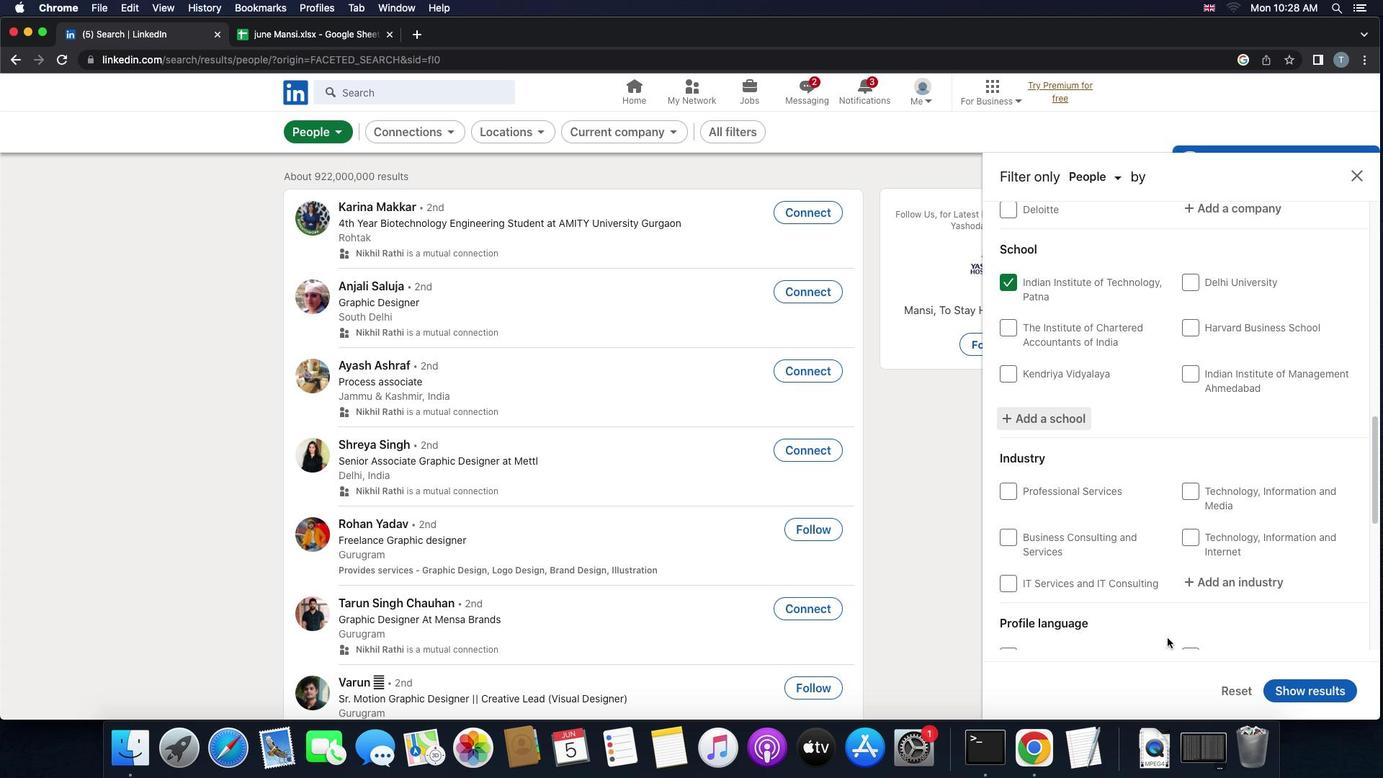 
Action: Mouse scrolled (1168, 638) with delta (0, 0)
Screenshot: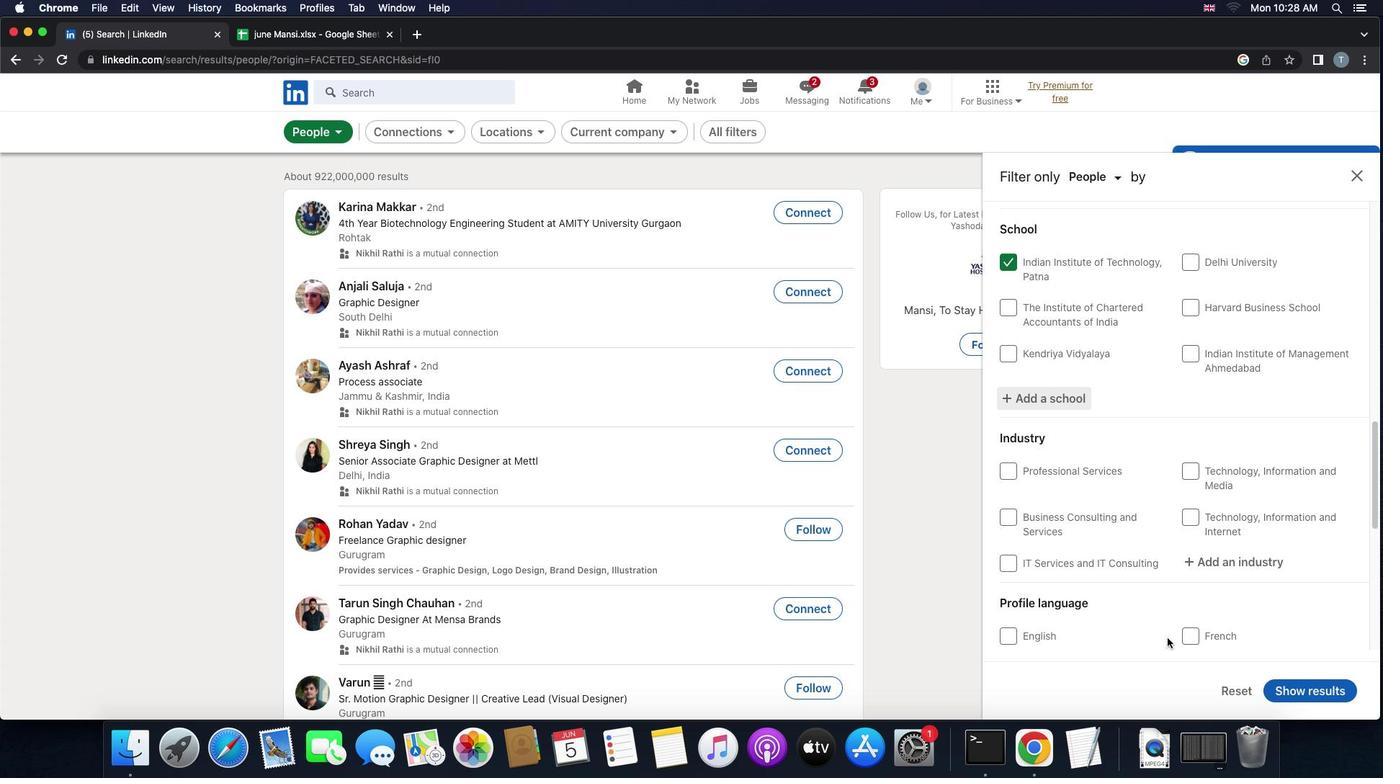 
Action: Mouse scrolled (1168, 638) with delta (0, 0)
Screenshot: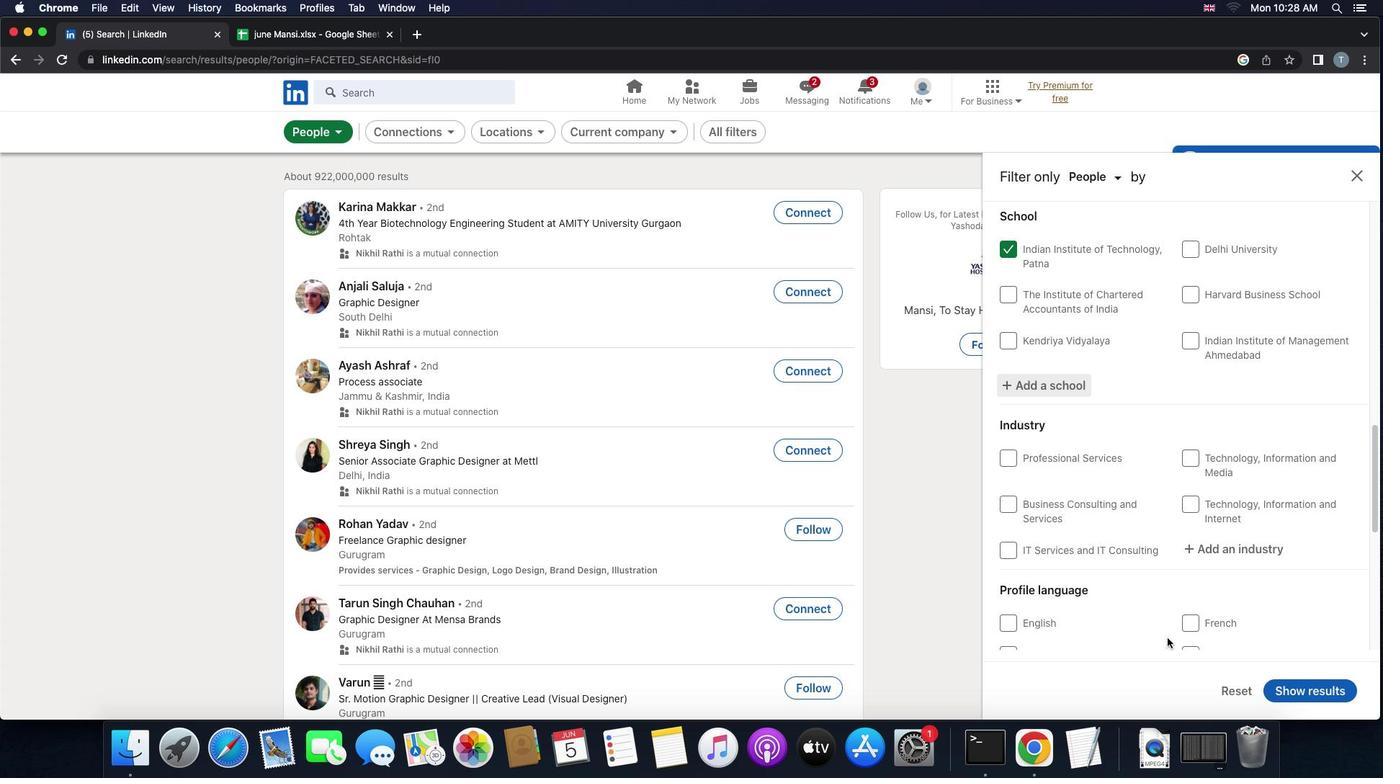 
Action: Mouse moved to (1173, 619)
Screenshot: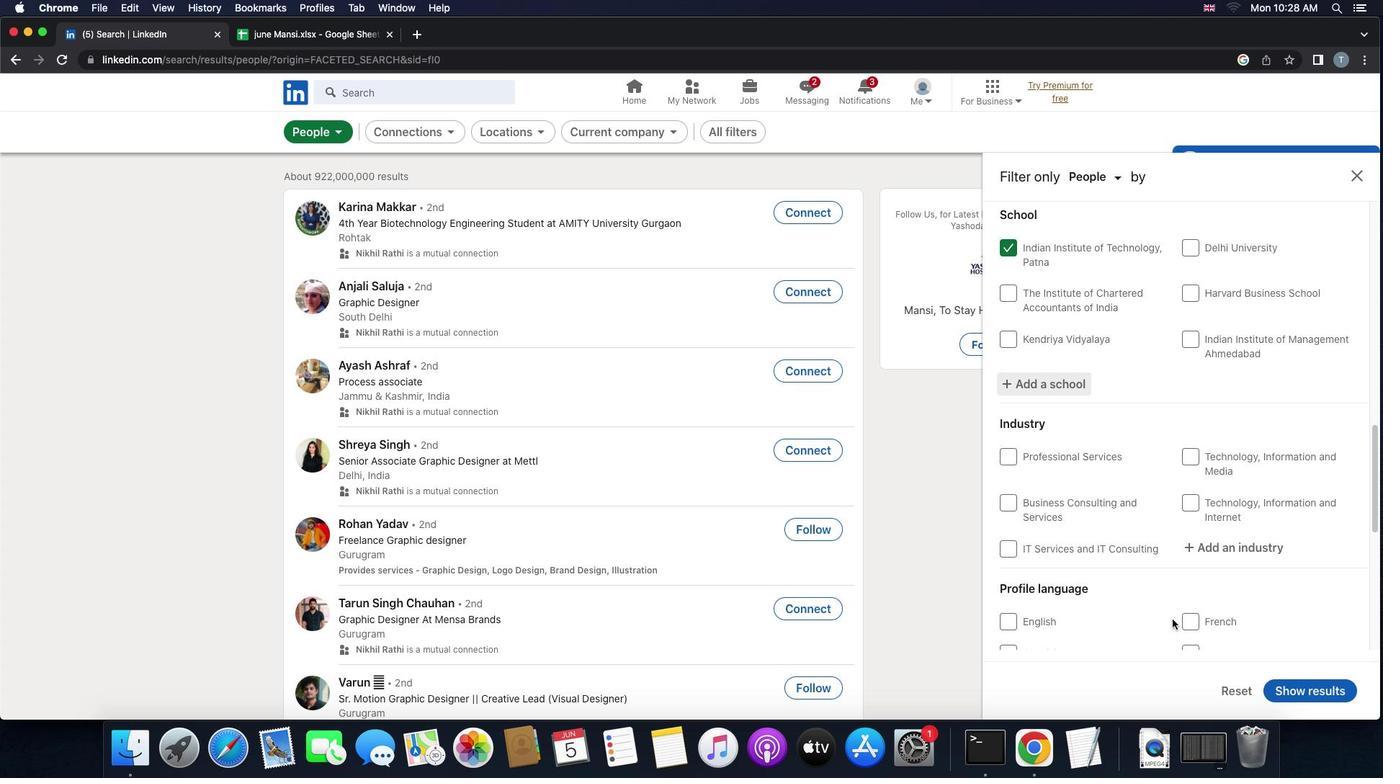 
Action: Mouse scrolled (1173, 619) with delta (0, 0)
Screenshot: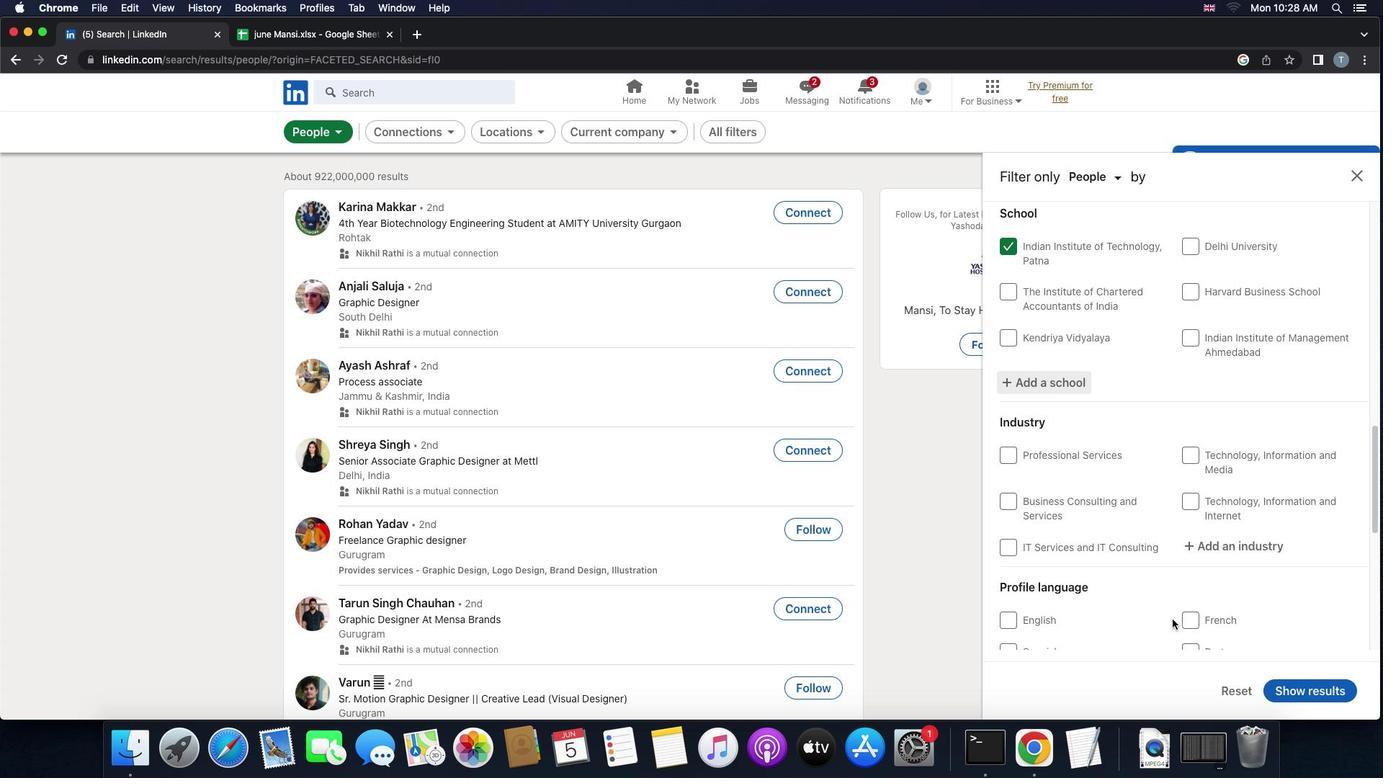 
Action: Mouse scrolled (1173, 619) with delta (0, 0)
Screenshot: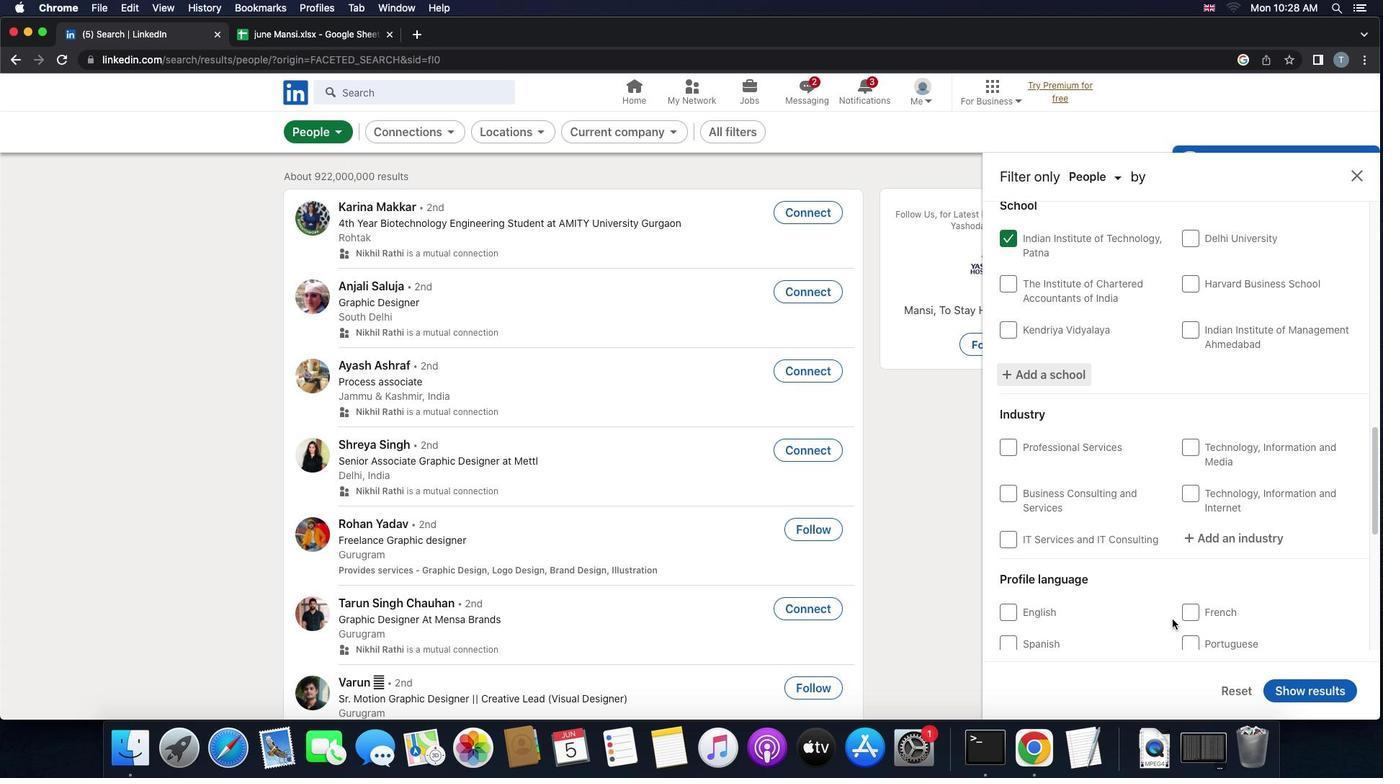 
Action: Mouse scrolled (1173, 619) with delta (0, 0)
Screenshot: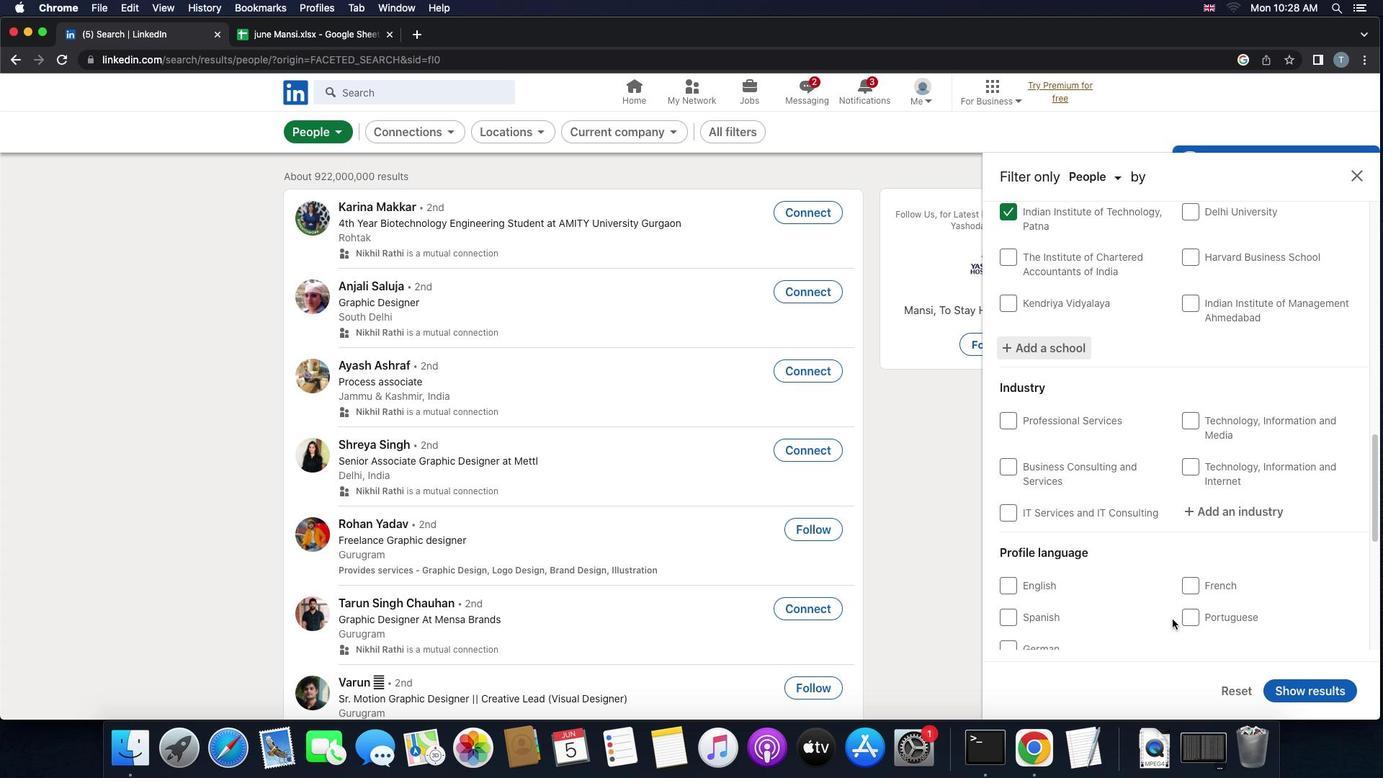 
Action: Mouse scrolled (1173, 619) with delta (0, 0)
Screenshot: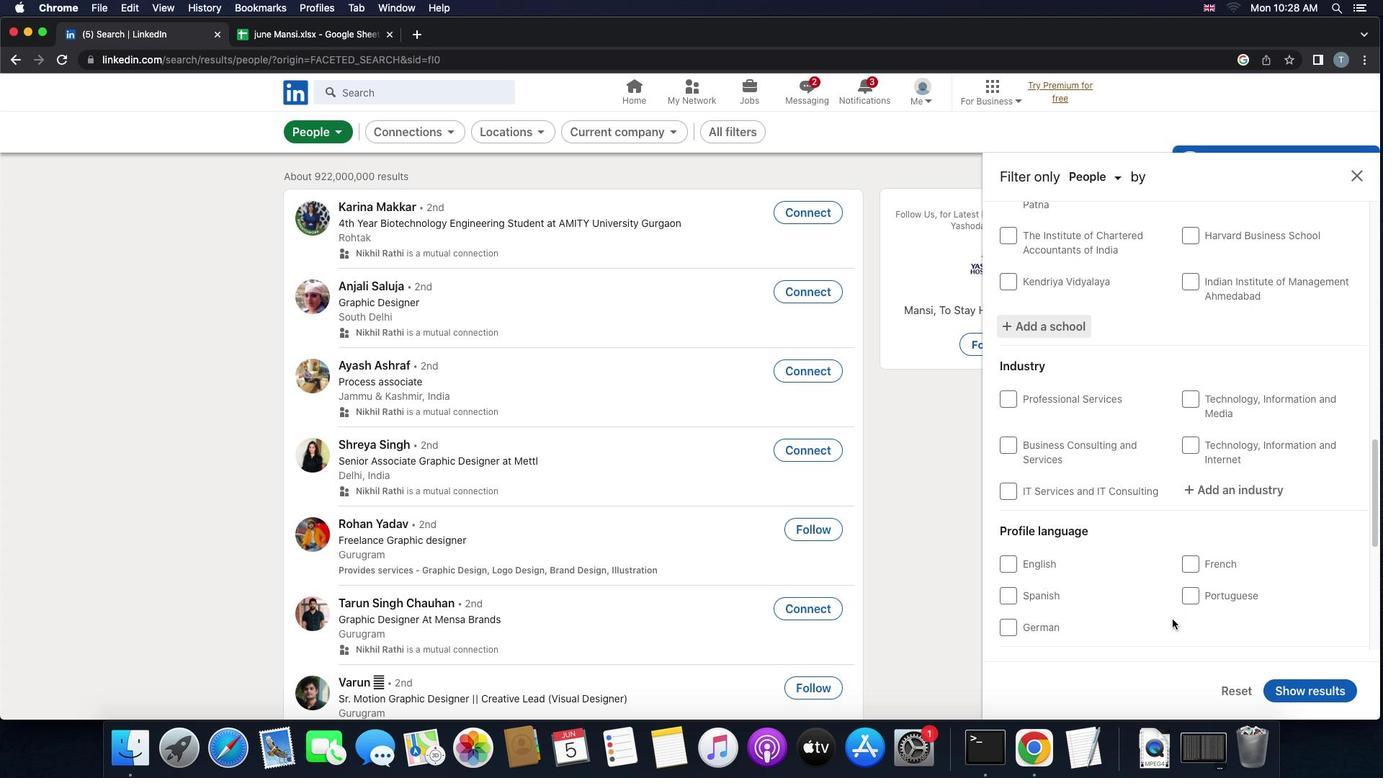 
Action: Mouse scrolled (1173, 619) with delta (0, 0)
Screenshot: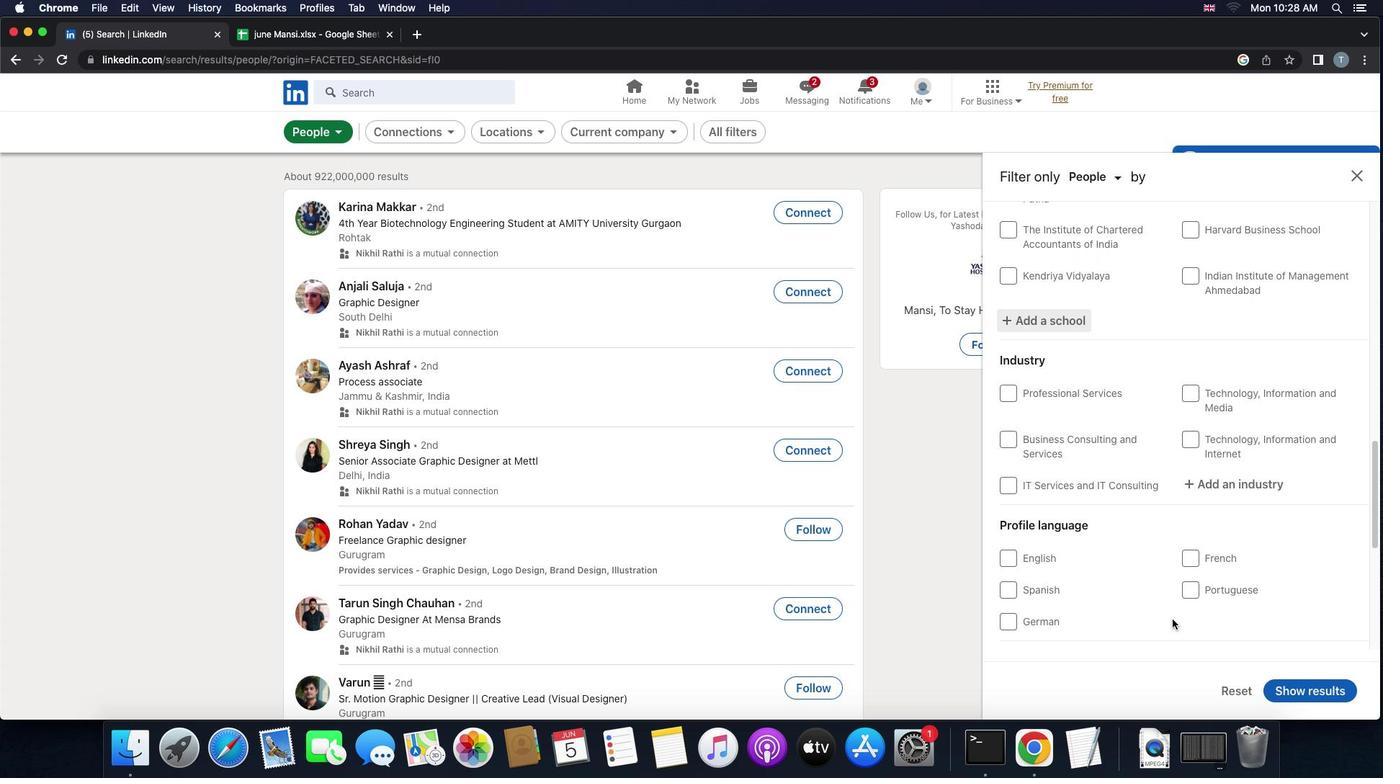 
Action: Mouse scrolled (1173, 619) with delta (0, 0)
Screenshot: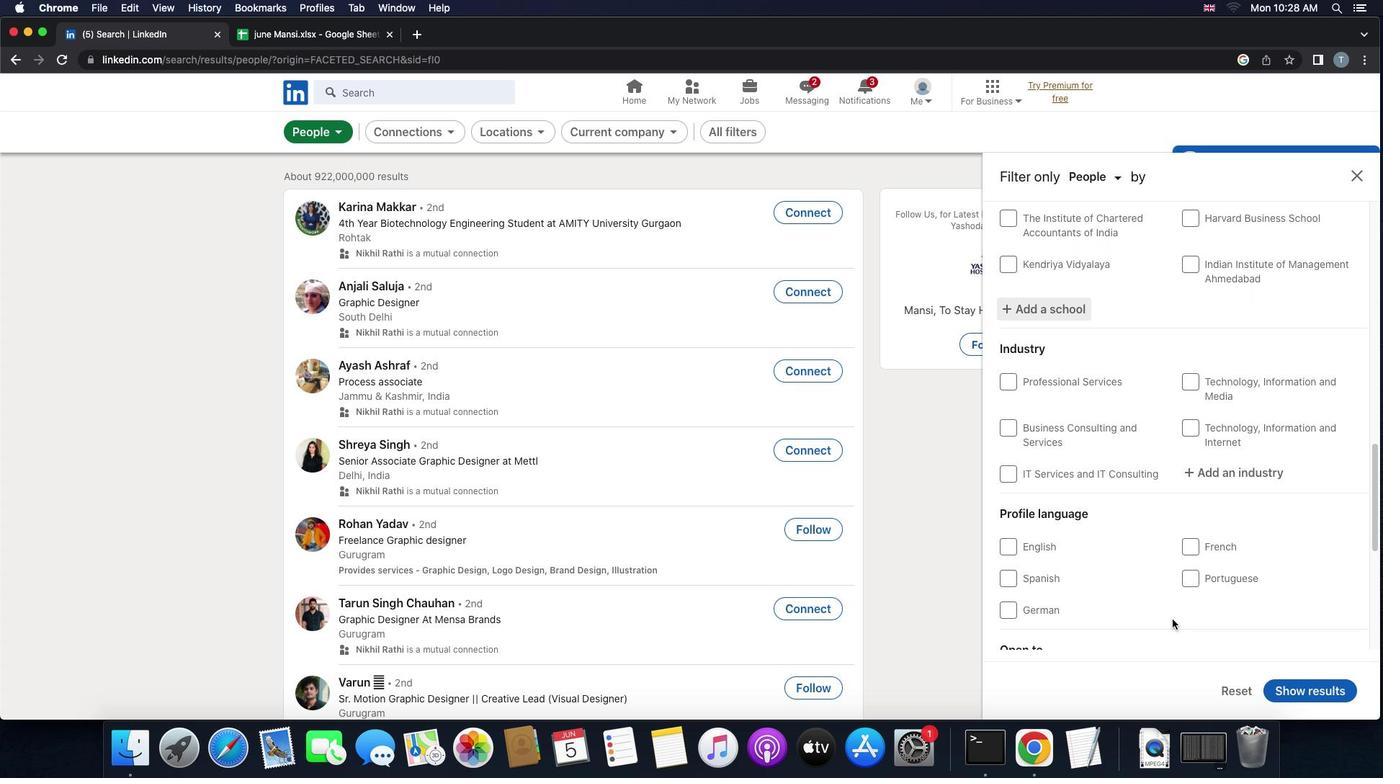 
Action: Mouse scrolled (1173, 619) with delta (0, 0)
Screenshot: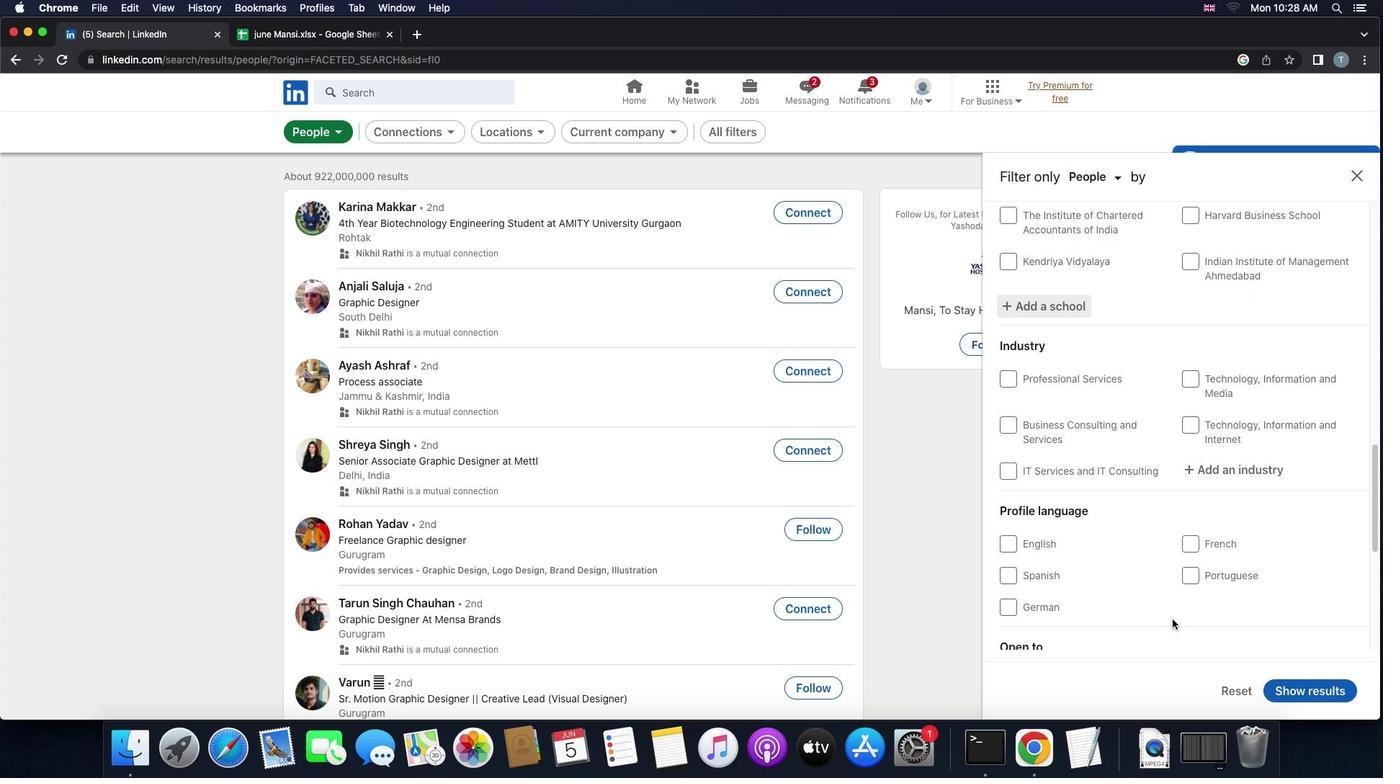 
Action: Mouse scrolled (1173, 619) with delta (0, 0)
Screenshot: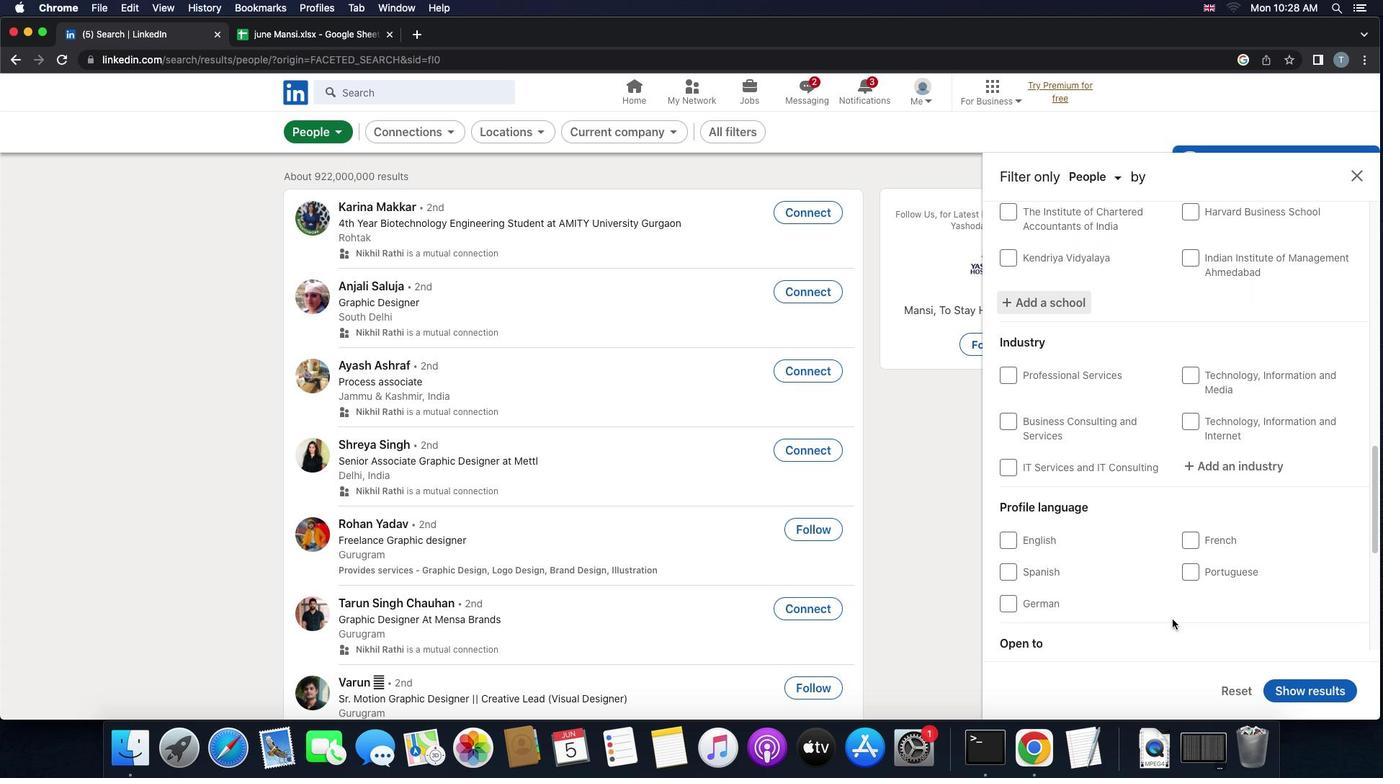 
Action: Mouse scrolled (1173, 619) with delta (0, 0)
Screenshot: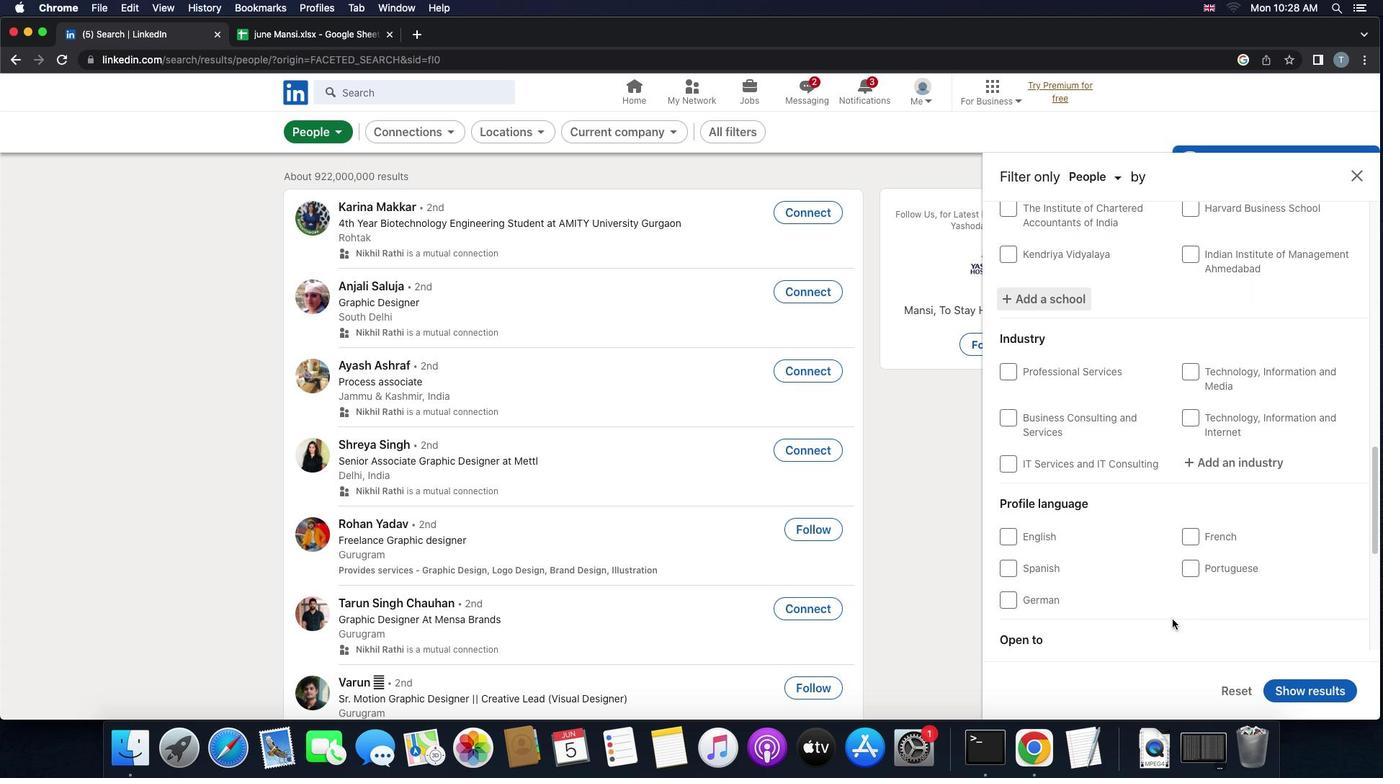 
Action: Mouse scrolled (1173, 619) with delta (0, 0)
Screenshot: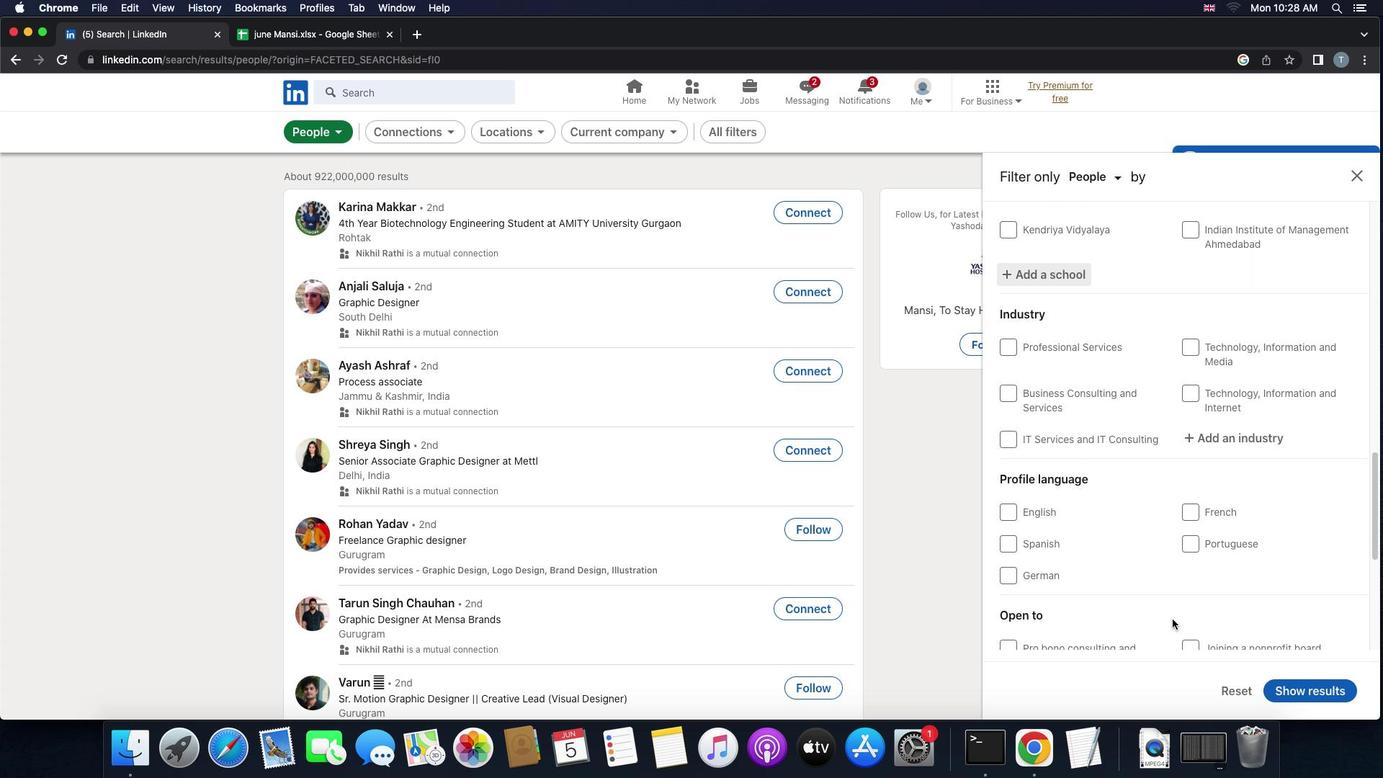 
Action: Mouse moved to (1173, 600)
Screenshot: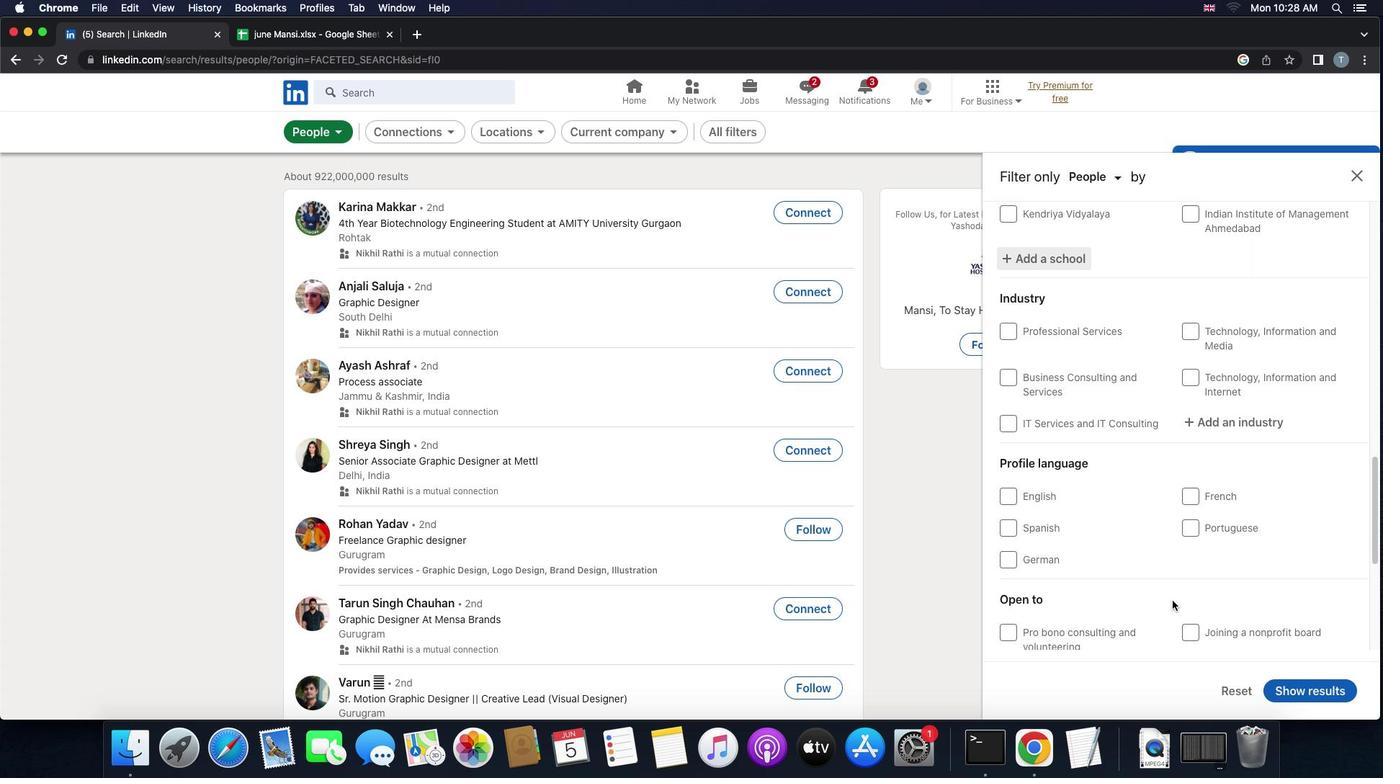 
Action: Mouse scrolled (1173, 600) with delta (0, 0)
Screenshot: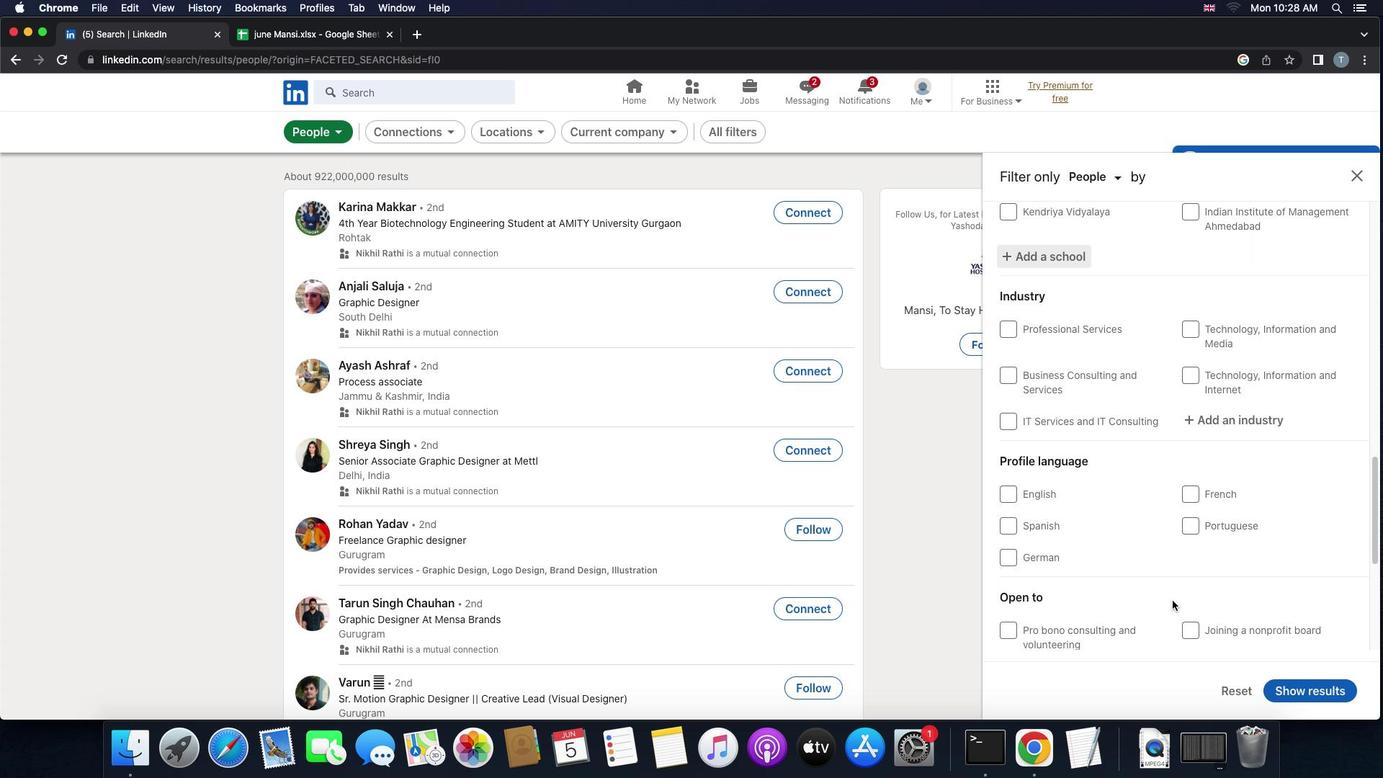 
Action: Mouse scrolled (1173, 600) with delta (0, 0)
Screenshot: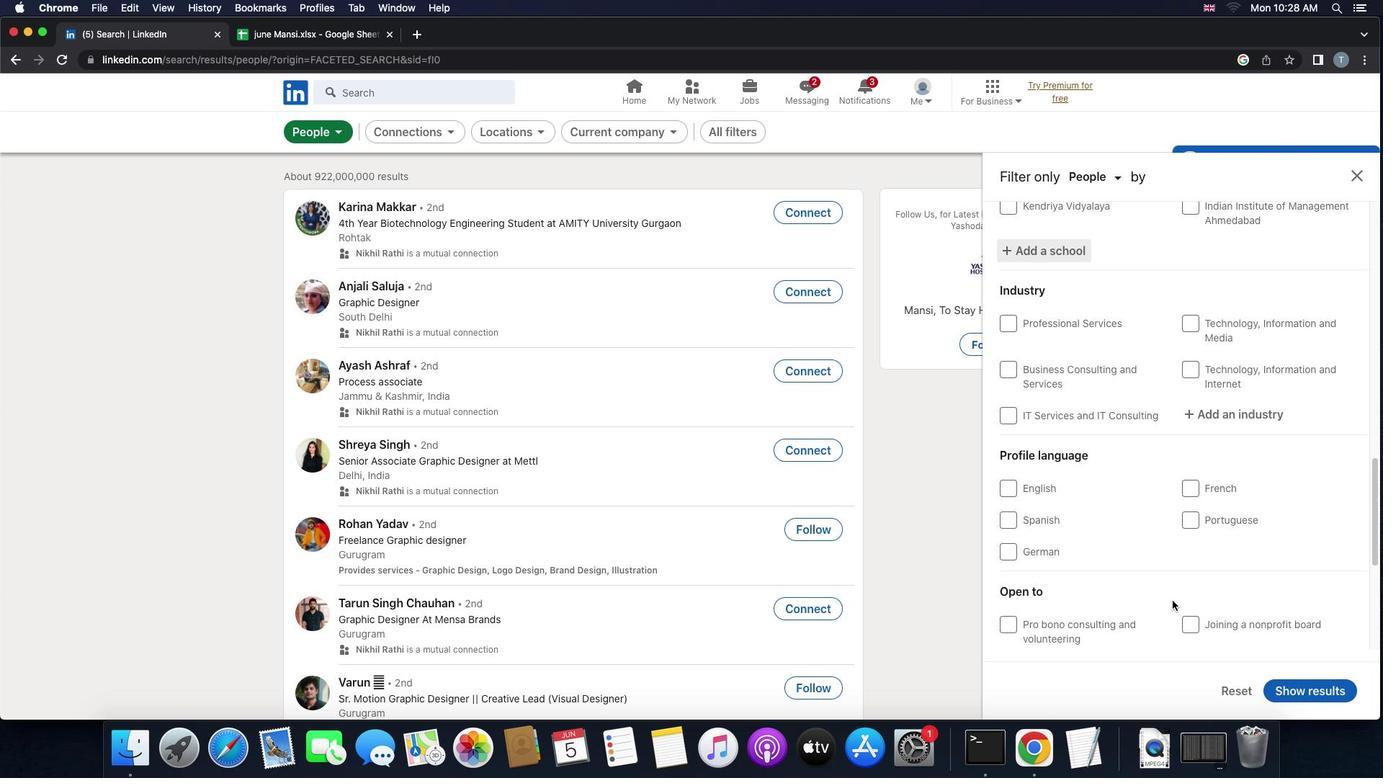 
Action: Mouse scrolled (1173, 600) with delta (0, 0)
Screenshot: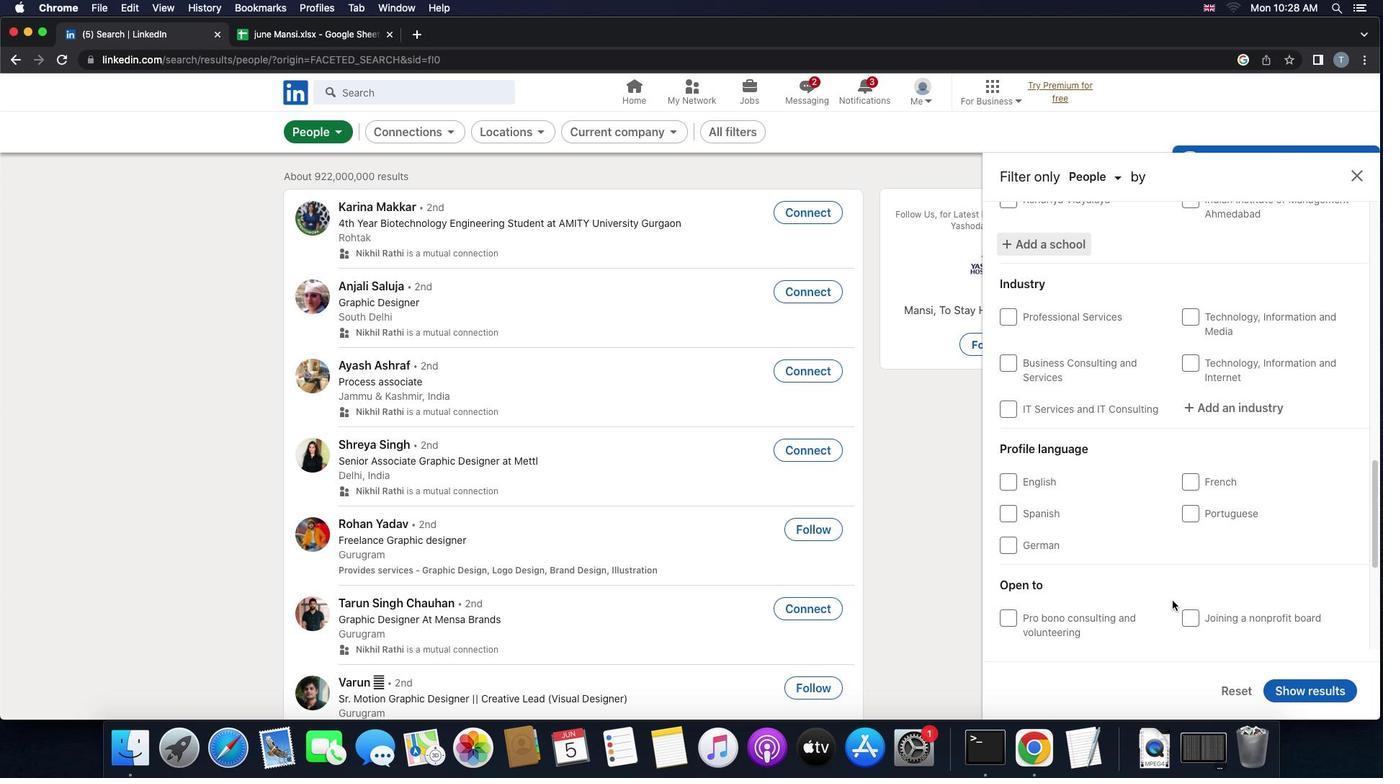 
Action: Mouse scrolled (1173, 600) with delta (0, 0)
Screenshot: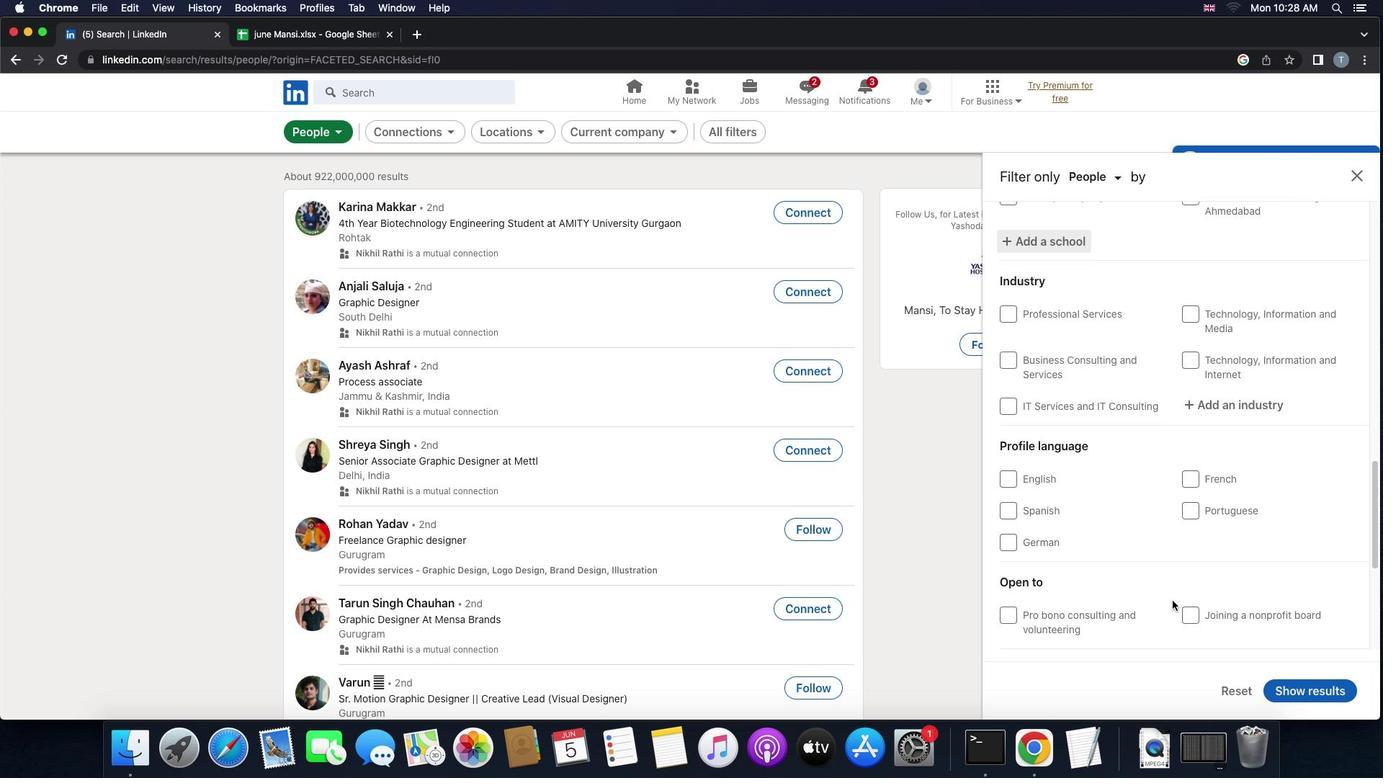 
Action: Mouse scrolled (1173, 600) with delta (0, 0)
Screenshot: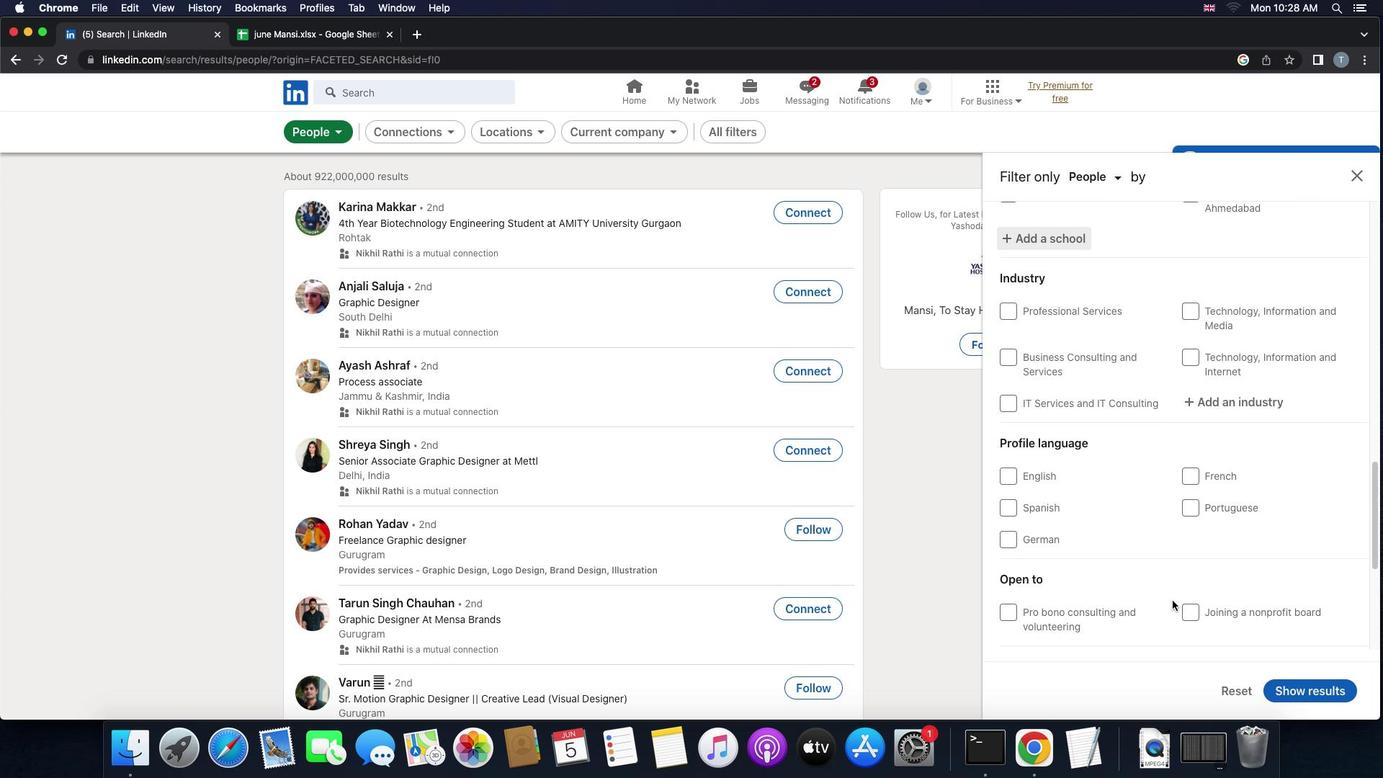 
Action: Mouse scrolled (1173, 600) with delta (0, 0)
Screenshot: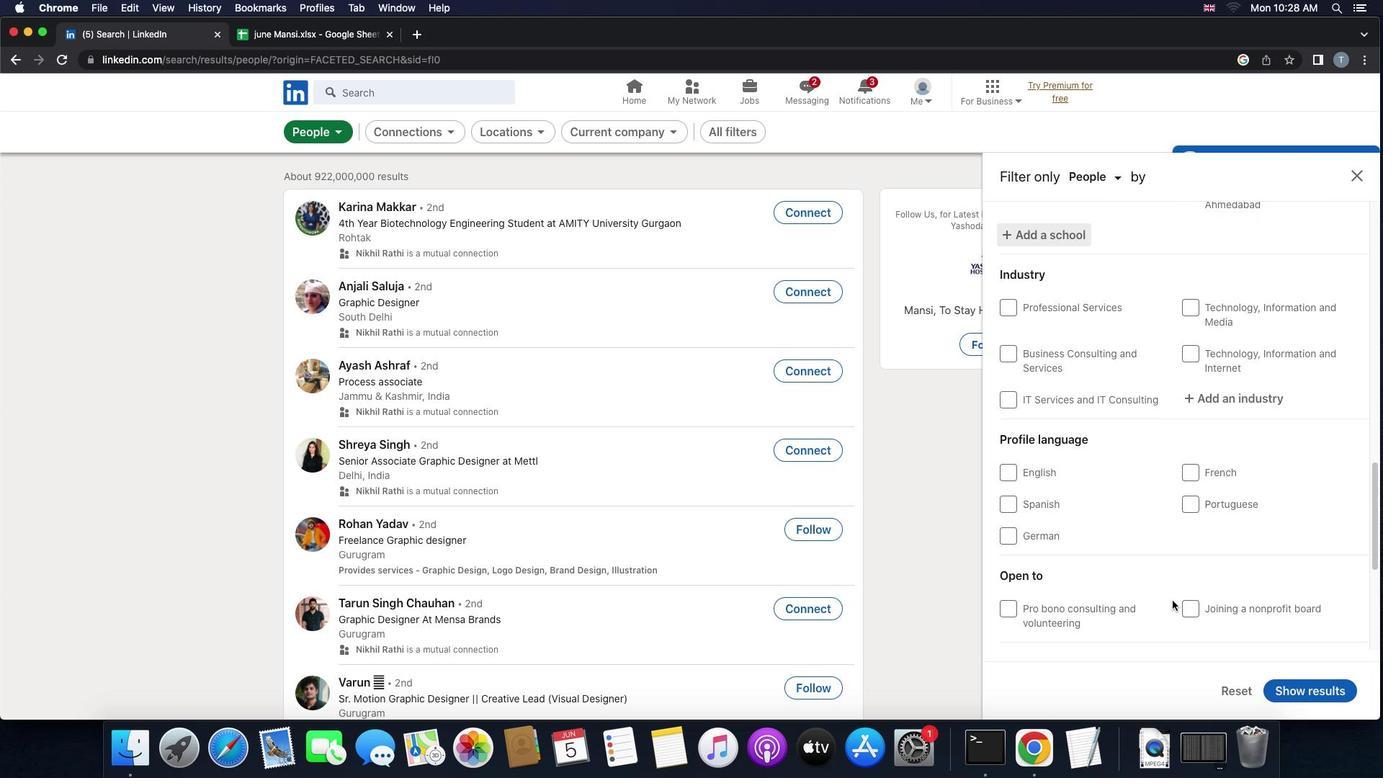 
Action: Mouse scrolled (1173, 600) with delta (0, 0)
Screenshot: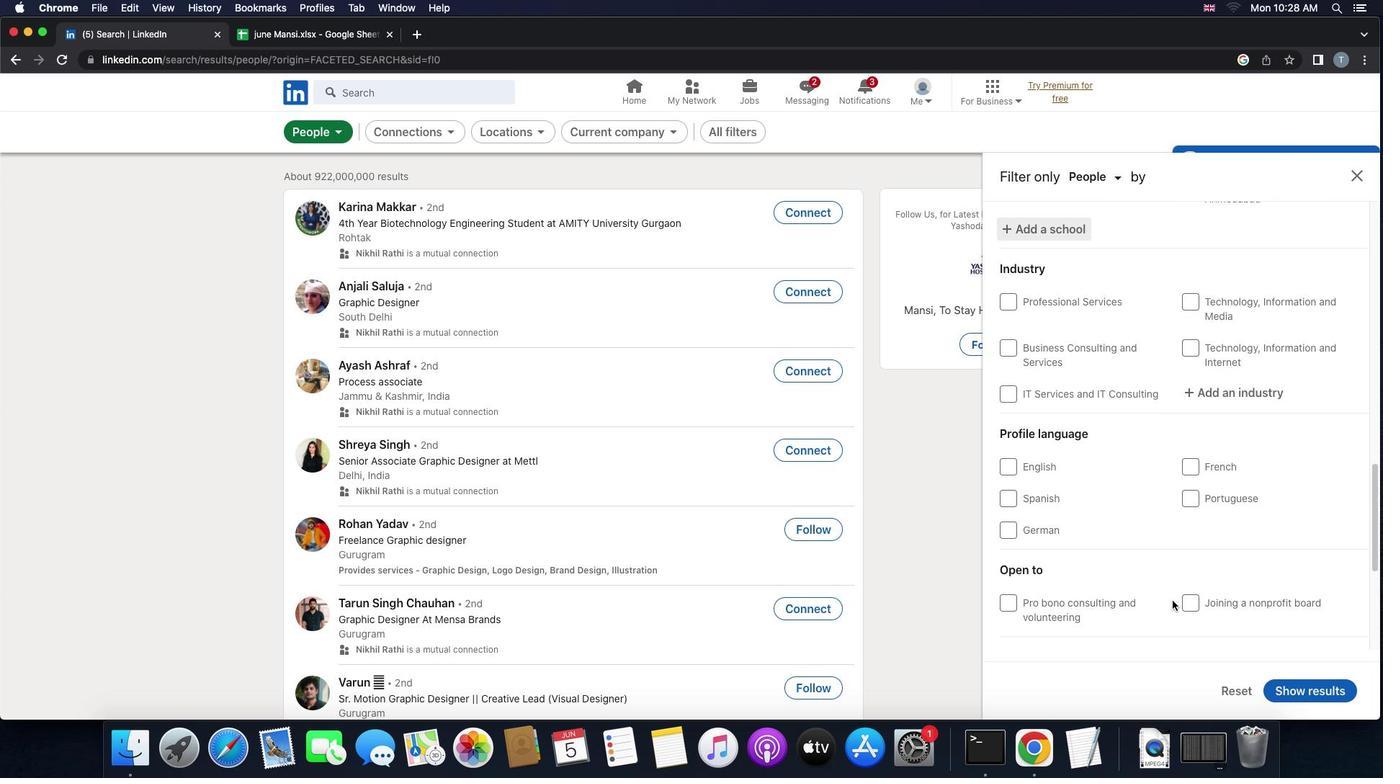 
Action: Mouse scrolled (1173, 600) with delta (0, 0)
Screenshot: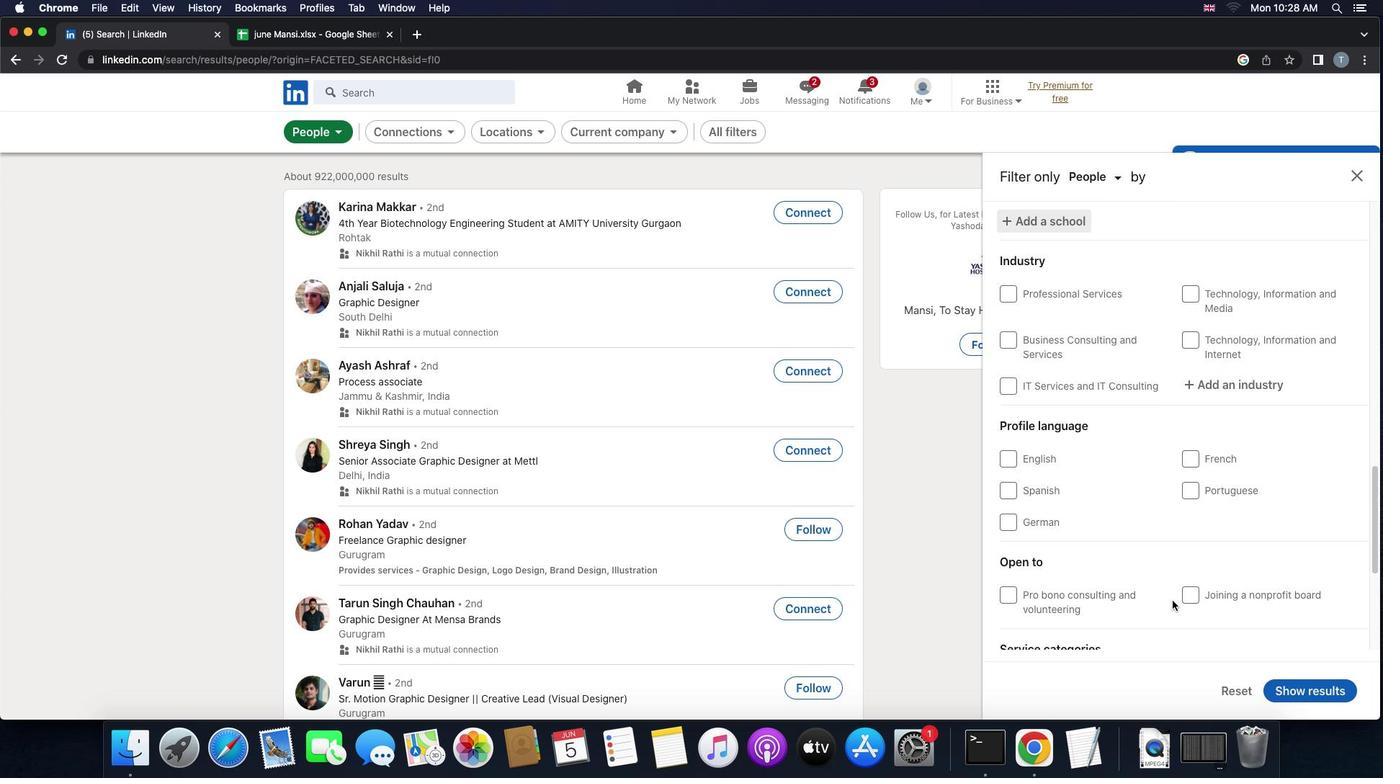 
Action: Mouse moved to (1000, 510)
Screenshot: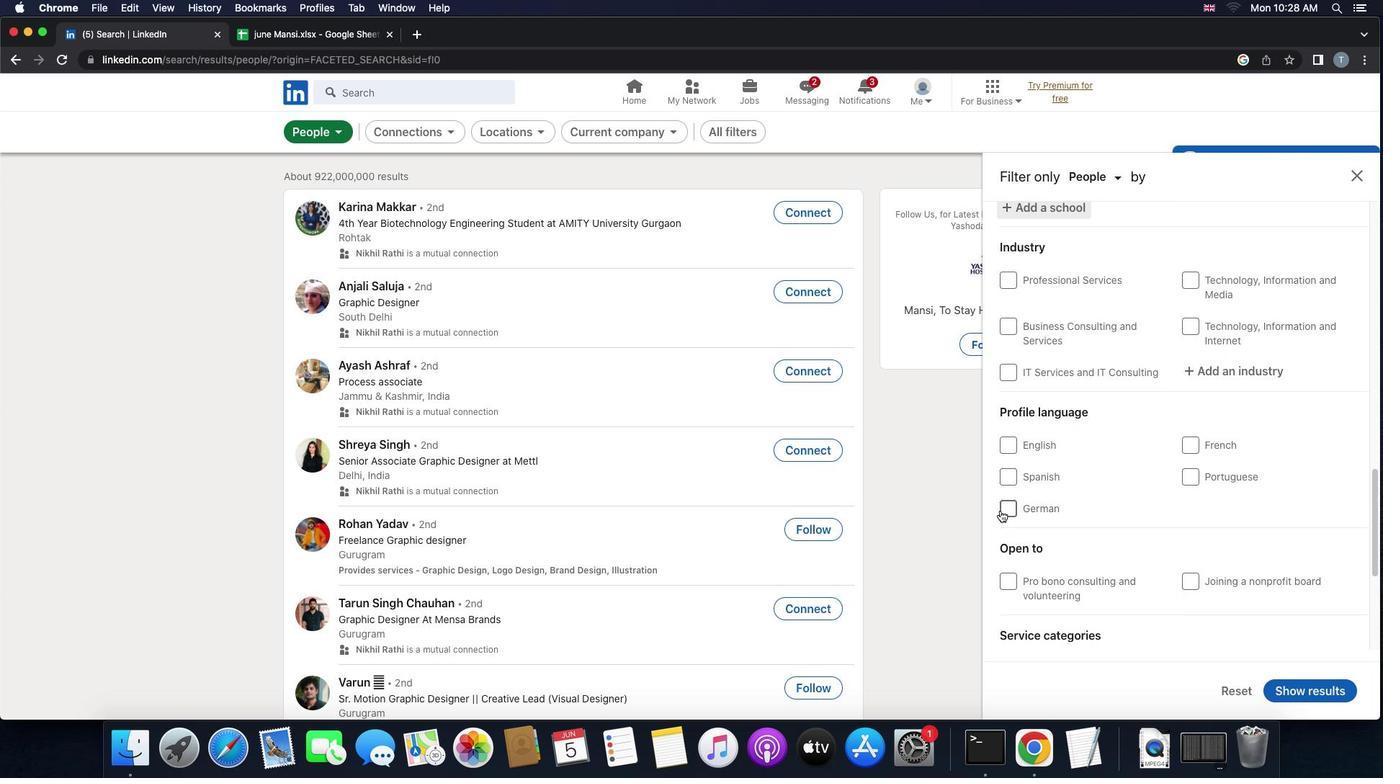 
Action: Mouse pressed left at (1000, 510)
Screenshot: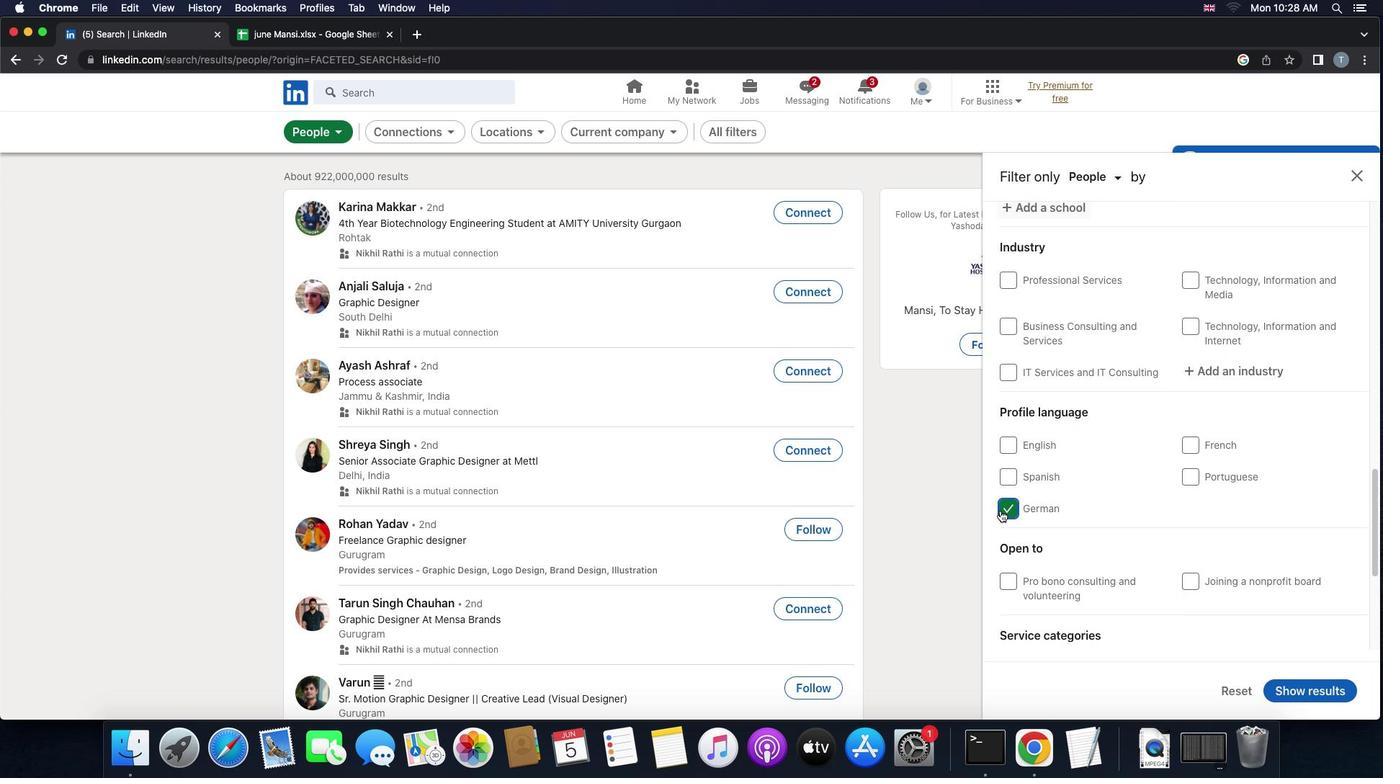 
Action: Mouse moved to (1088, 526)
Screenshot: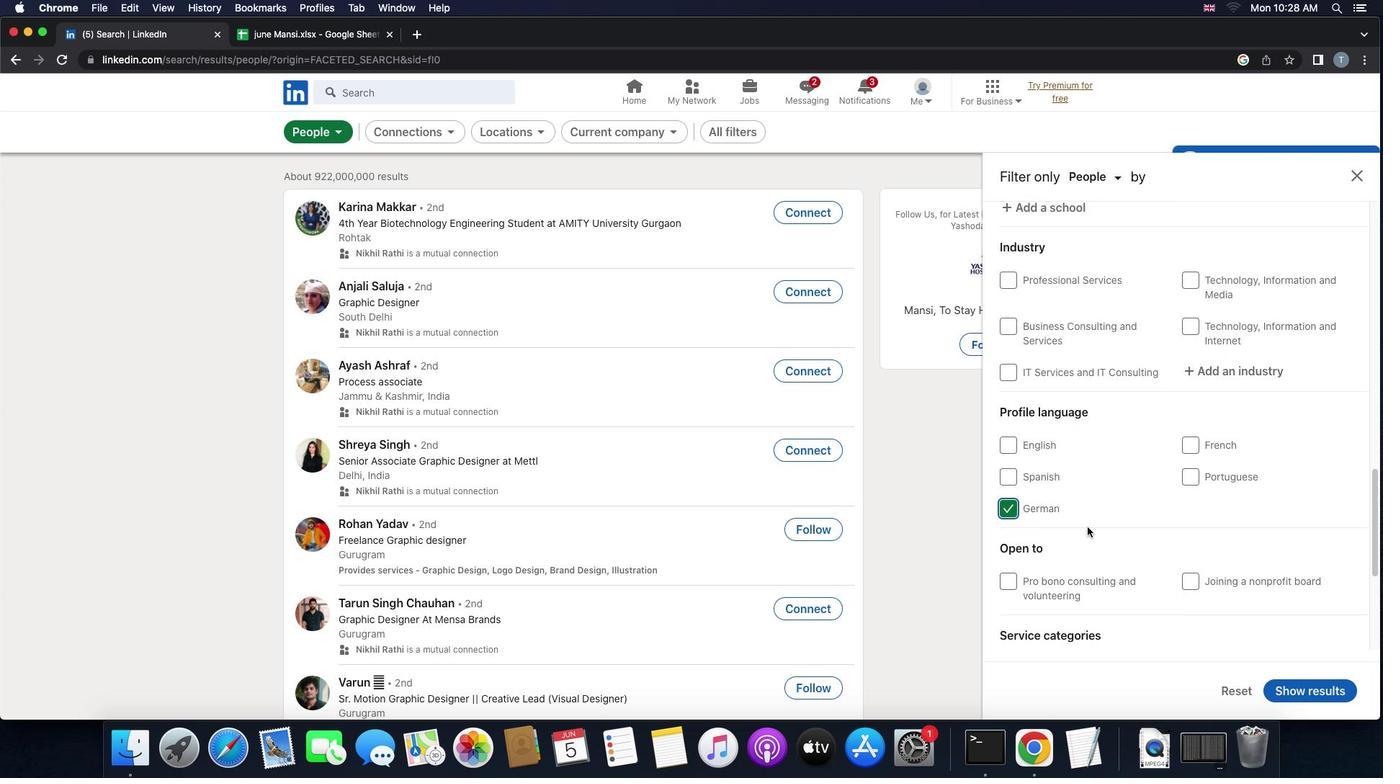 
Action: Mouse scrolled (1088, 526) with delta (0, 0)
Screenshot: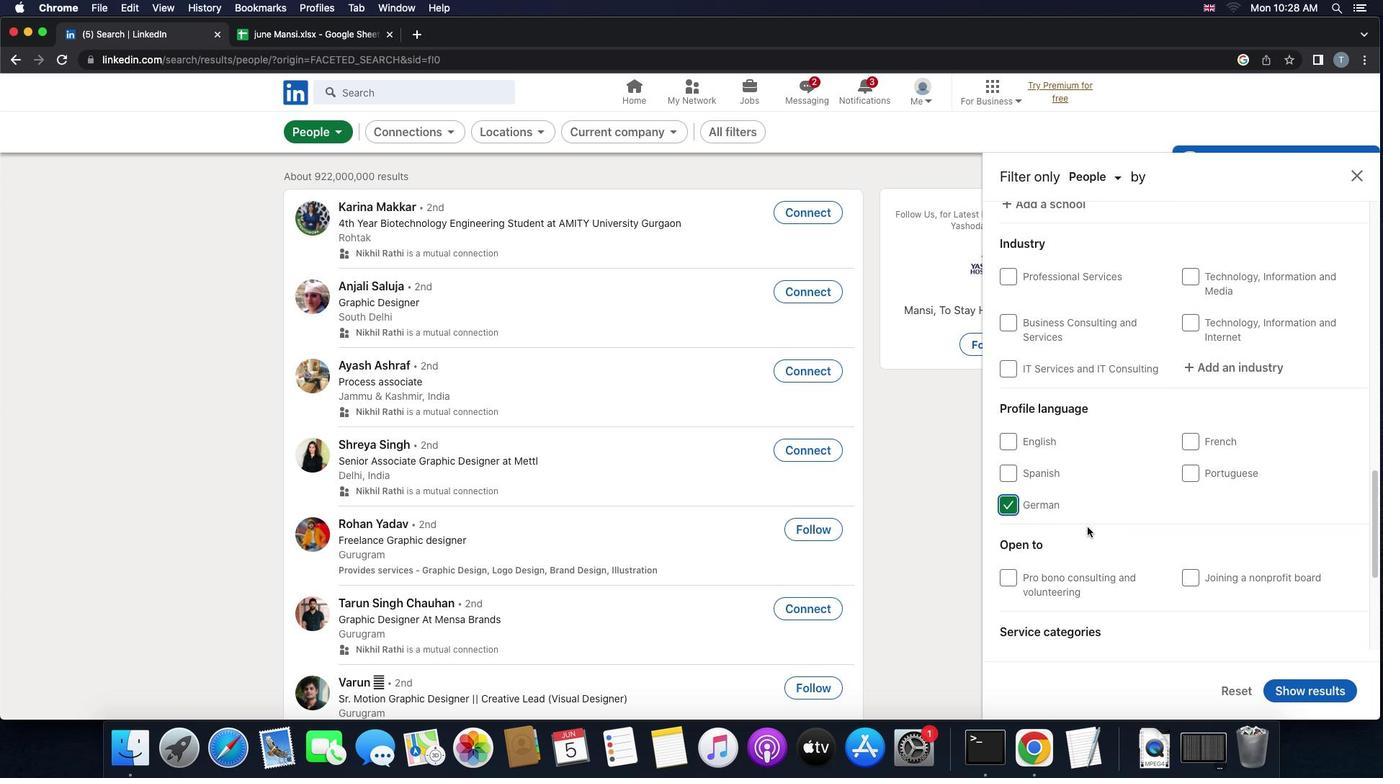 
Action: Mouse scrolled (1088, 526) with delta (0, 0)
Screenshot: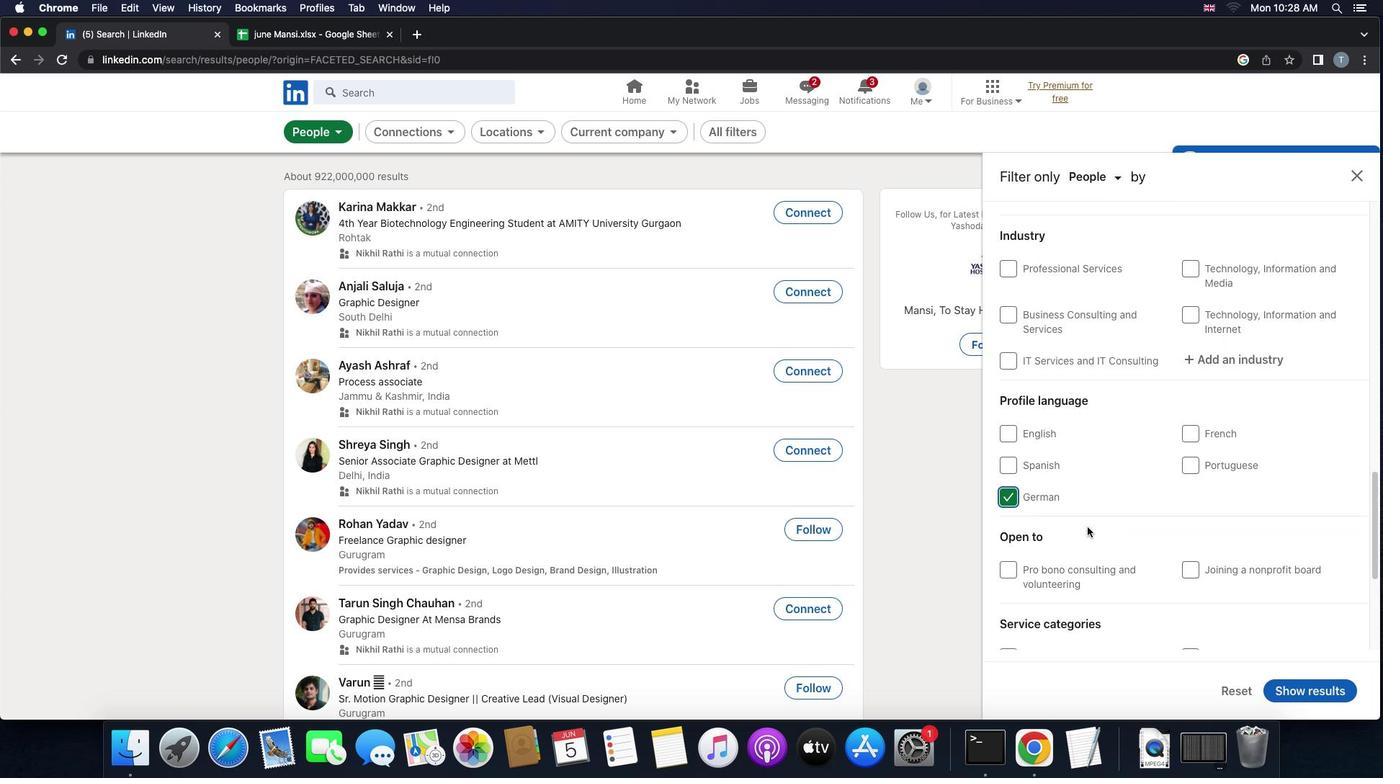 
Action: Mouse scrolled (1088, 526) with delta (0, -1)
Screenshot: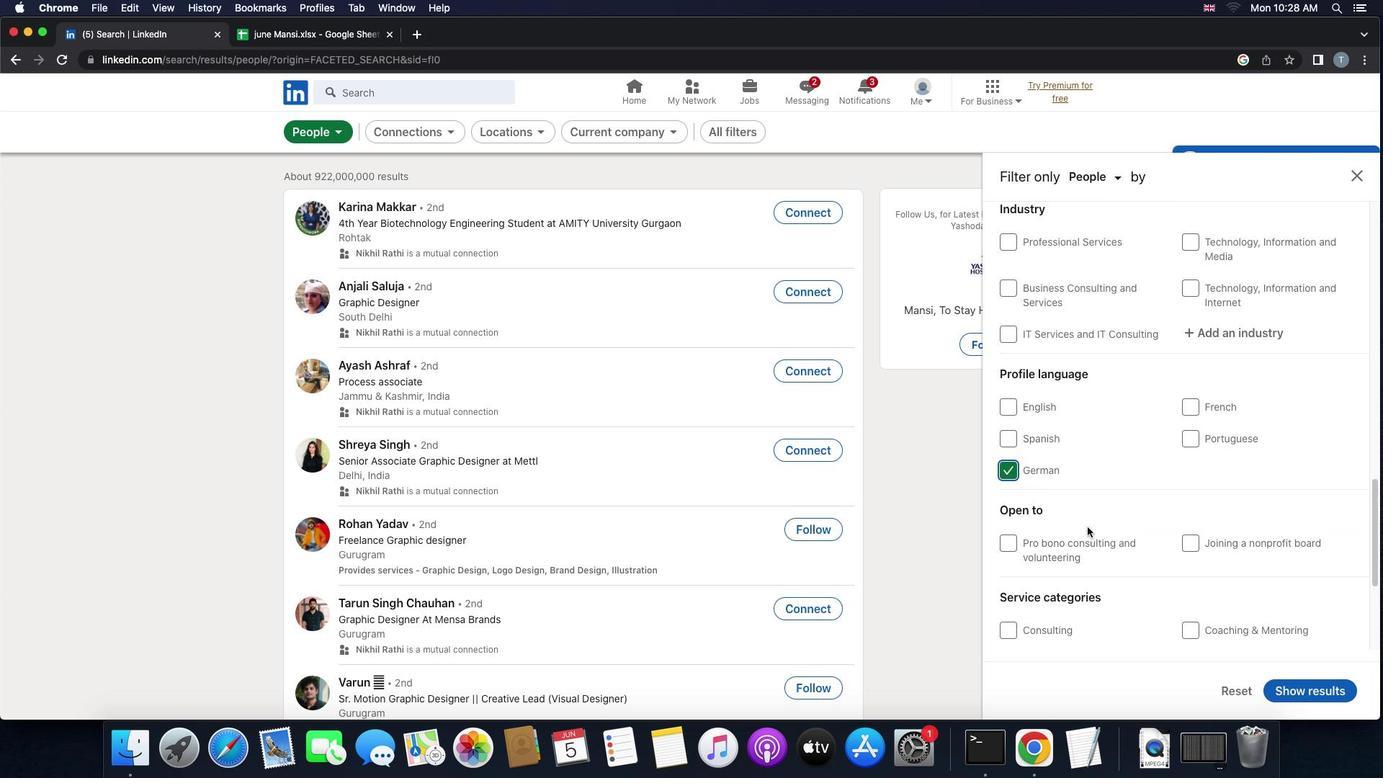 
Action: Mouse scrolled (1088, 526) with delta (0, 0)
Screenshot: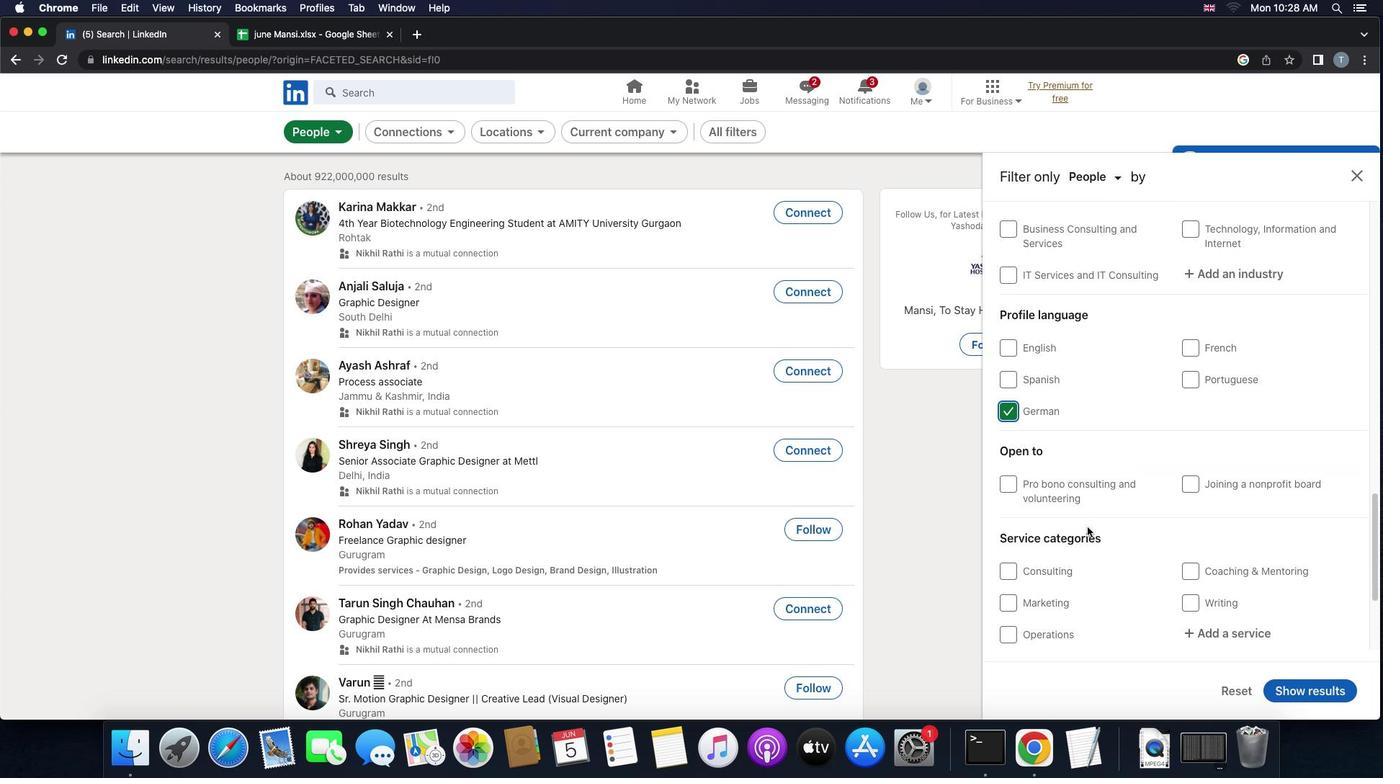 
Action: Mouse scrolled (1088, 526) with delta (0, 0)
Screenshot: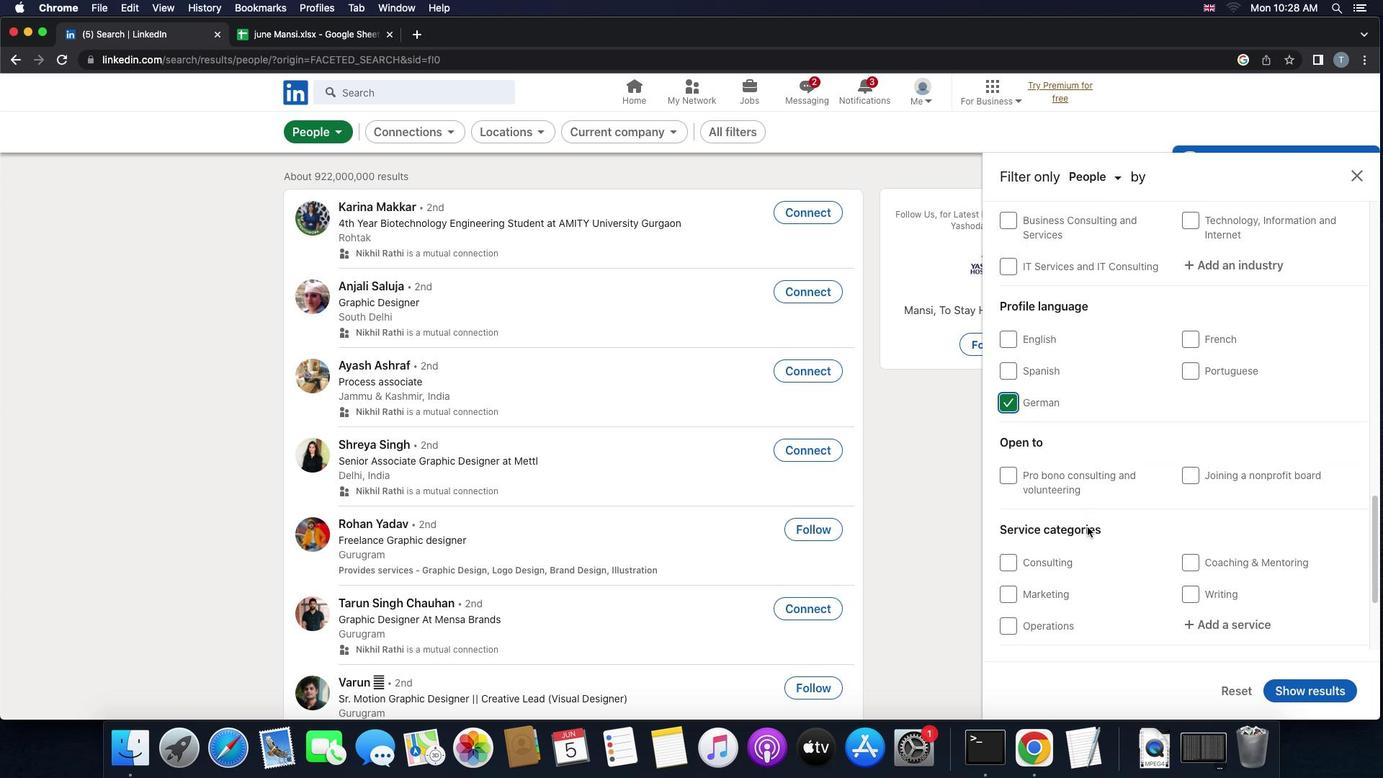 
Action: Mouse scrolled (1088, 526) with delta (0, -1)
Screenshot: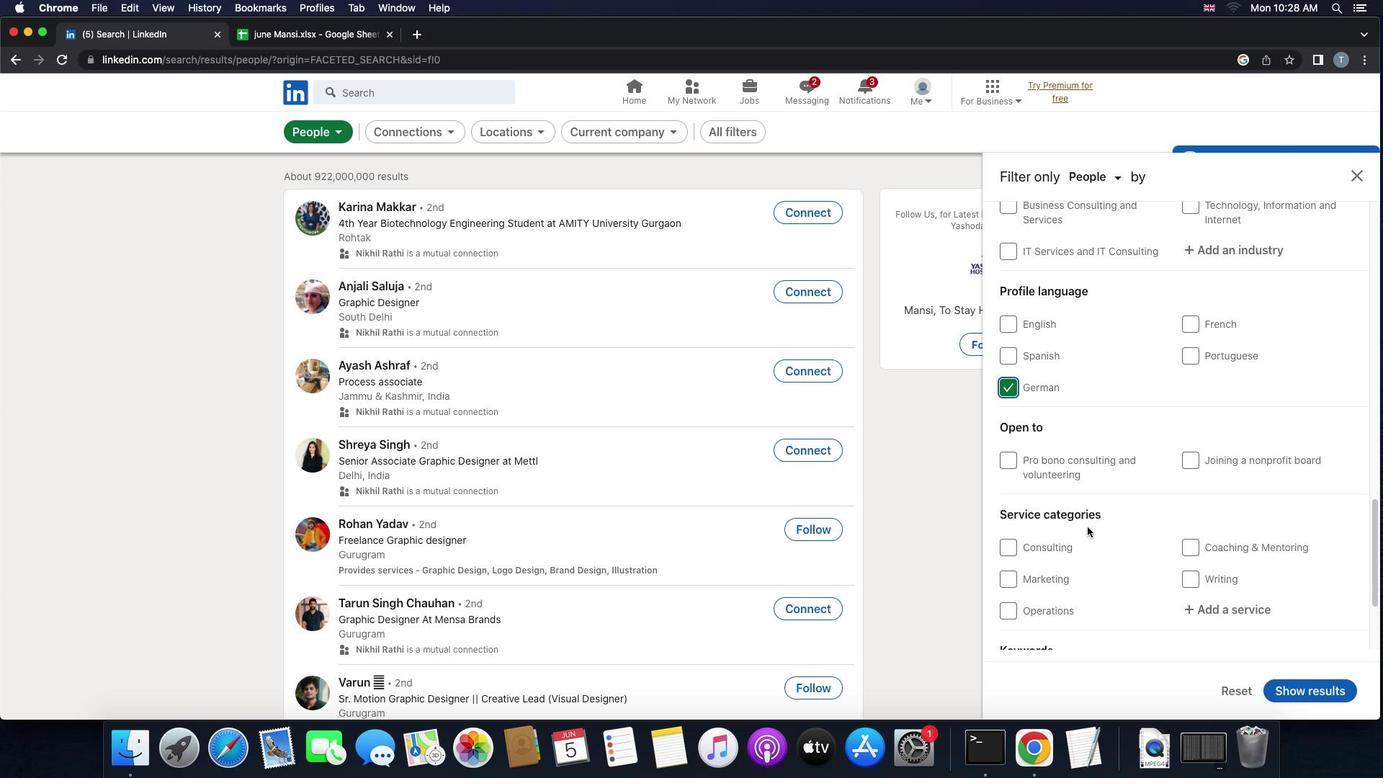 
Action: Mouse scrolled (1088, 526) with delta (0, -1)
Screenshot: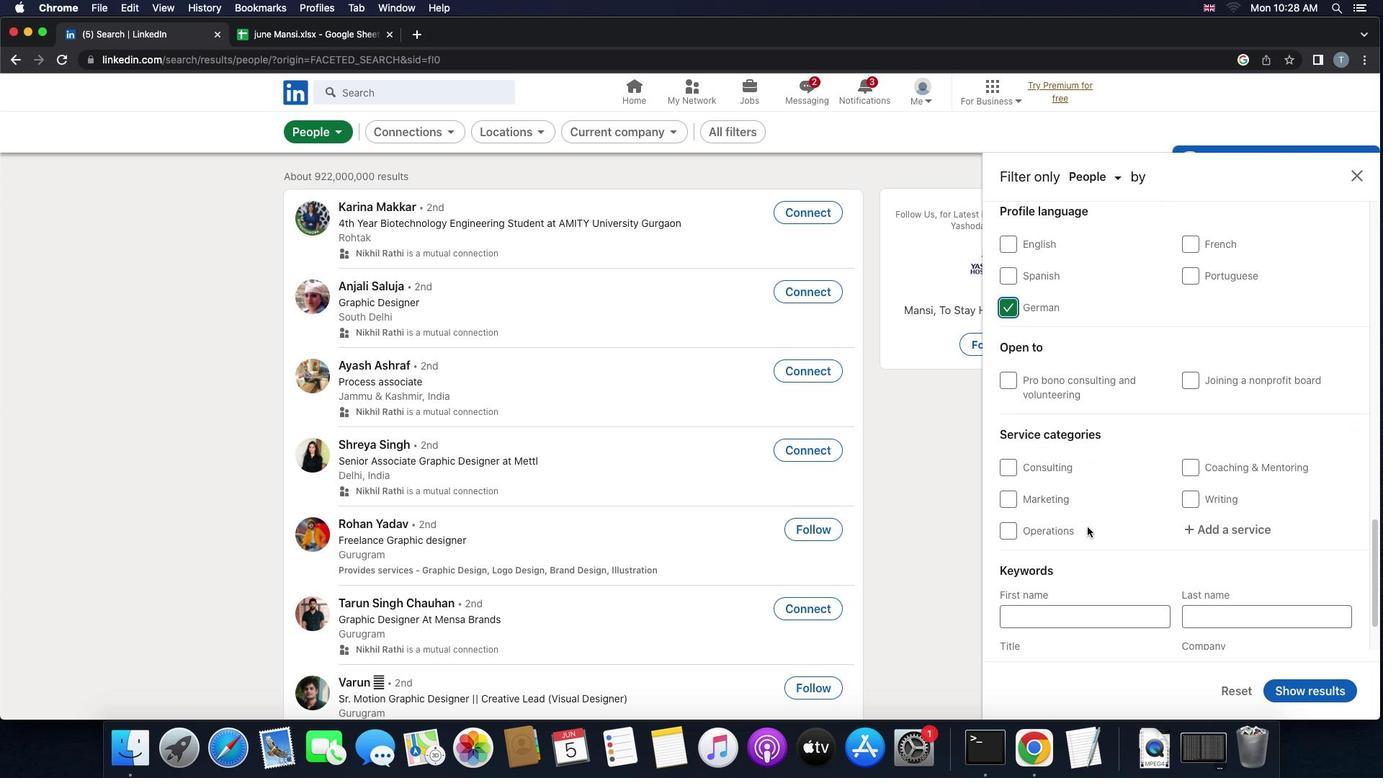 
Action: Mouse moved to (1234, 475)
Screenshot: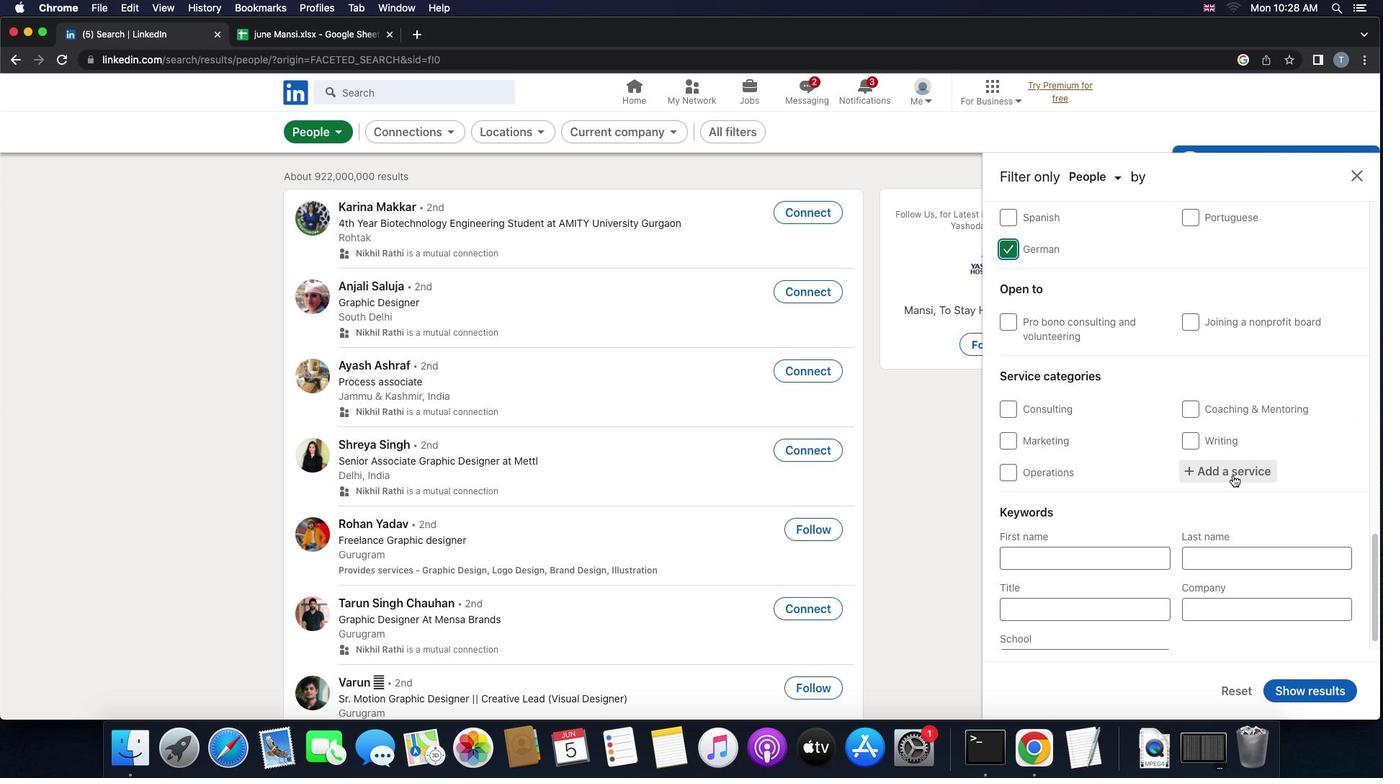 
Action: Mouse pressed left at (1234, 475)
Screenshot: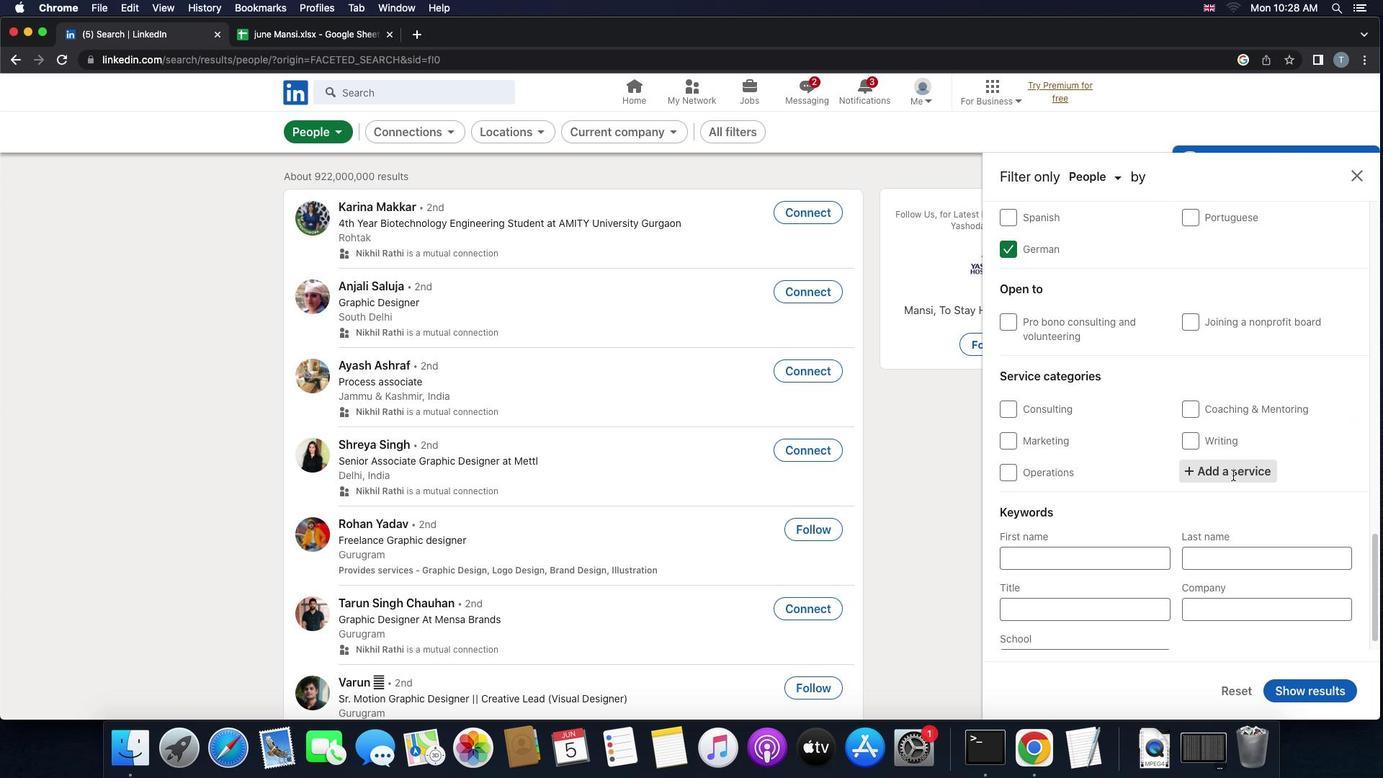 
Action: Key pressed Key.shift'D''U''I'Key.space'L''a''w'
Screenshot: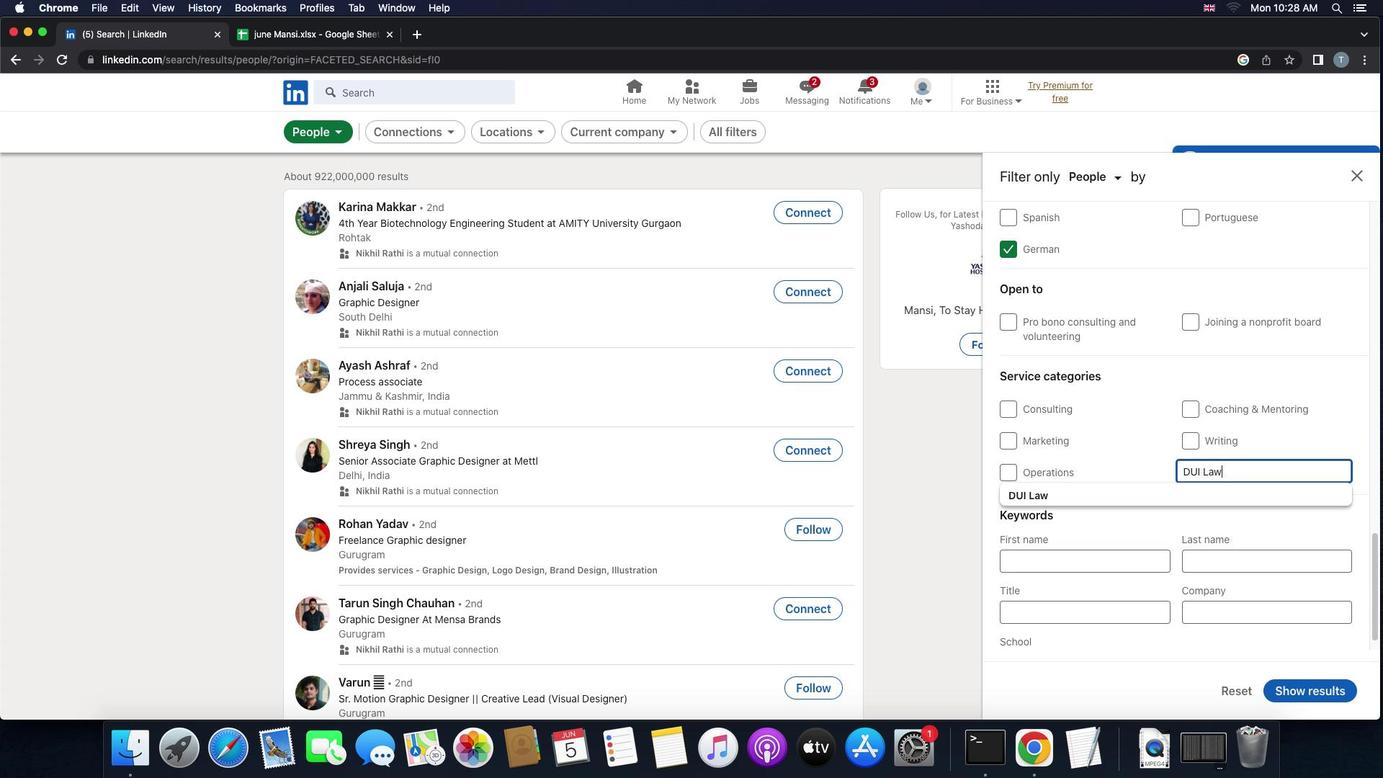 
Action: Mouse moved to (1185, 500)
Screenshot: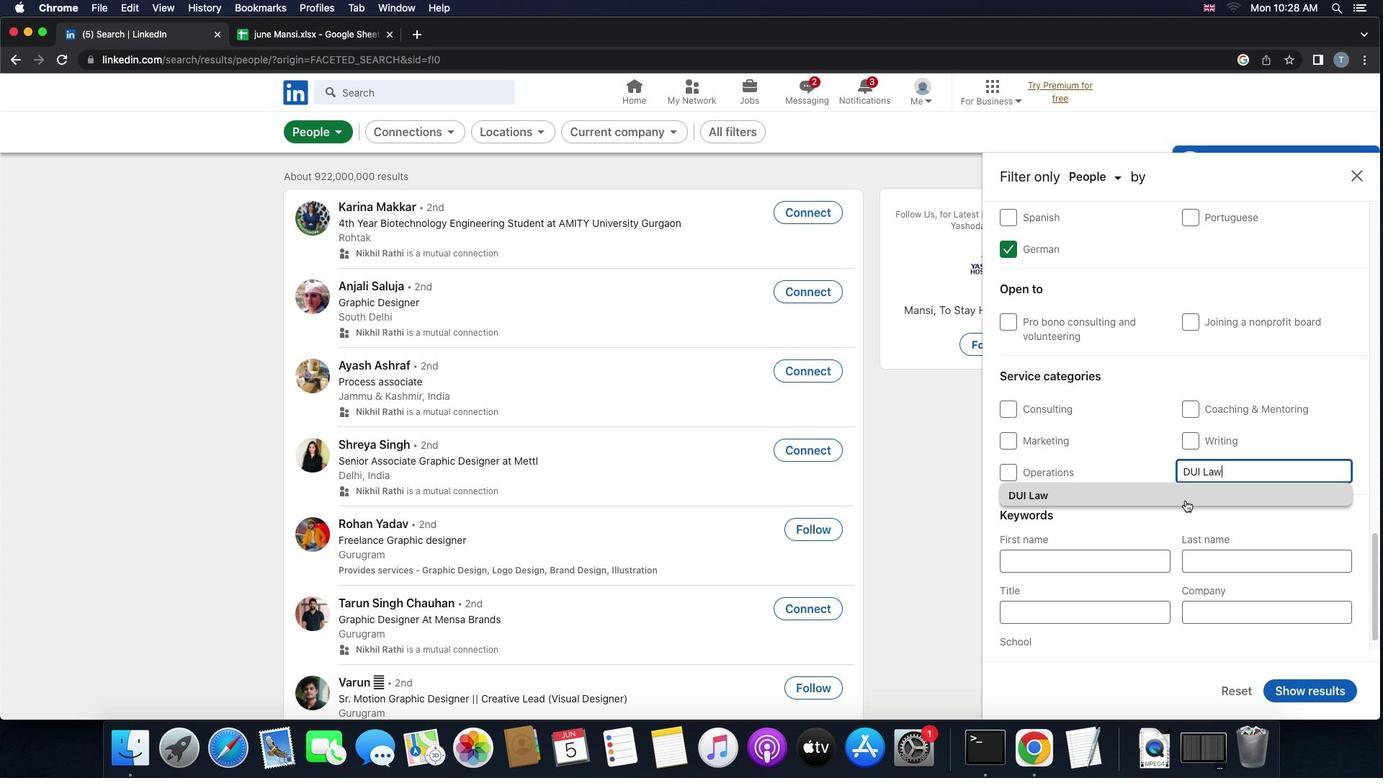 
Action: Mouse pressed left at (1185, 500)
Screenshot: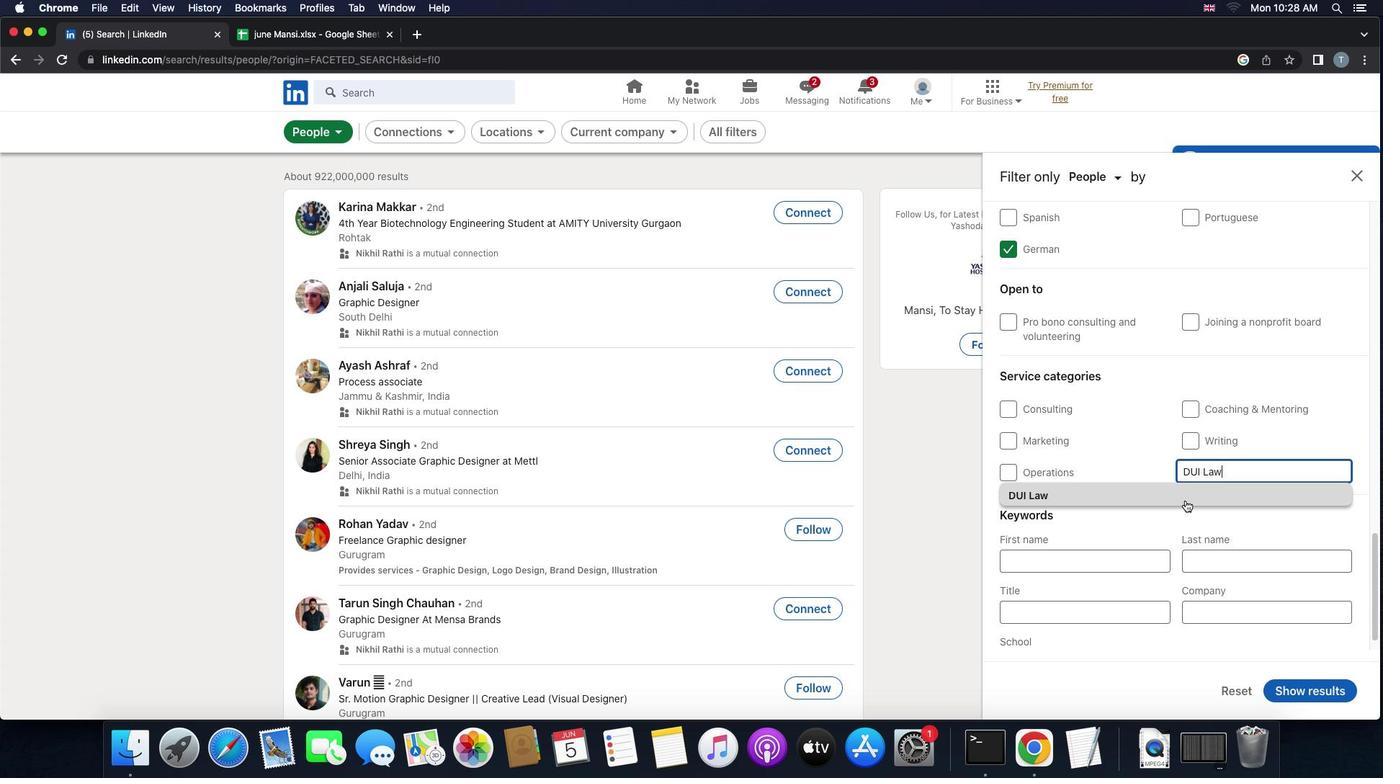 
Action: Mouse scrolled (1185, 500) with delta (0, 0)
Screenshot: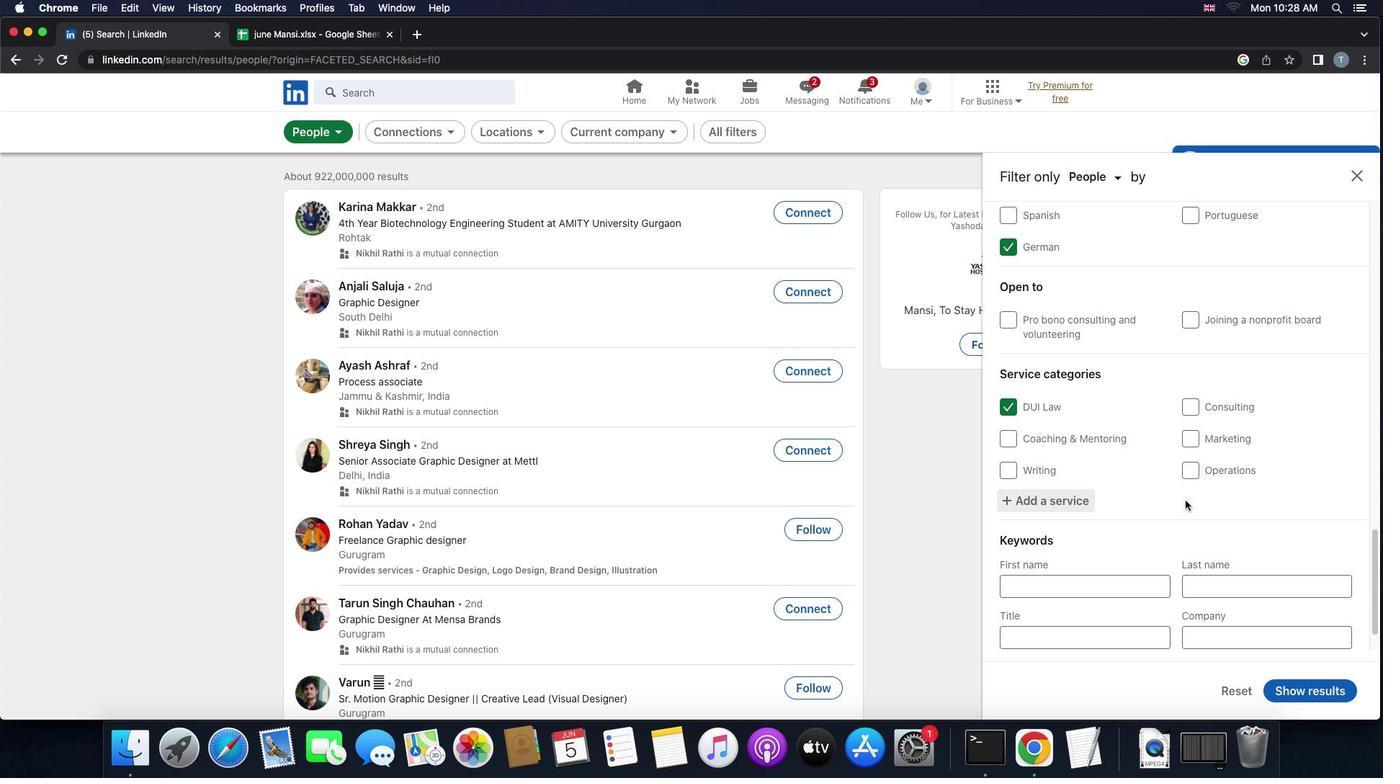 
Action: Mouse scrolled (1185, 500) with delta (0, 0)
Screenshot: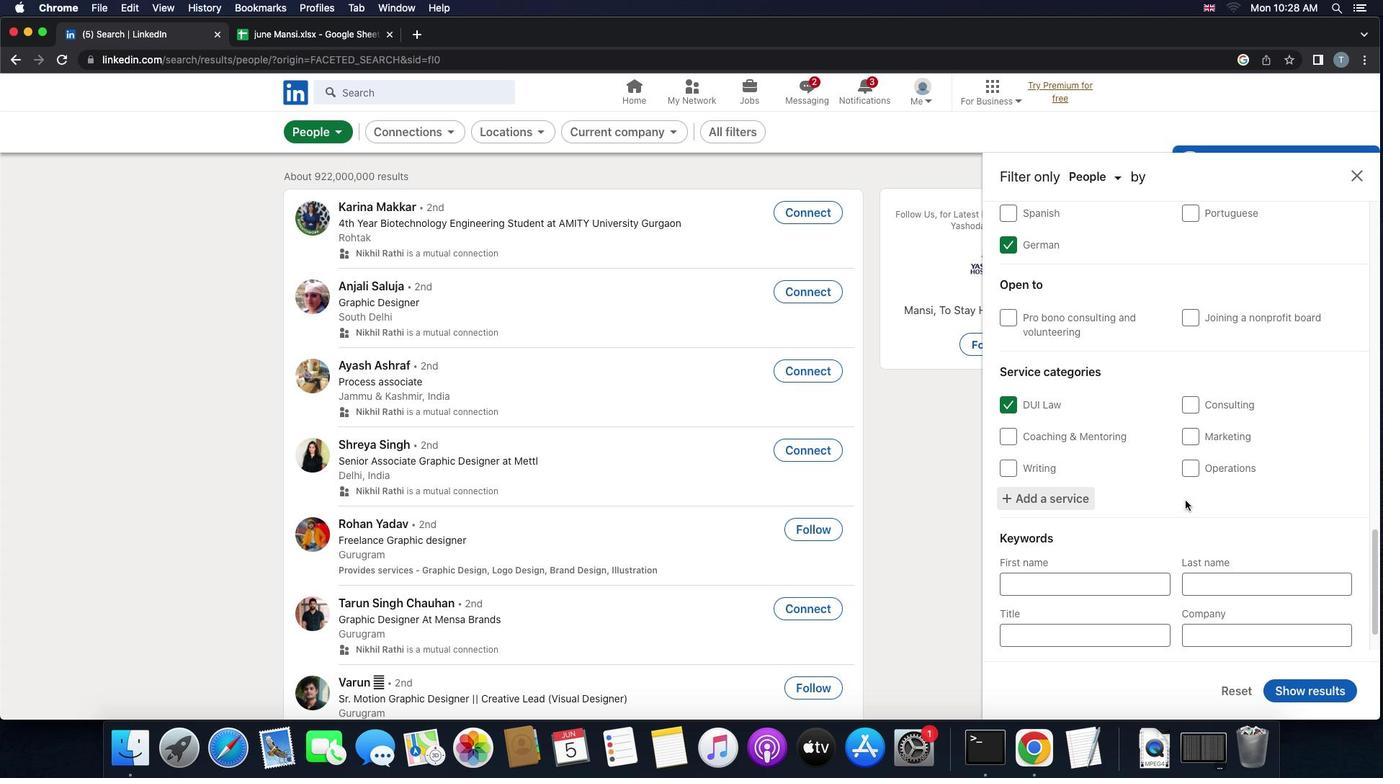 
Action: Mouse scrolled (1185, 500) with delta (0, -1)
Screenshot: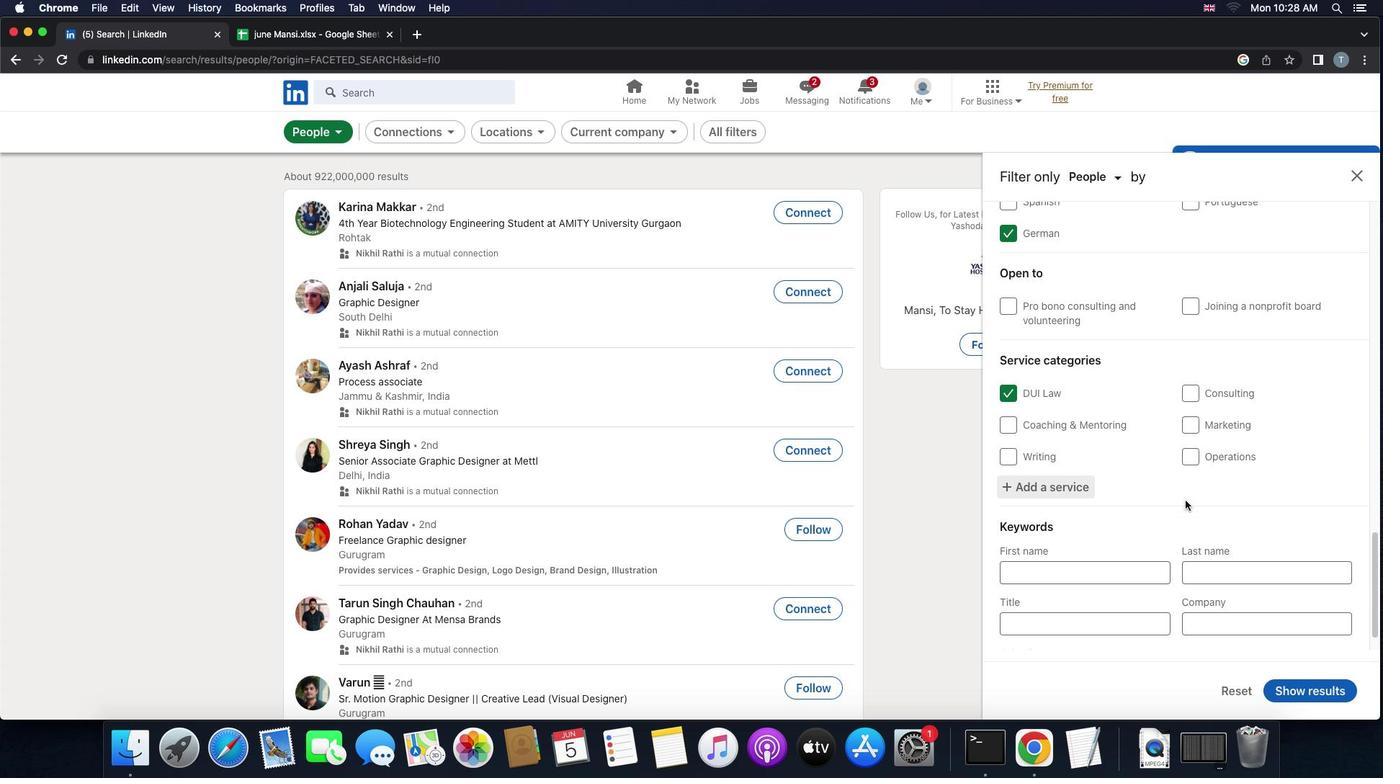 
Action: Mouse scrolled (1185, 500) with delta (0, -2)
Screenshot: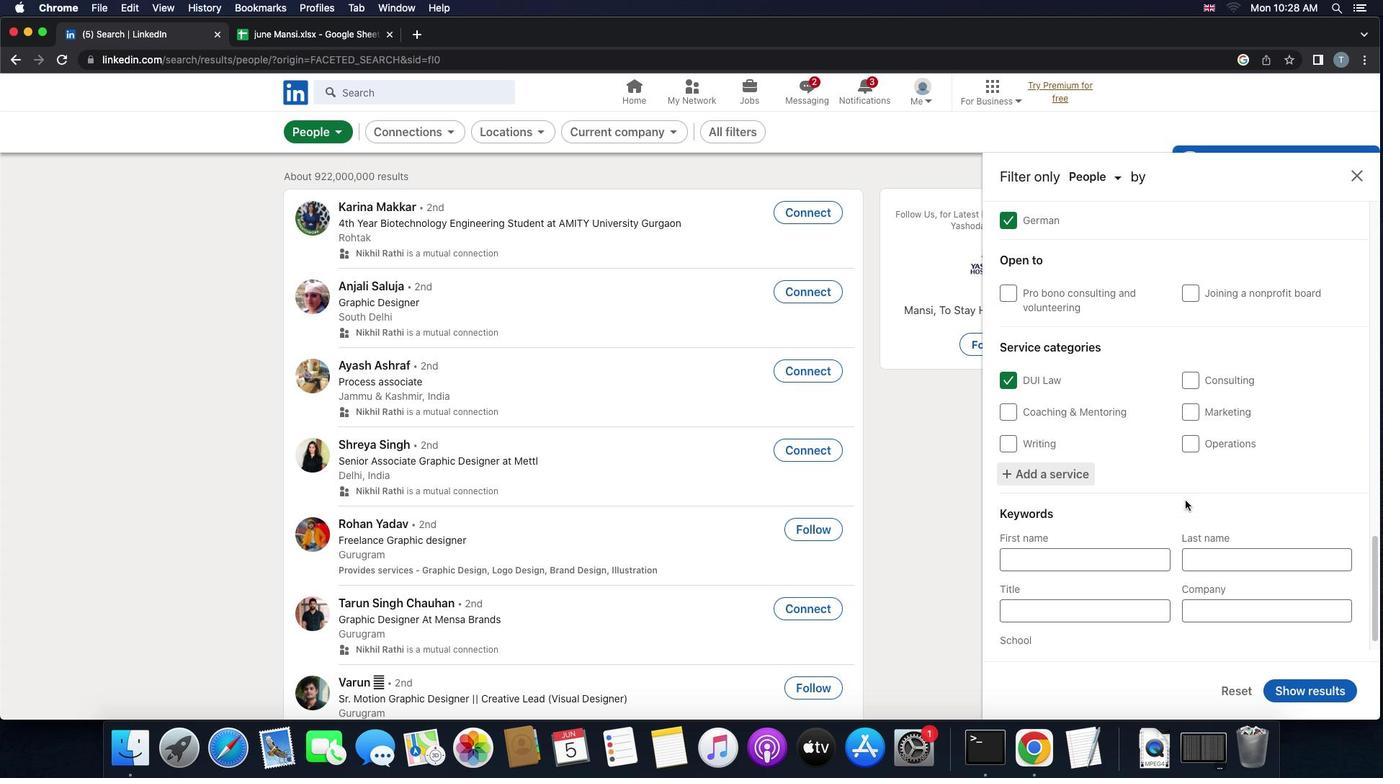 
Action: Mouse moved to (1100, 578)
Screenshot: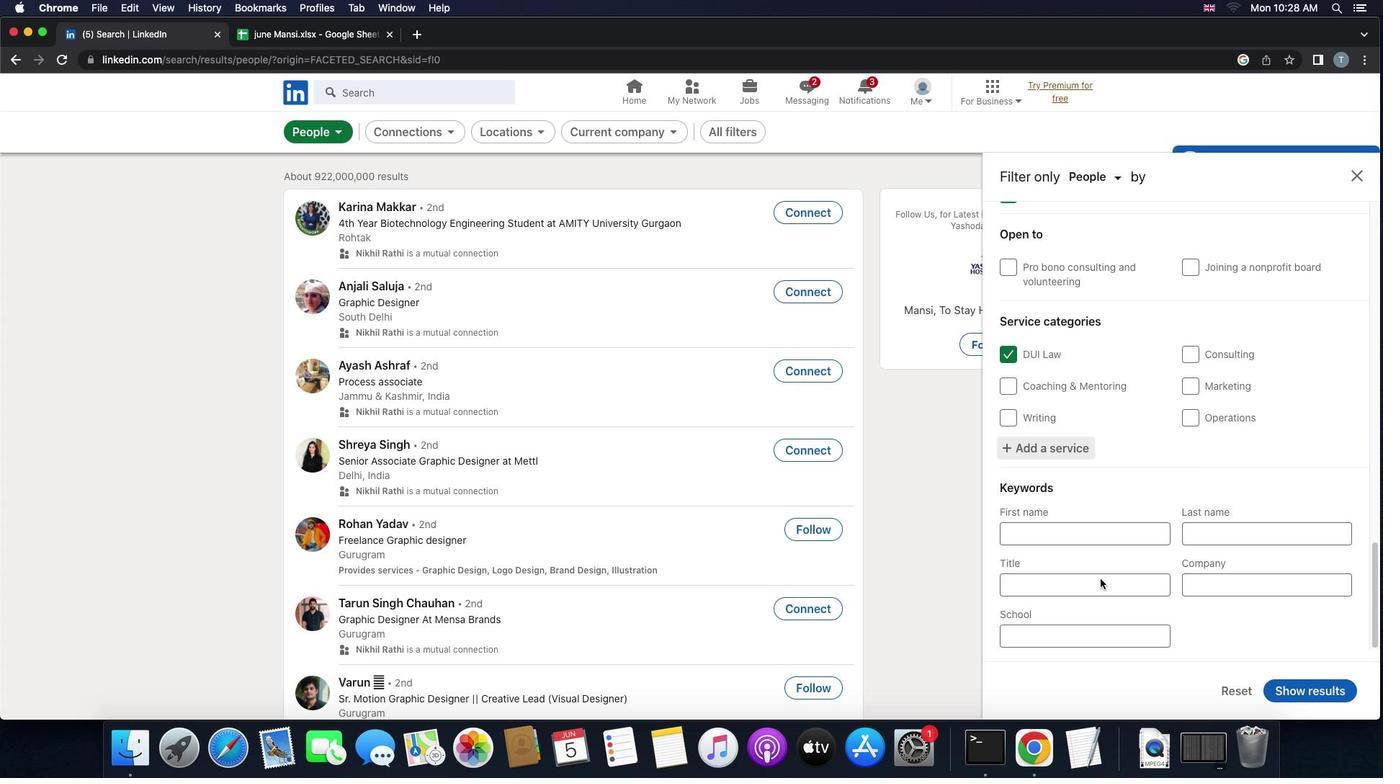 
Action: Mouse pressed left at (1100, 578)
Screenshot: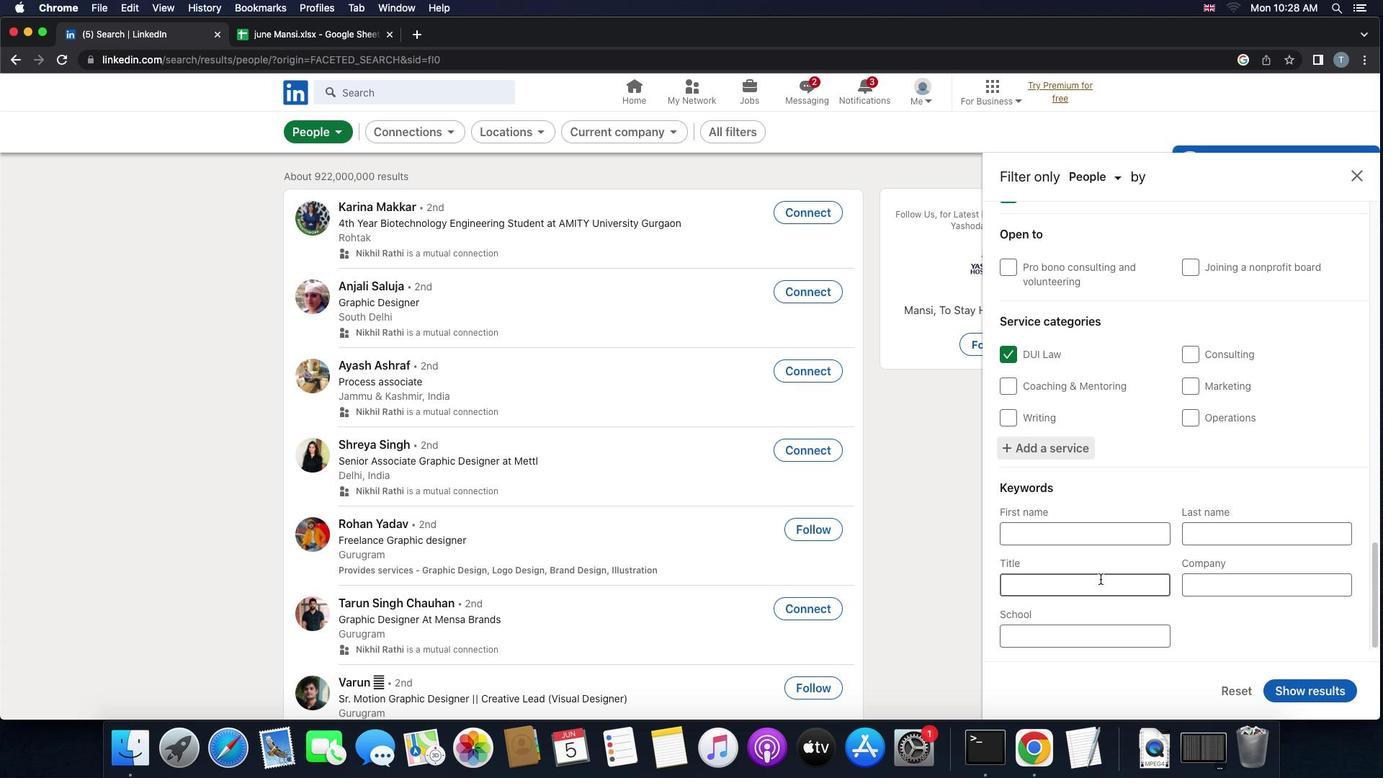 
Action: Key pressed 'o''p''e''r''a''t''i''o''n''s'Key.space'm''a''n''a''g''e''r'
Screenshot: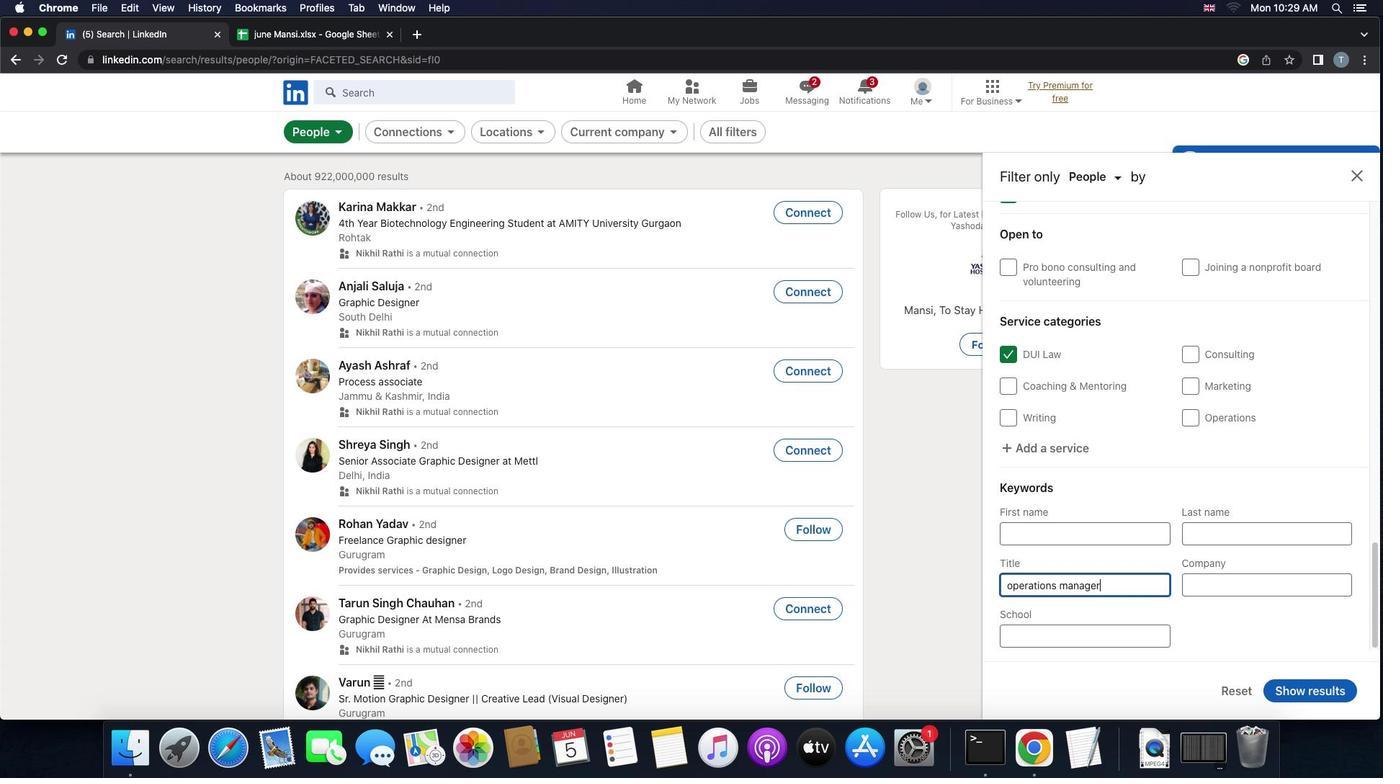
Action: Mouse moved to (1288, 691)
Screenshot: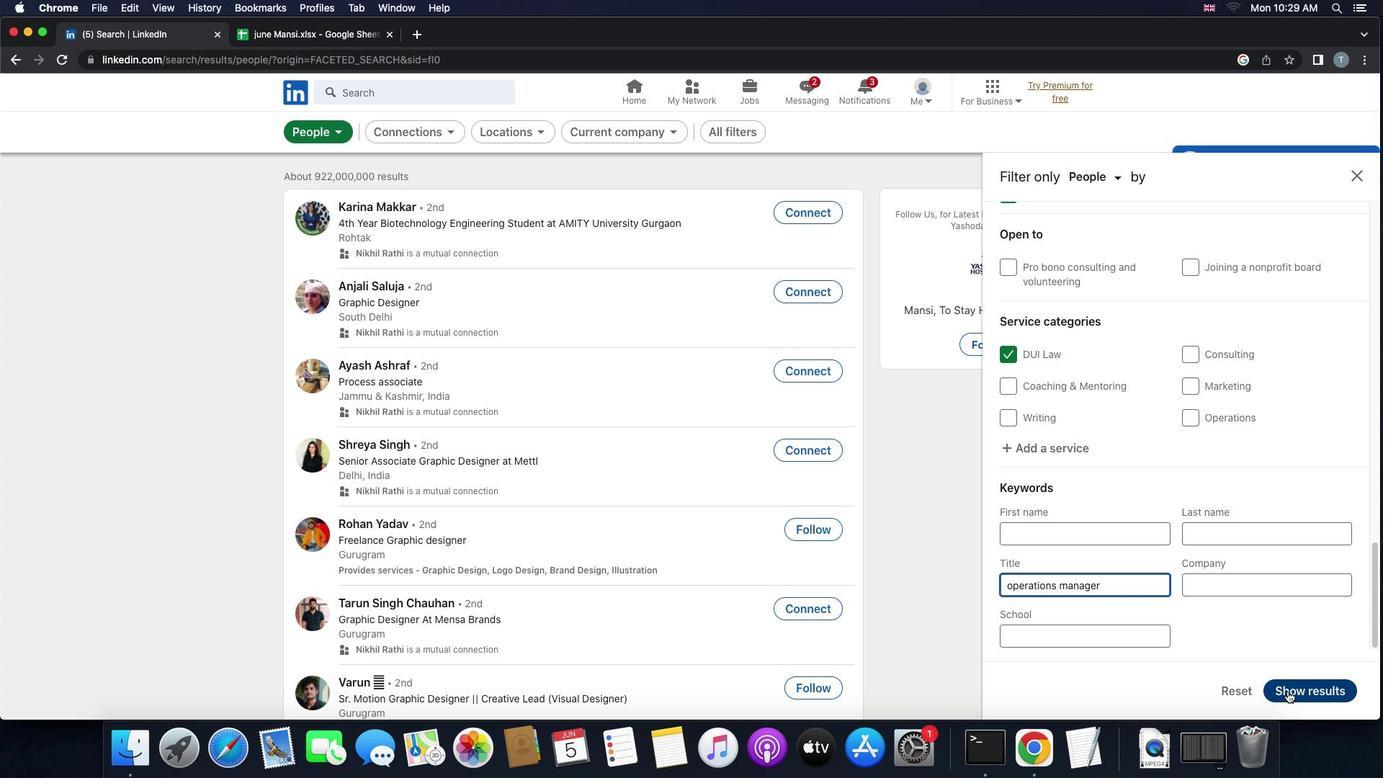 
Action: Mouse pressed left at (1288, 691)
Screenshot: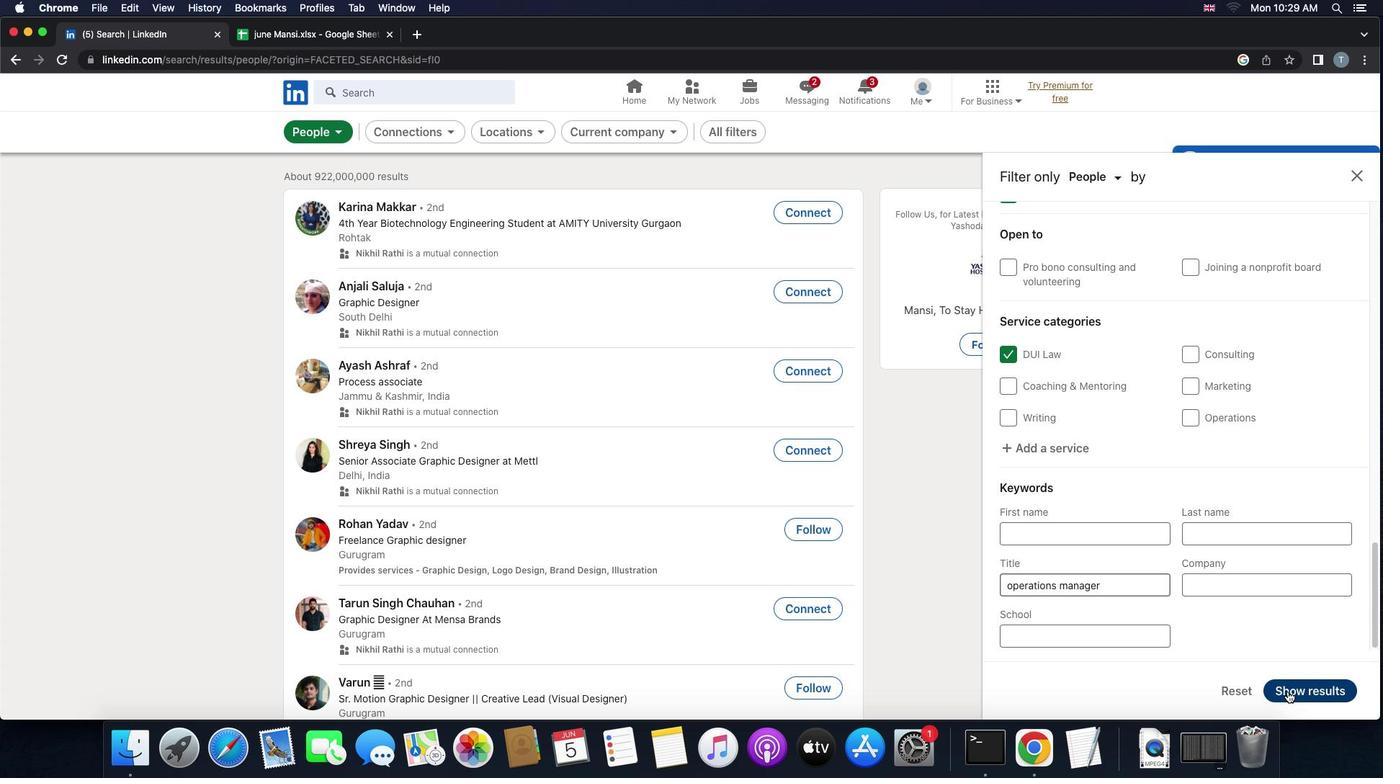 
Action: Mouse moved to (1272, 690)
Screenshot: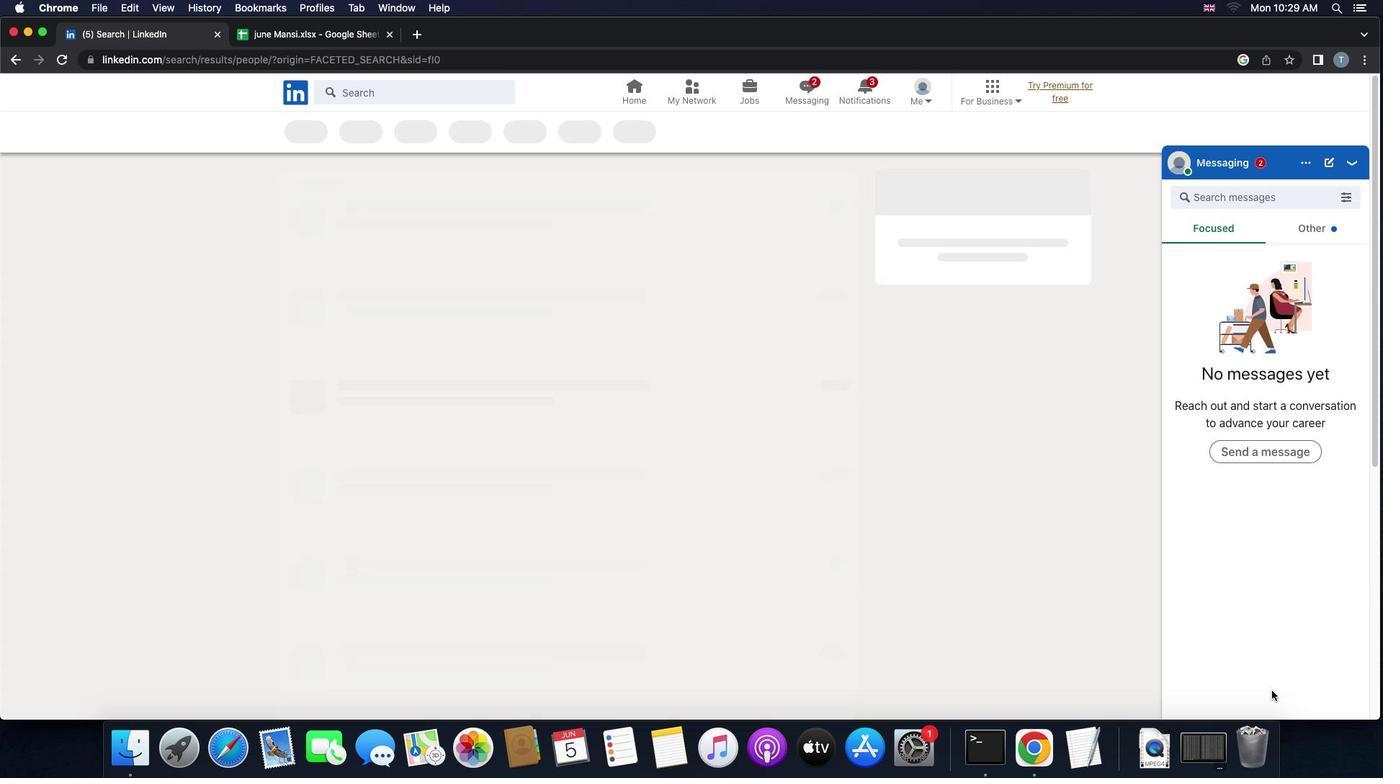 
